Task: Find a one-way flight from Wilmington ILG to Tinian International on May 10 for 9 passengers in premium economy, departing between 4:00 PM and 5:00 PM.
Action: Mouse moved to (372, 327)
Screenshot: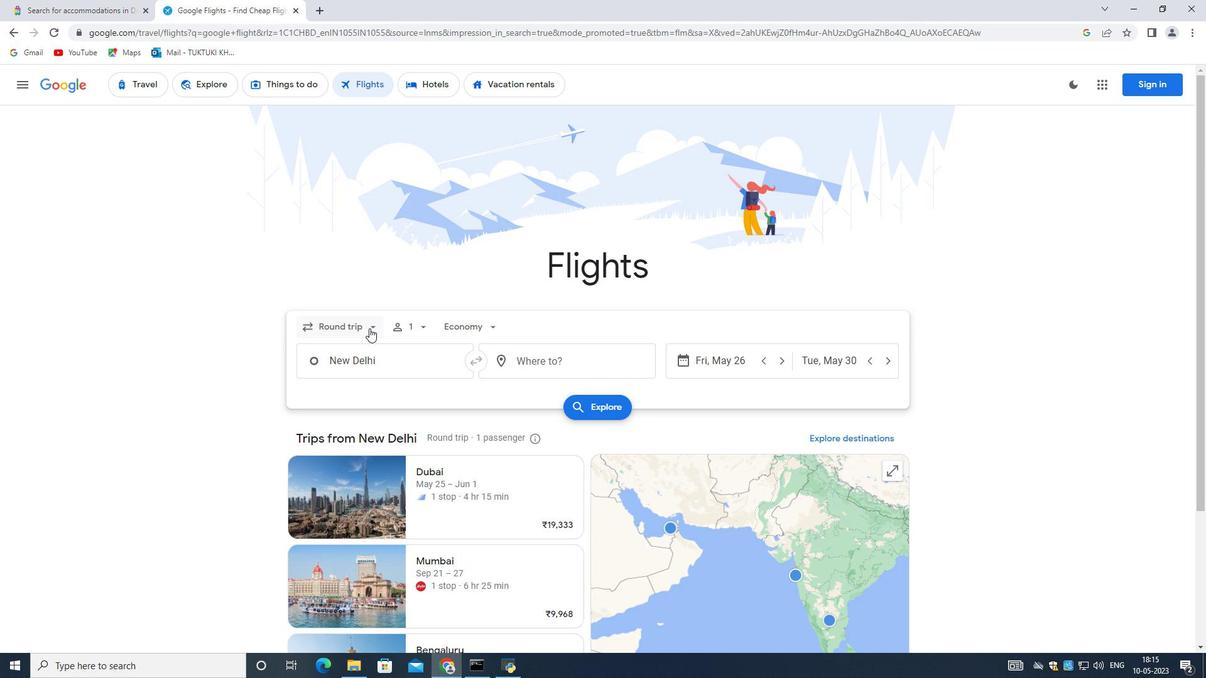 
Action: Mouse pressed left at (372, 327)
Screenshot: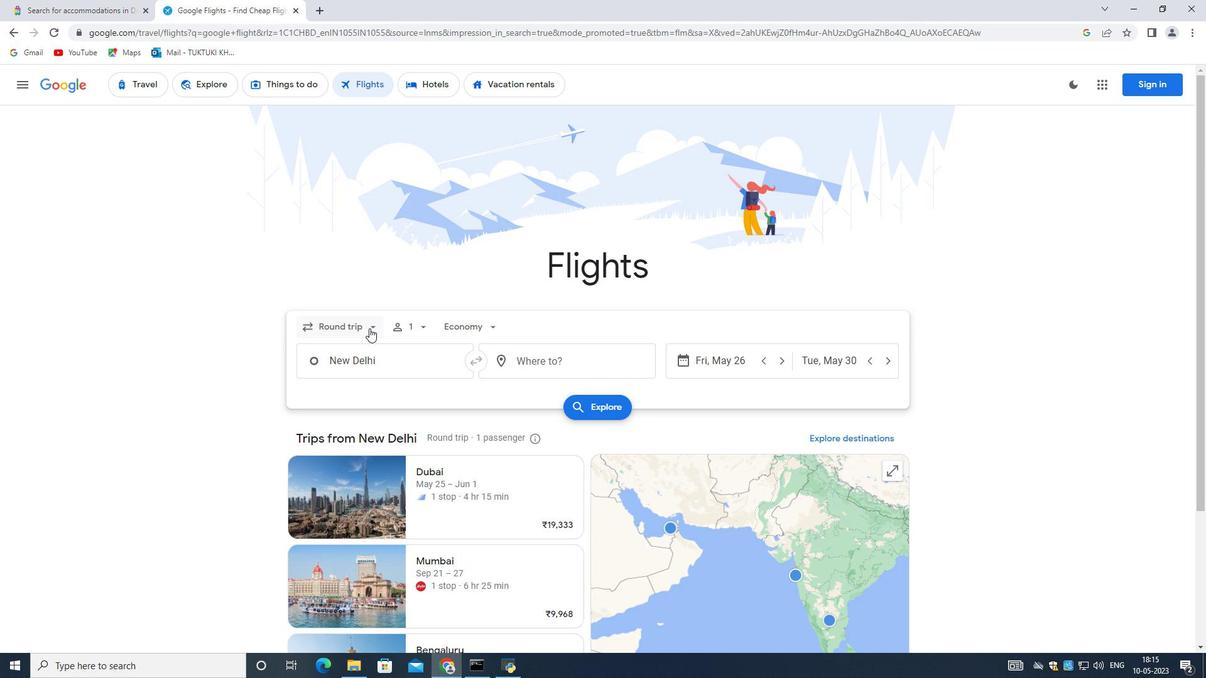 
Action: Mouse moved to (353, 385)
Screenshot: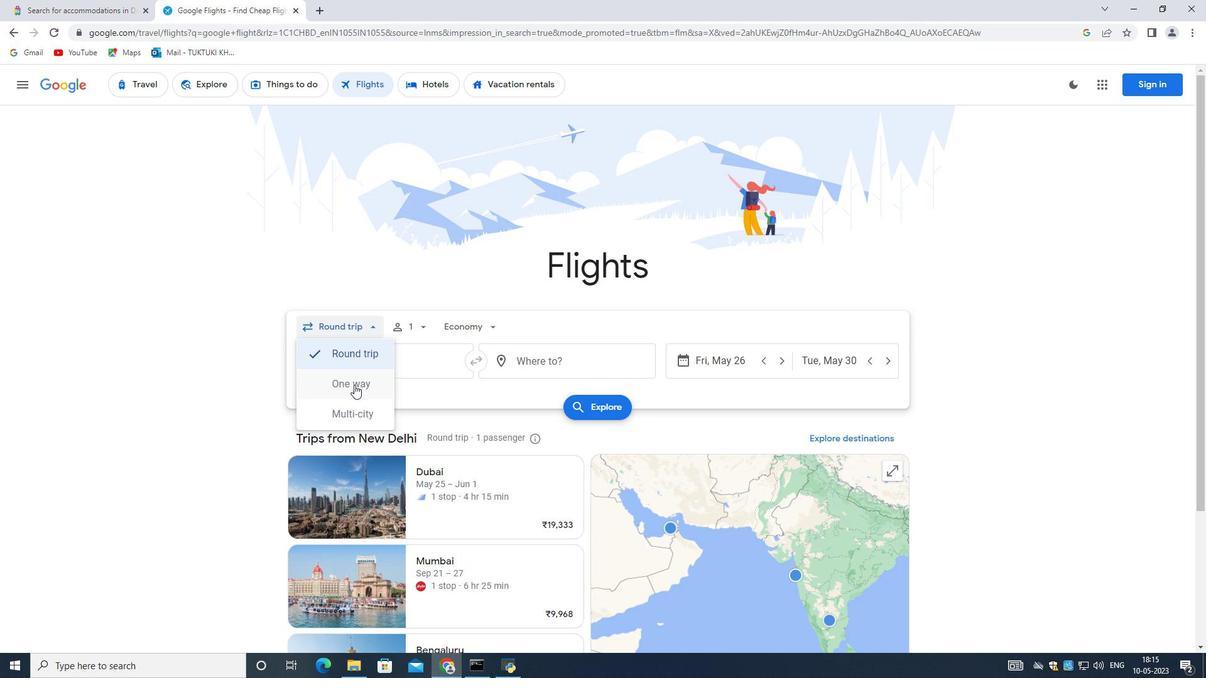 
Action: Mouse pressed left at (353, 385)
Screenshot: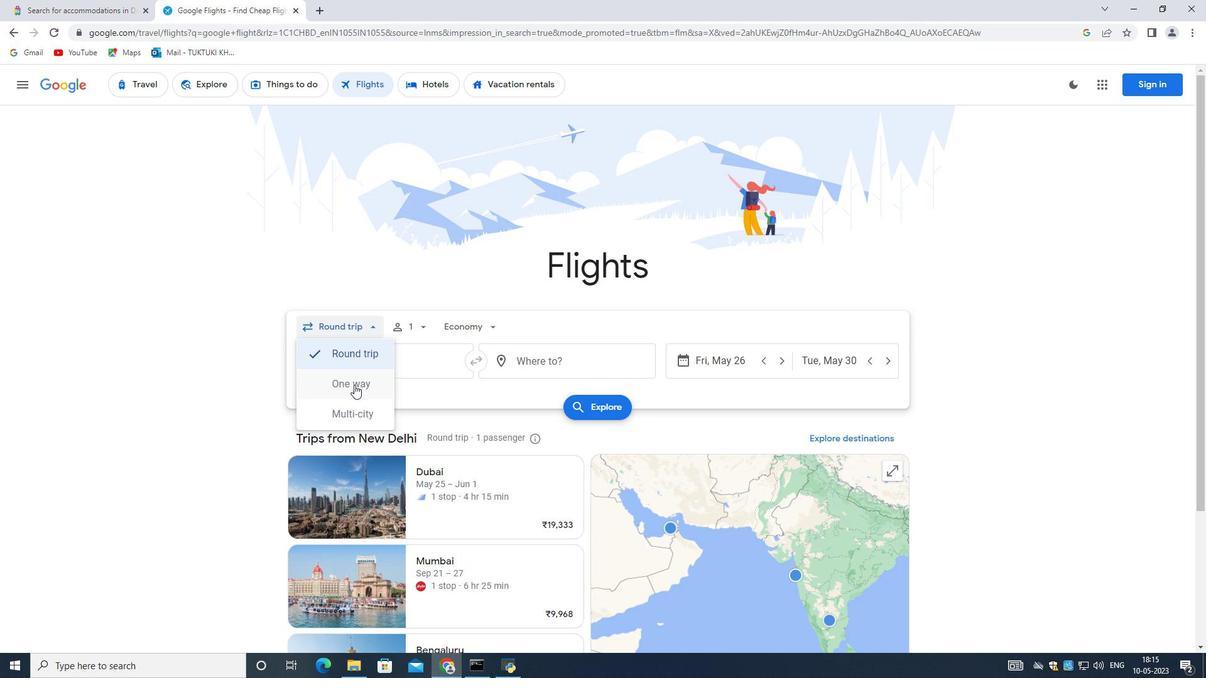 
Action: Mouse moved to (403, 330)
Screenshot: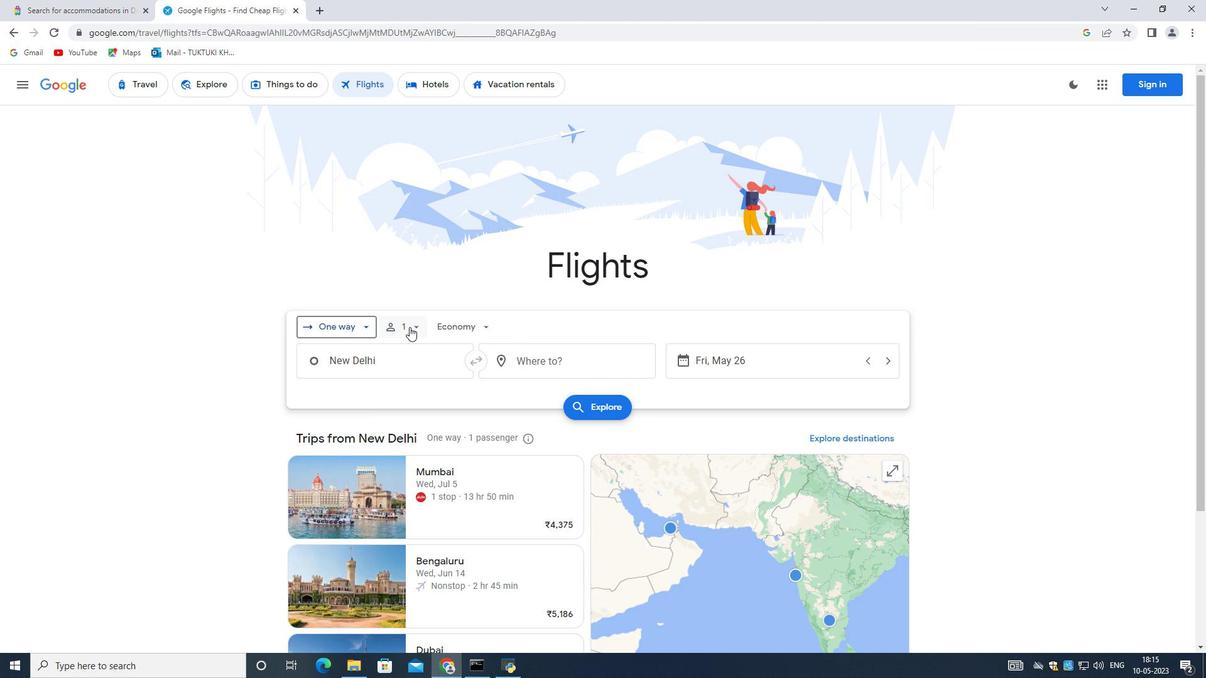 
Action: Mouse pressed left at (403, 330)
Screenshot: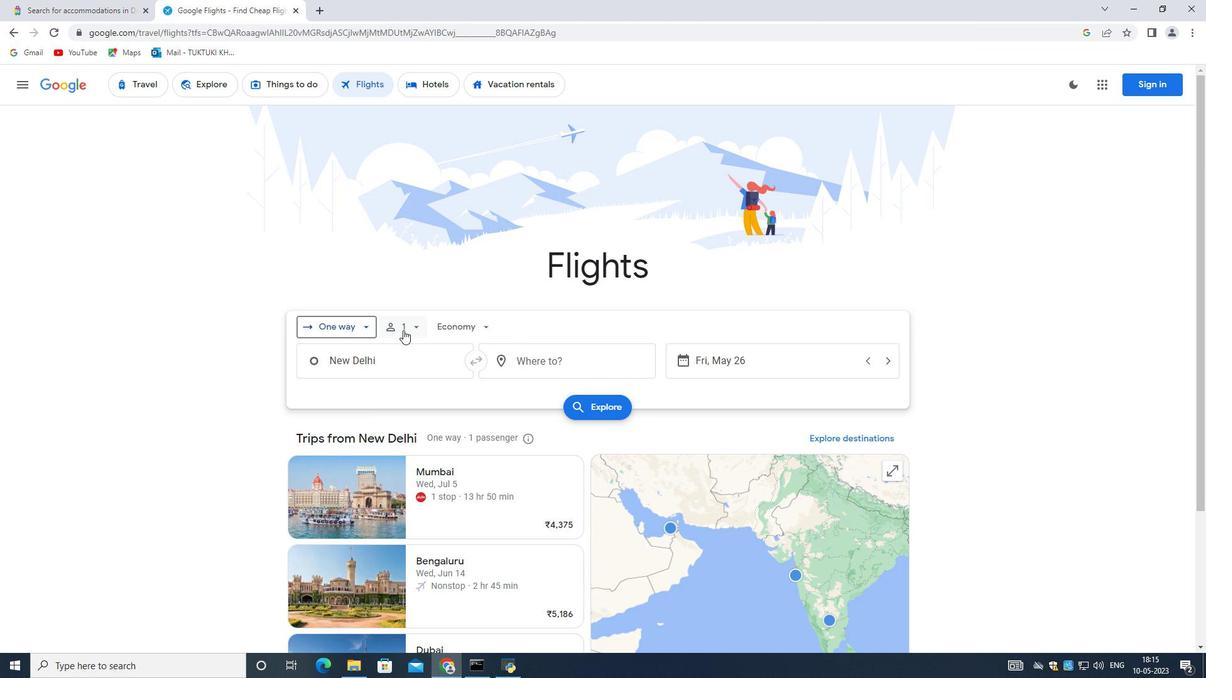 
Action: Mouse moved to (521, 361)
Screenshot: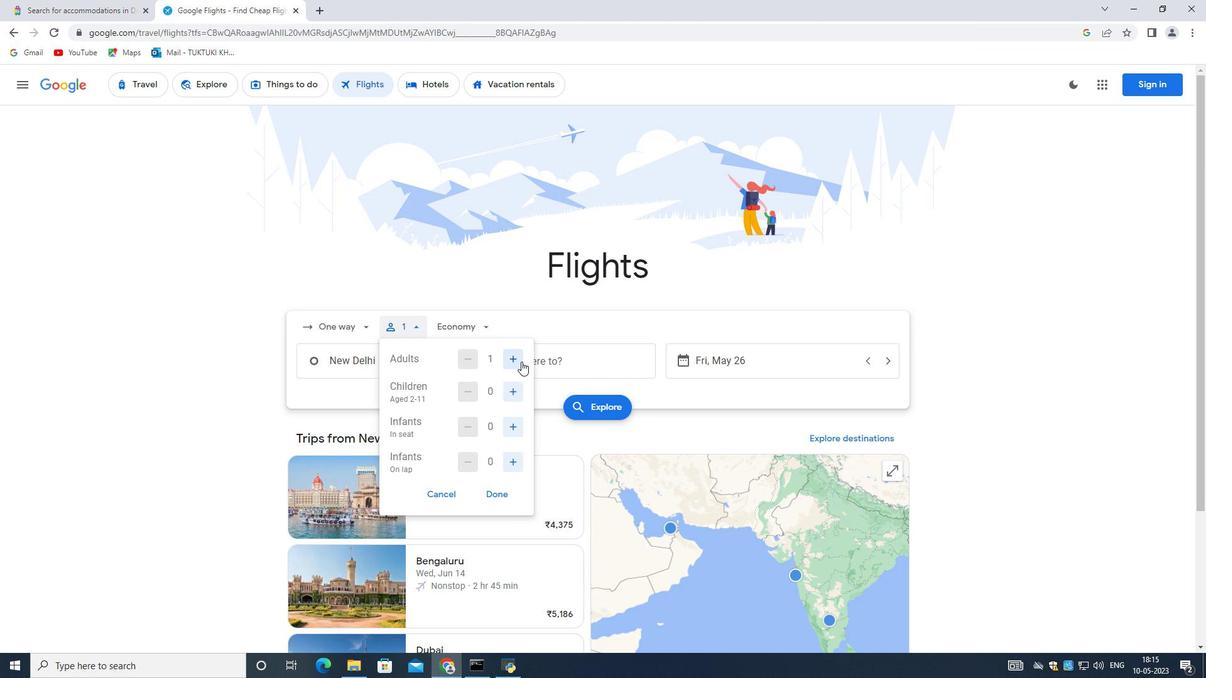 
Action: Mouse pressed left at (521, 361)
Screenshot: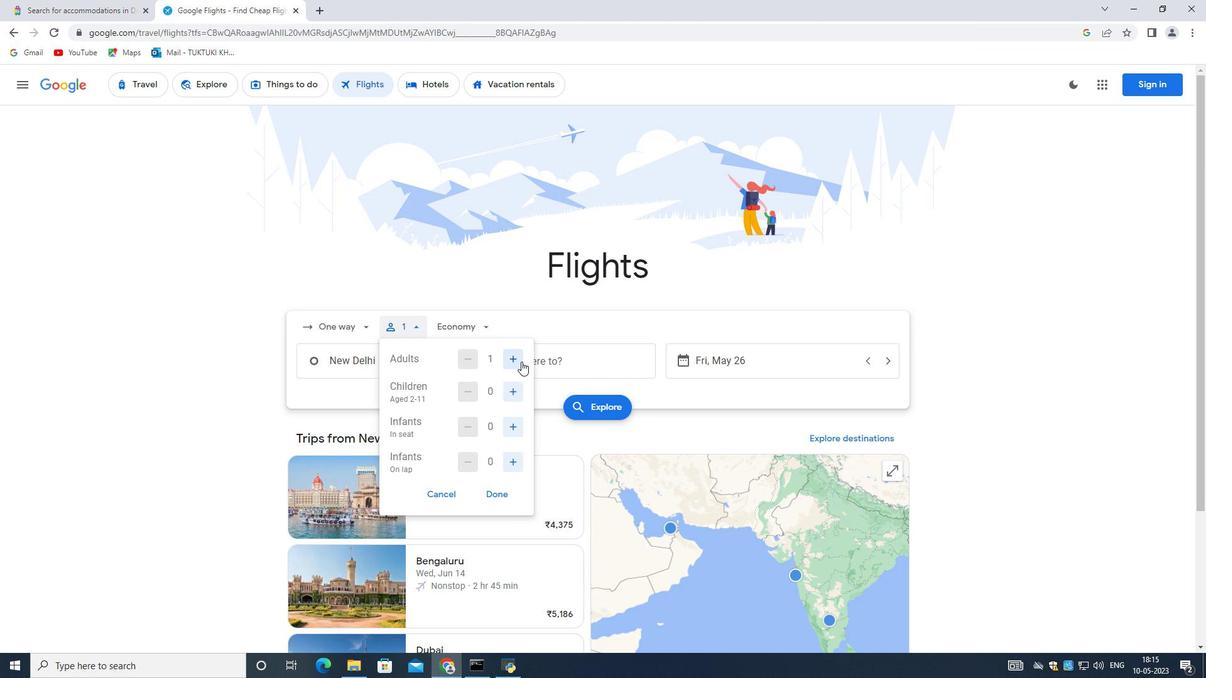 
Action: Mouse pressed left at (521, 361)
Screenshot: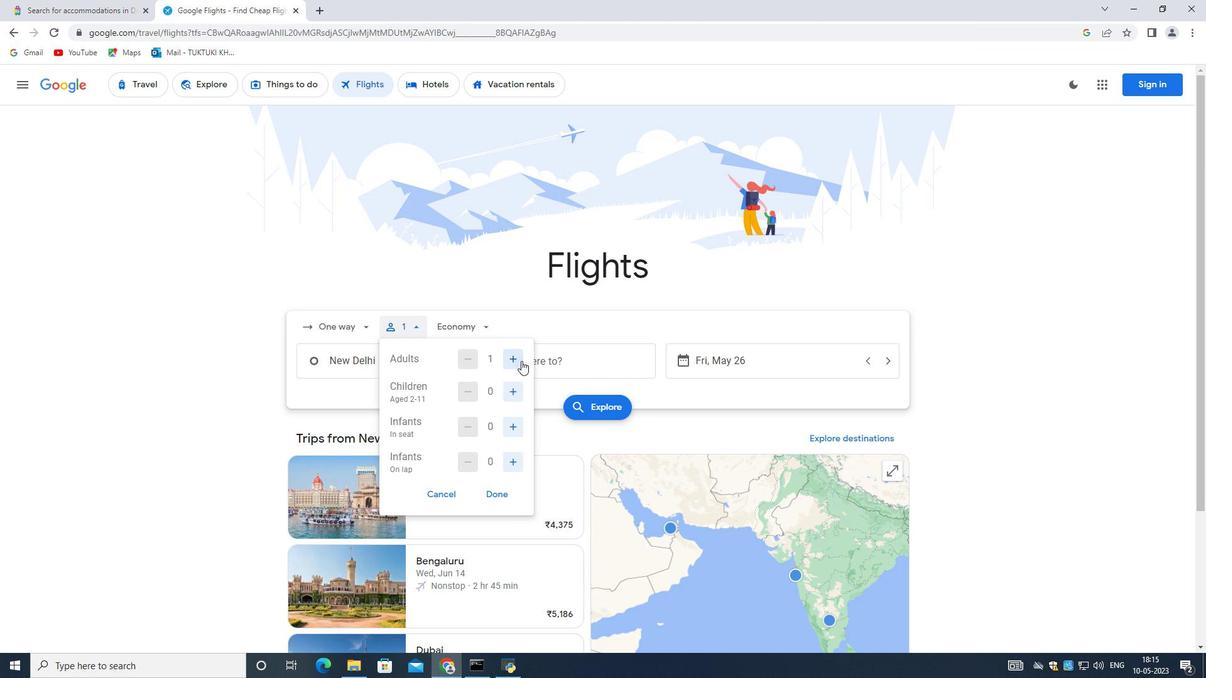 
Action: Mouse pressed left at (521, 361)
Screenshot: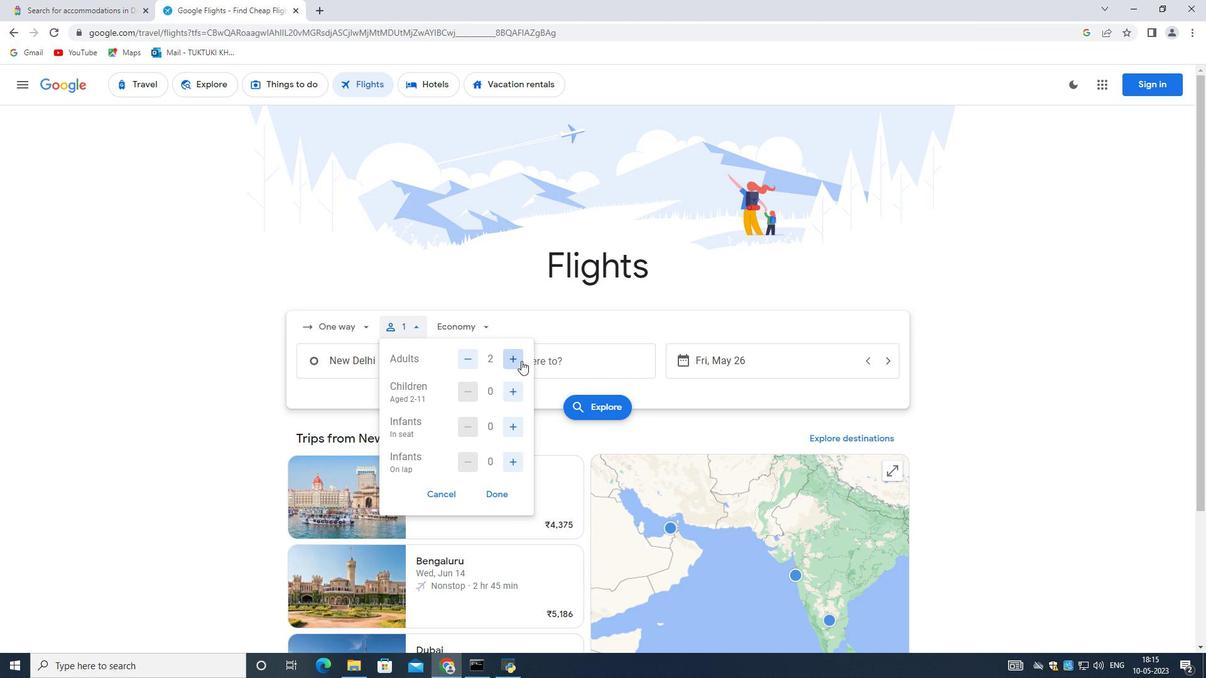 
Action: Mouse moved to (514, 390)
Screenshot: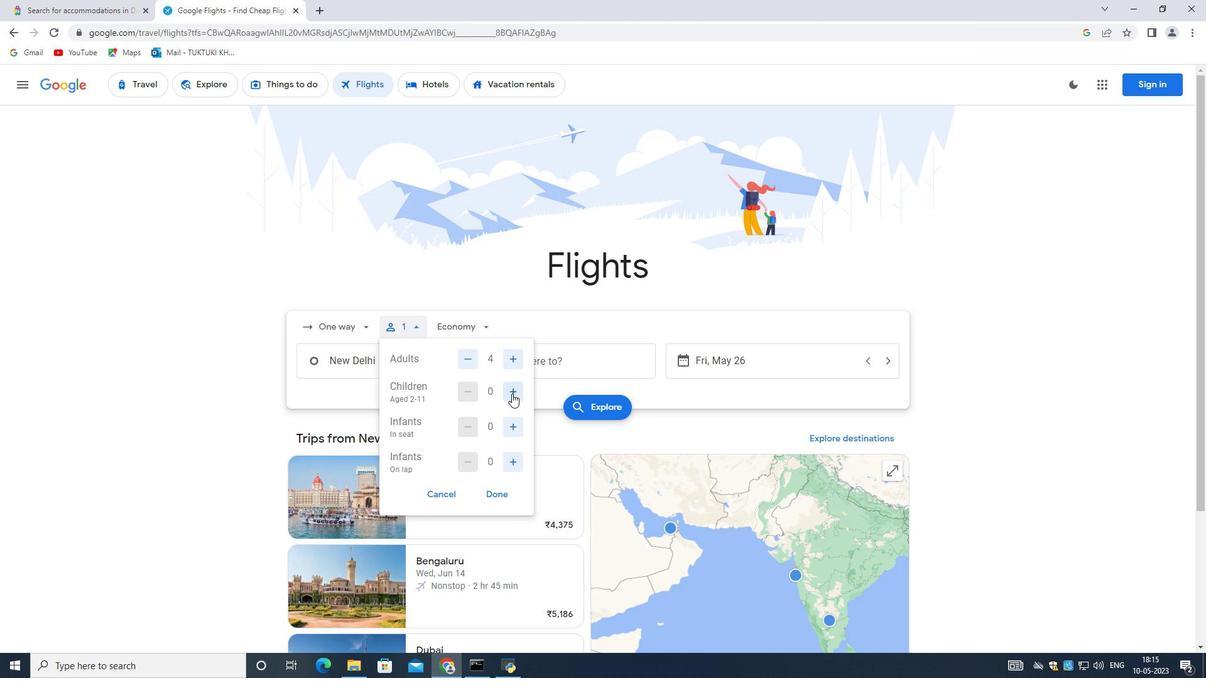 
Action: Mouse pressed left at (514, 390)
Screenshot: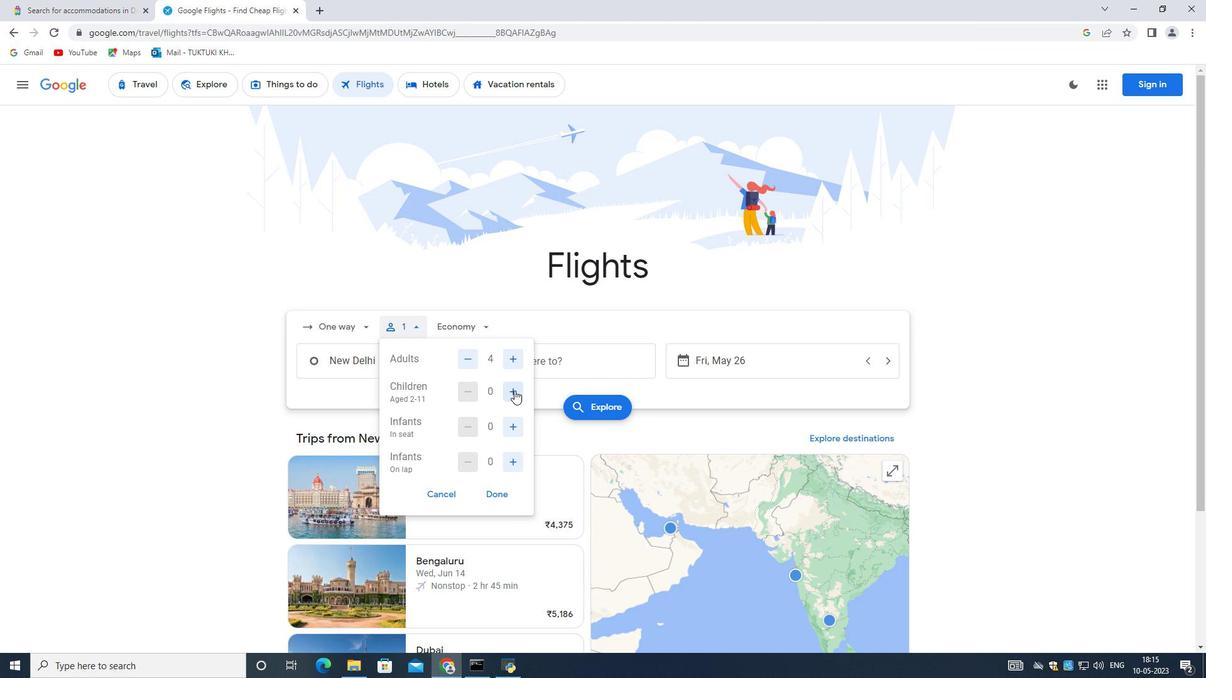 
Action: Mouse pressed left at (514, 390)
Screenshot: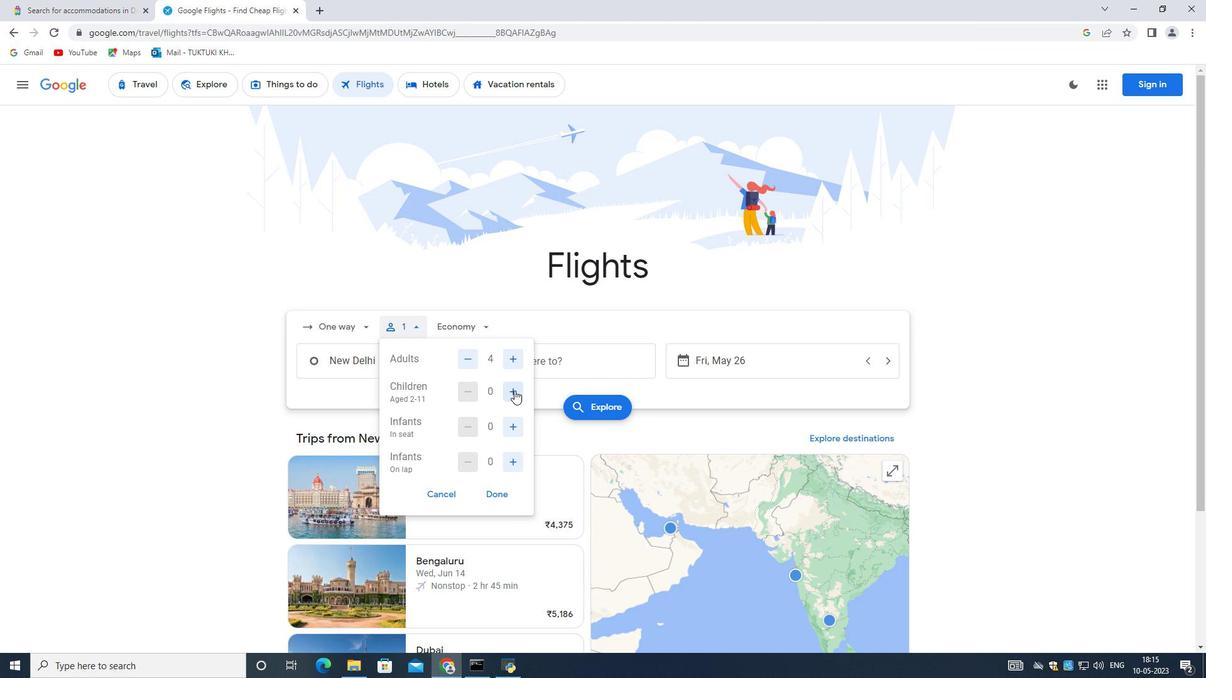 
Action: Mouse moved to (517, 424)
Screenshot: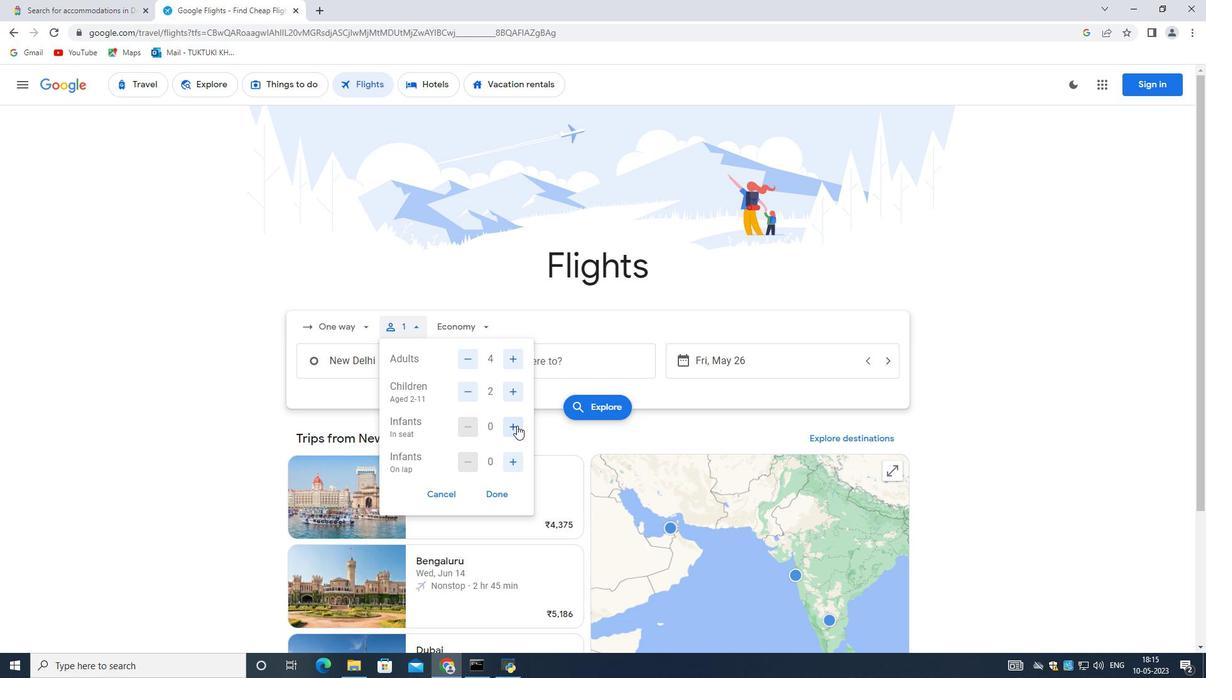 
Action: Mouse pressed left at (517, 424)
Screenshot: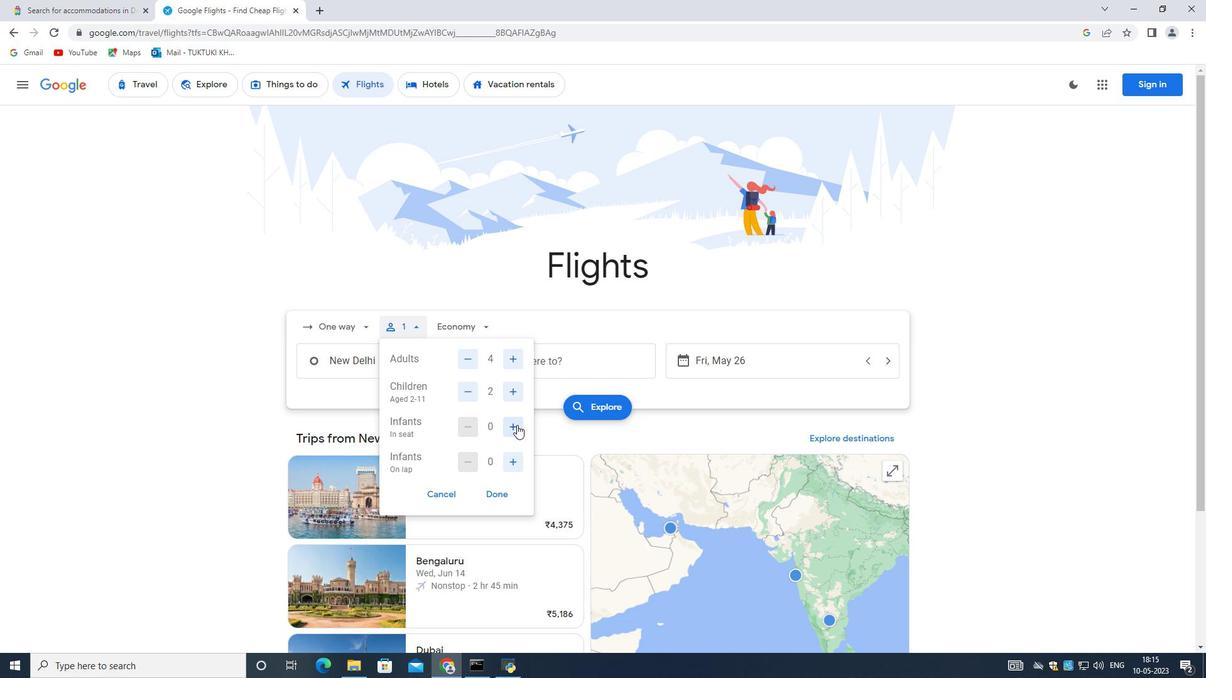 
Action: Mouse pressed left at (517, 424)
Screenshot: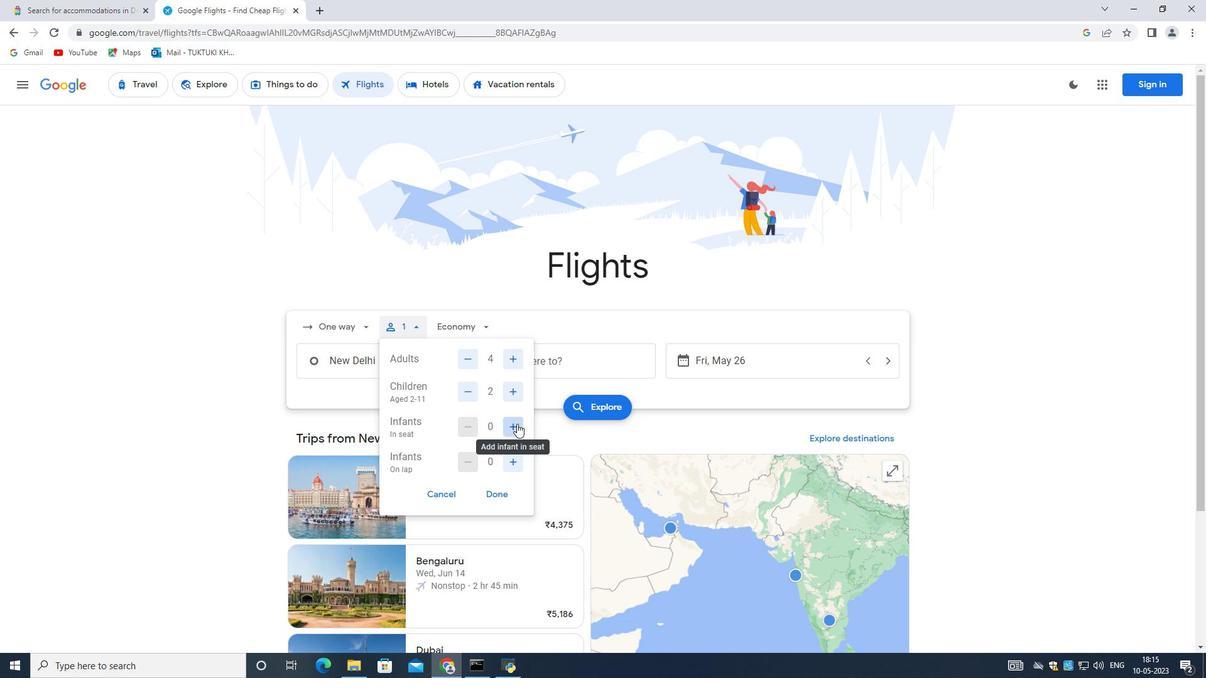 
Action: Mouse moved to (517, 460)
Screenshot: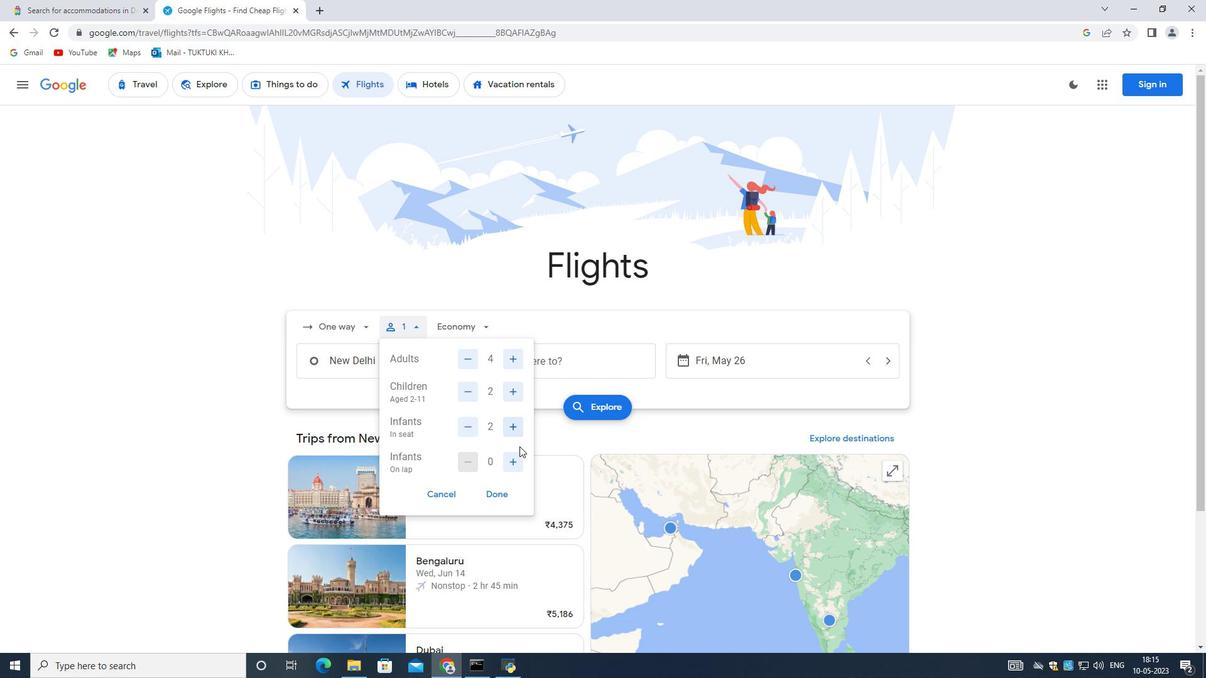 
Action: Mouse pressed left at (517, 460)
Screenshot: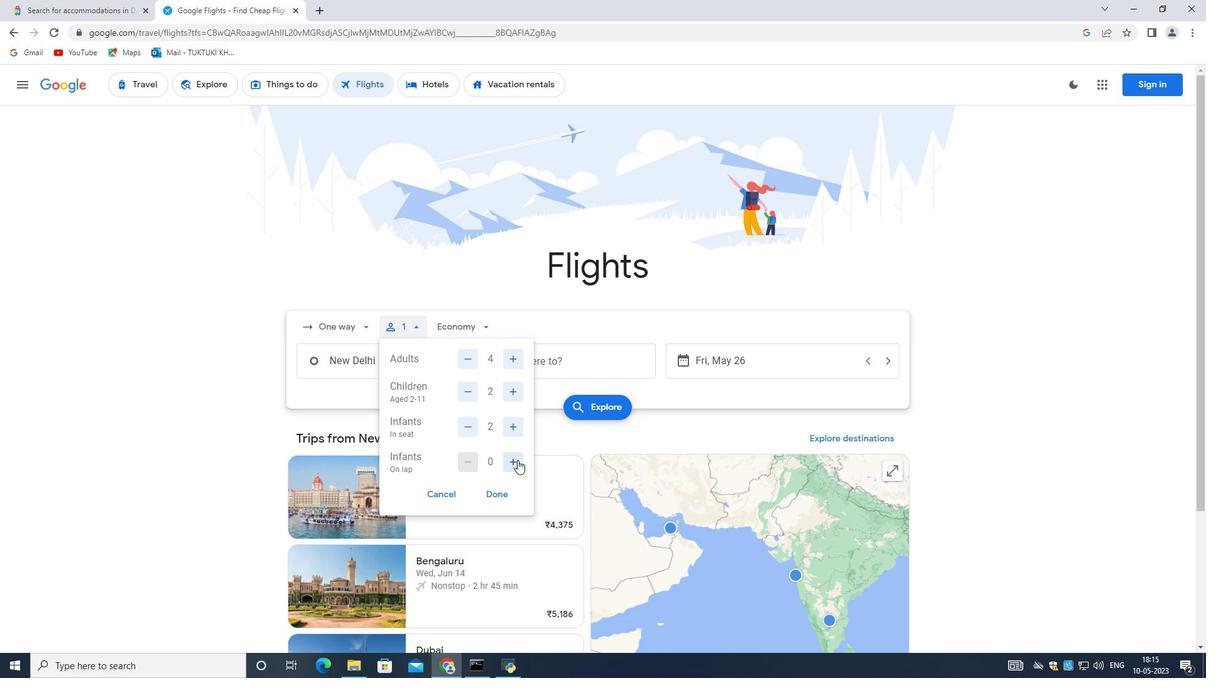 
Action: Mouse moved to (491, 494)
Screenshot: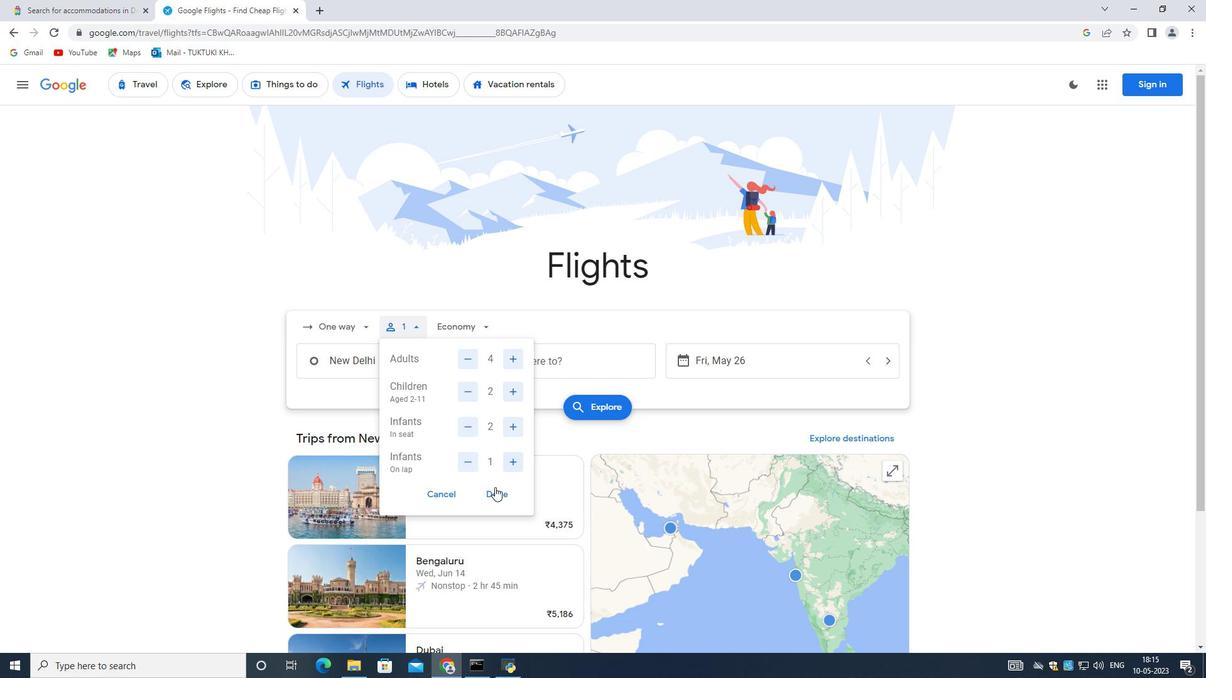 
Action: Mouse pressed left at (491, 494)
Screenshot: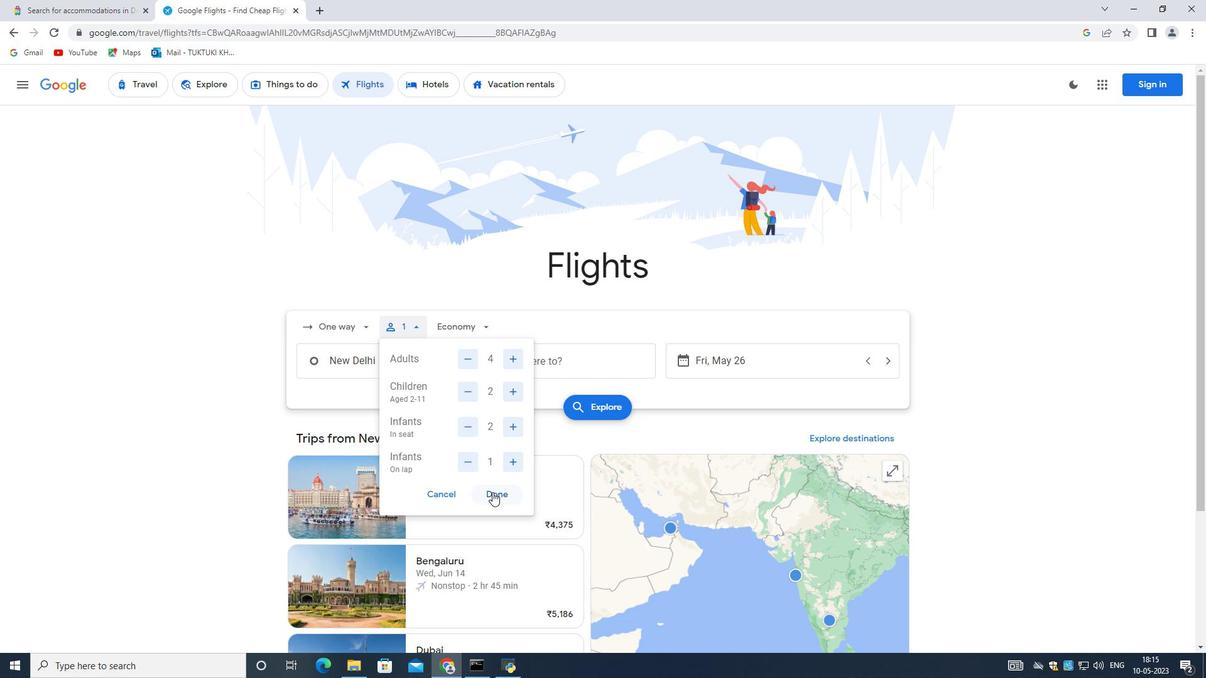 
Action: Mouse moved to (468, 324)
Screenshot: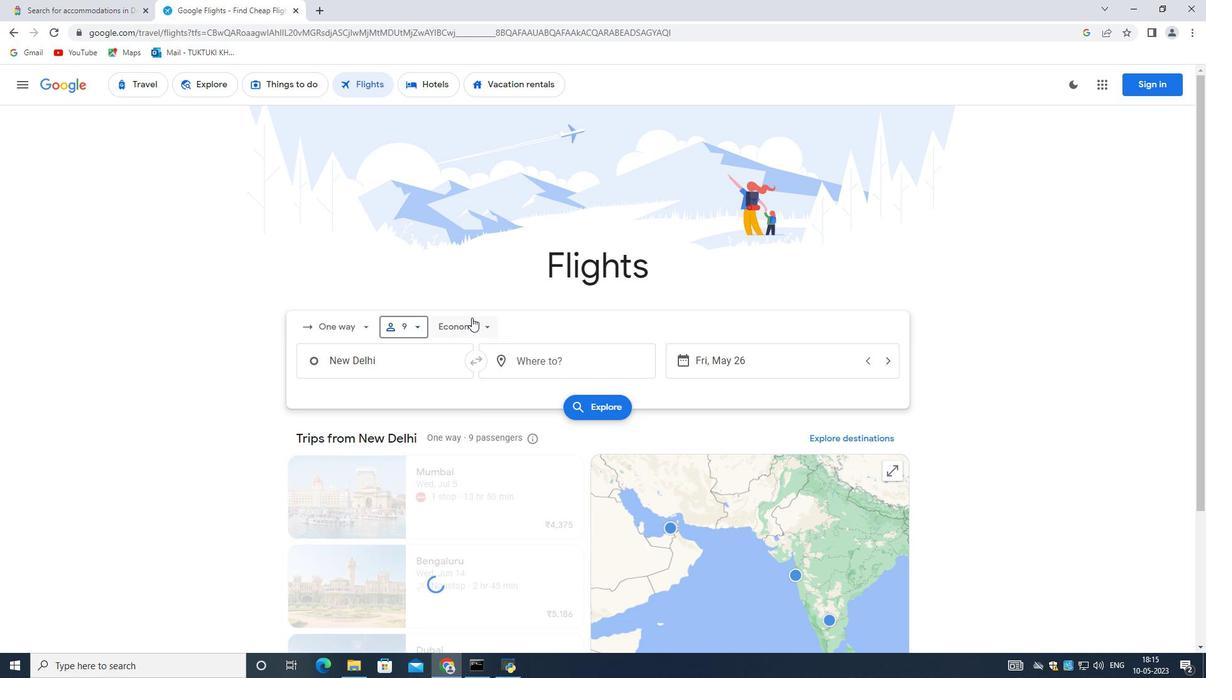 
Action: Mouse pressed left at (468, 324)
Screenshot: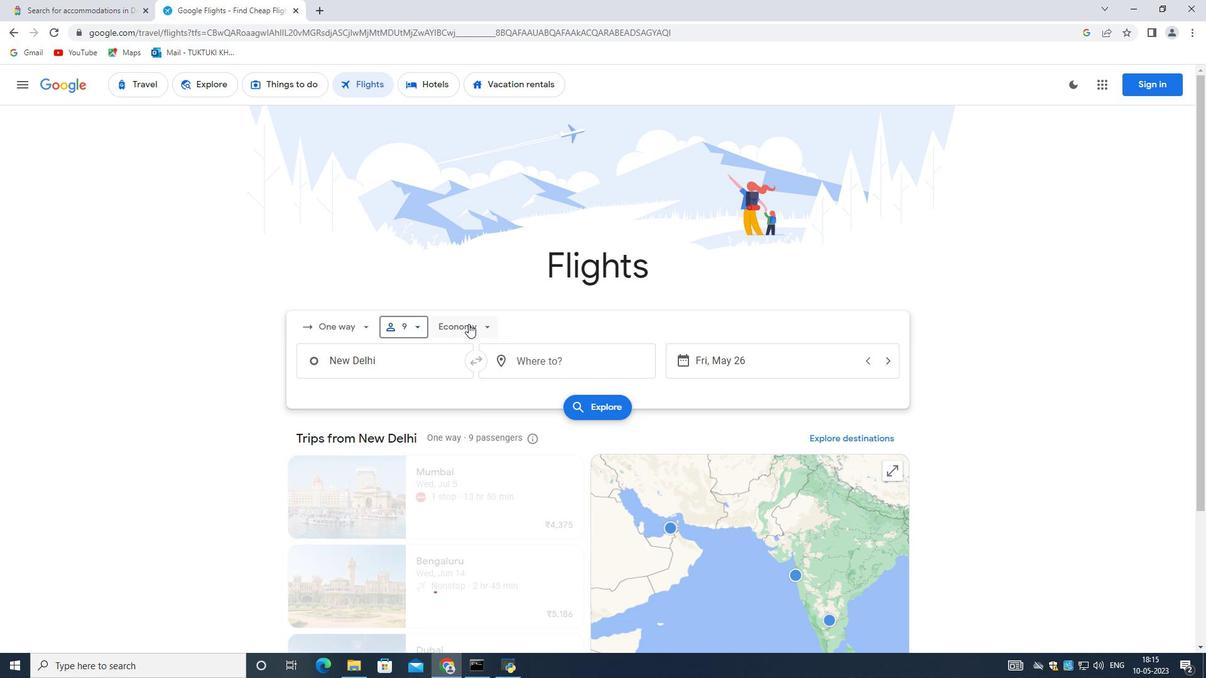 
Action: Mouse moved to (479, 384)
Screenshot: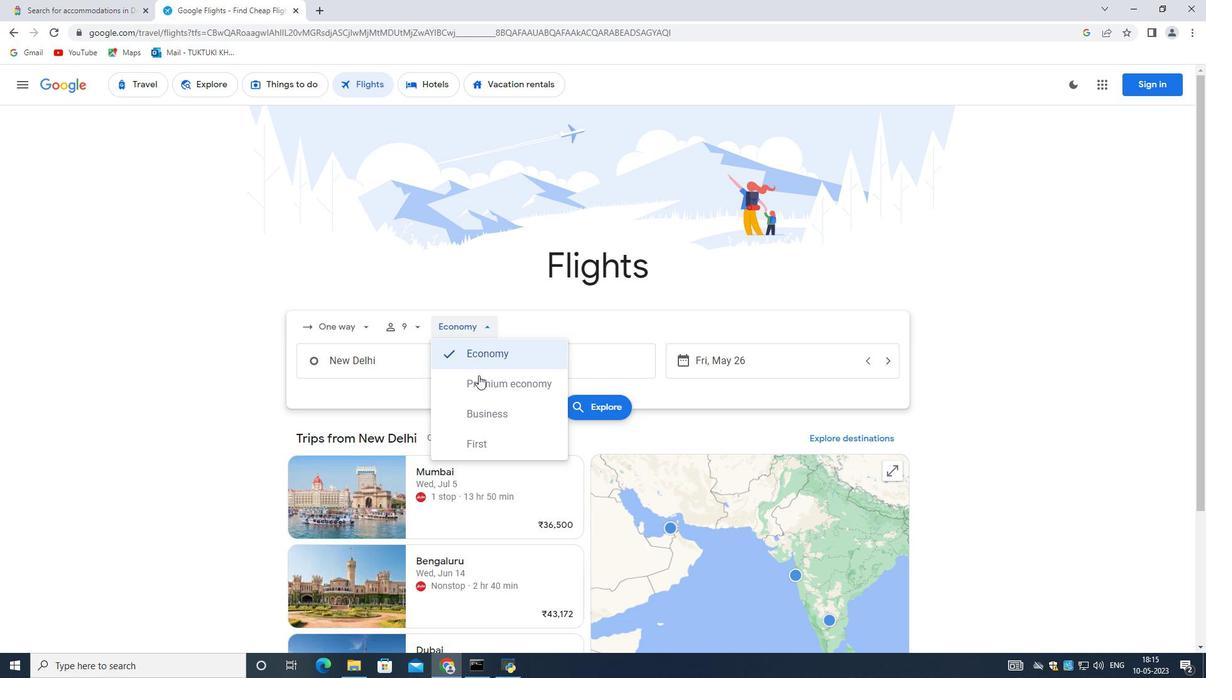 
Action: Mouse pressed left at (479, 384)
Screenshot: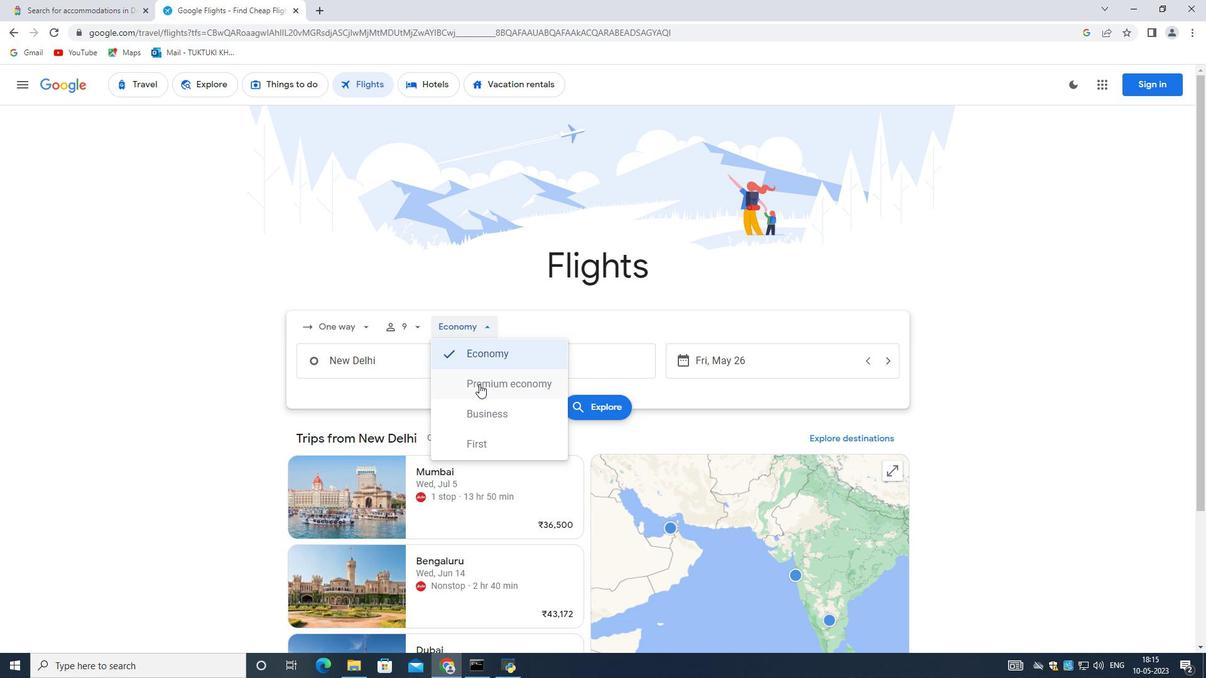 
Action: Mouse moved to (412, 360)
Screenshot: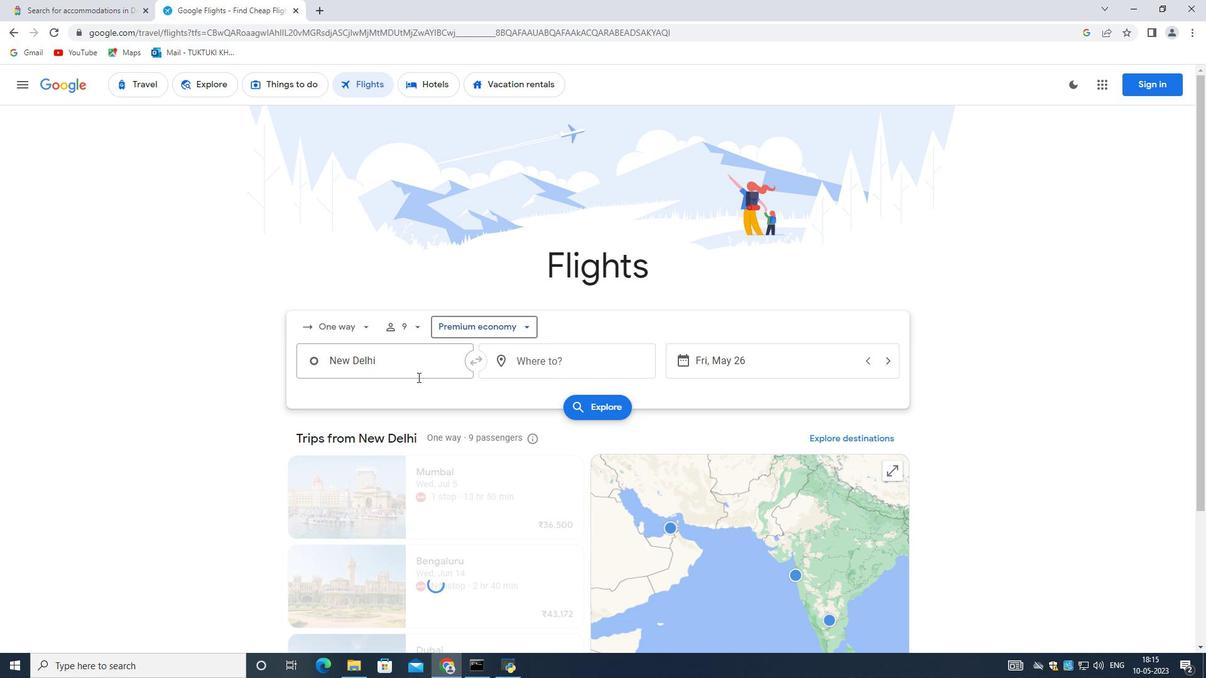 
Action: Mouse pressed left at (412, 360)
Screenshot: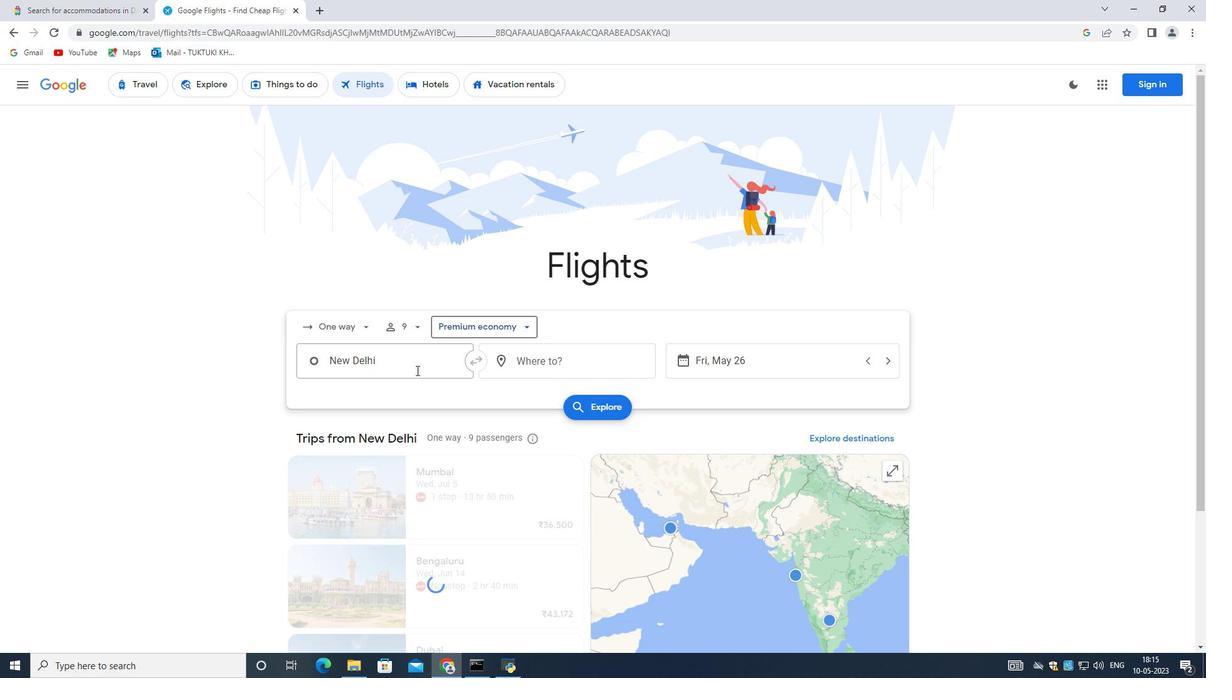 
Action: Key pressed <Key.backspace><Key.shift>Will<Key.backspace>mington
Screenshot: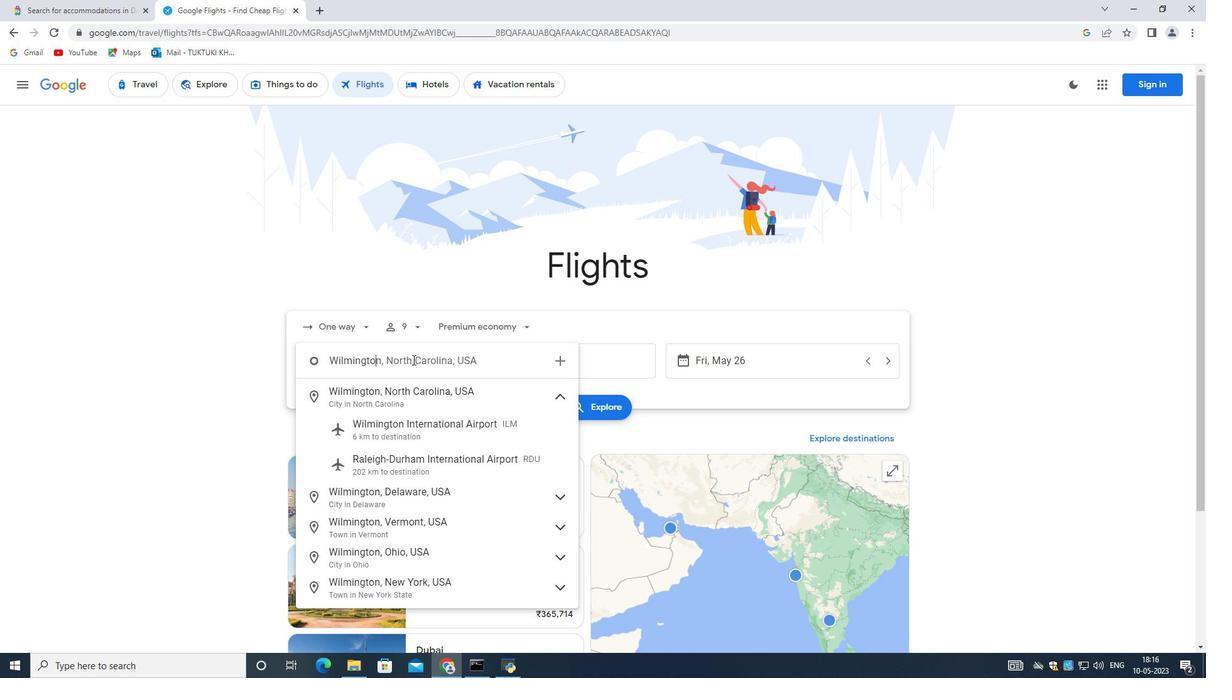
Action: Mouse moved to (418, 353)
Screenshot: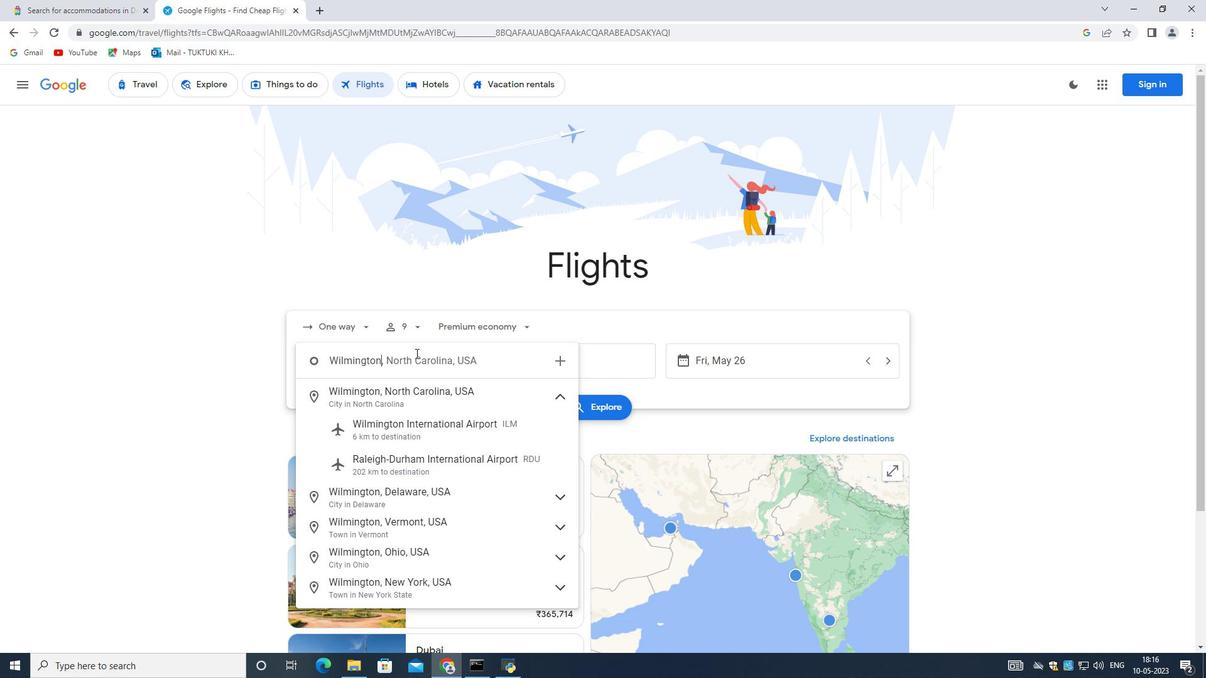 
Action: Key pressed <Key.space><Key.shift>Air
Screenshot: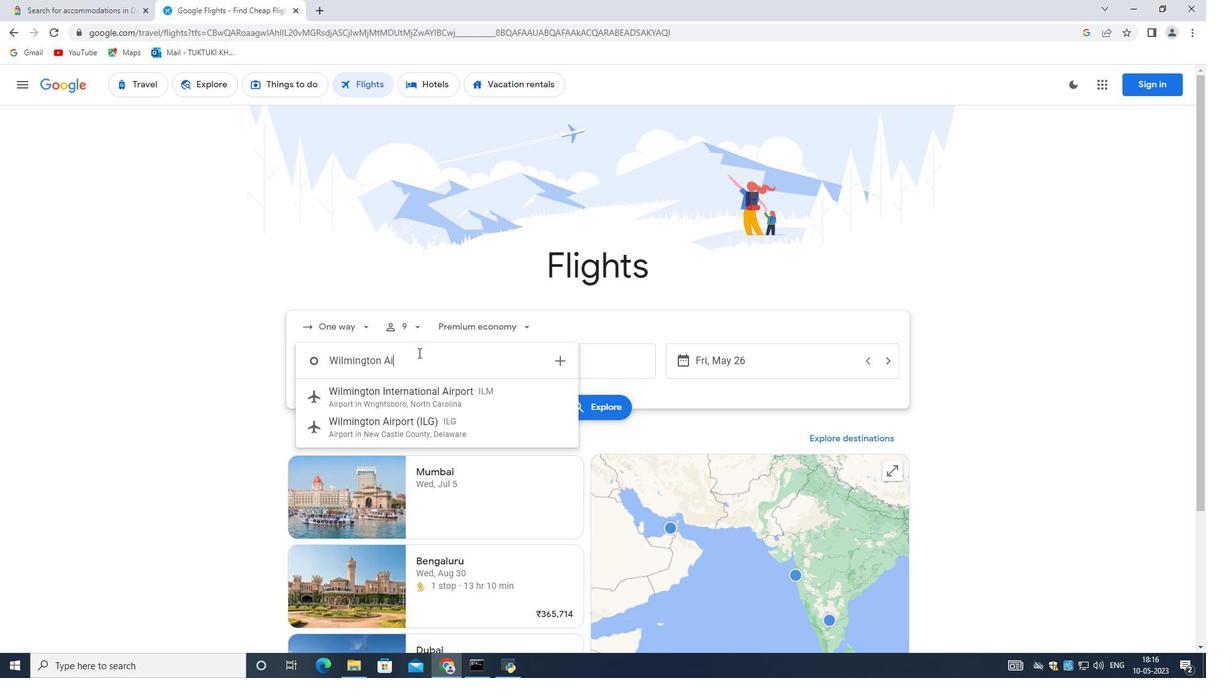
Action: Mouse moved to (367, 414)
Screenshot: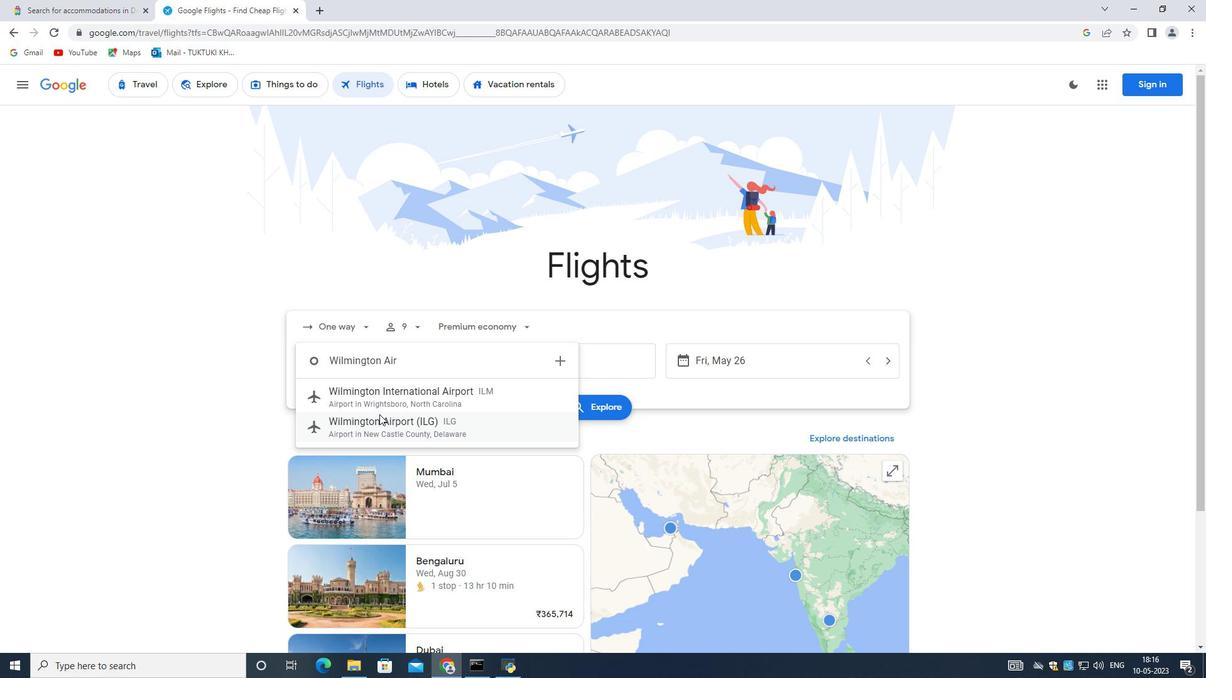 
Action: Mouse pressed left at (367, 414)
Screenshot: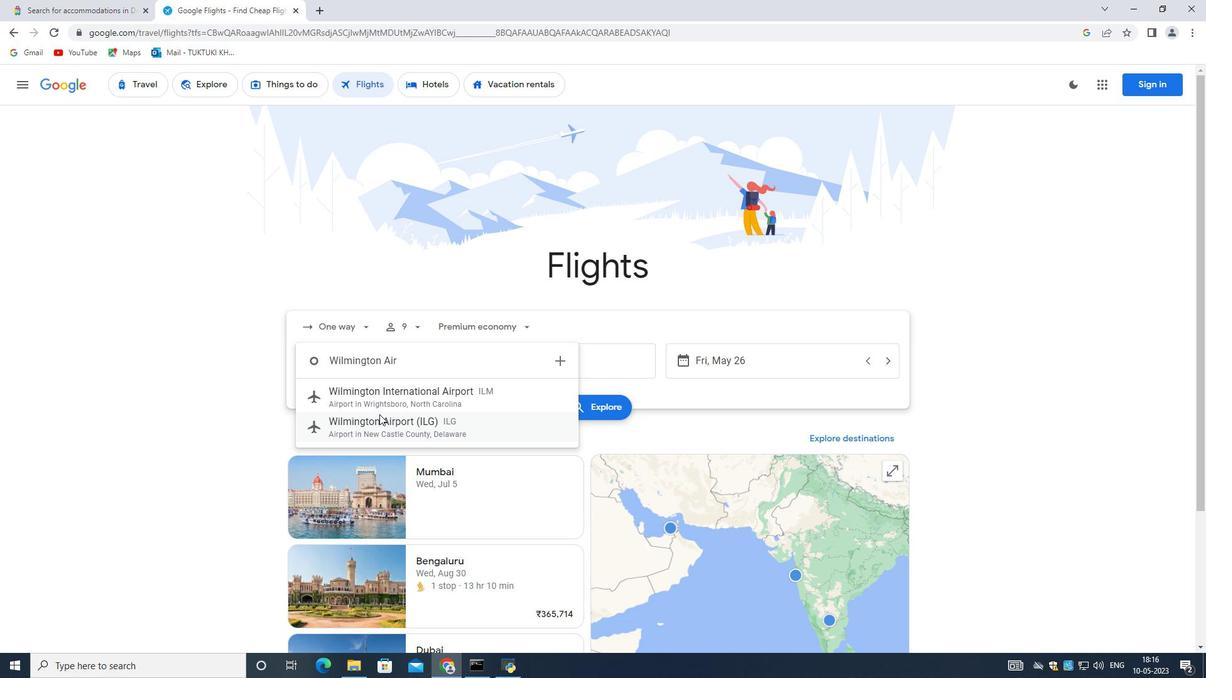 
Action: Mouse moved to (575, 363)
Screenshot: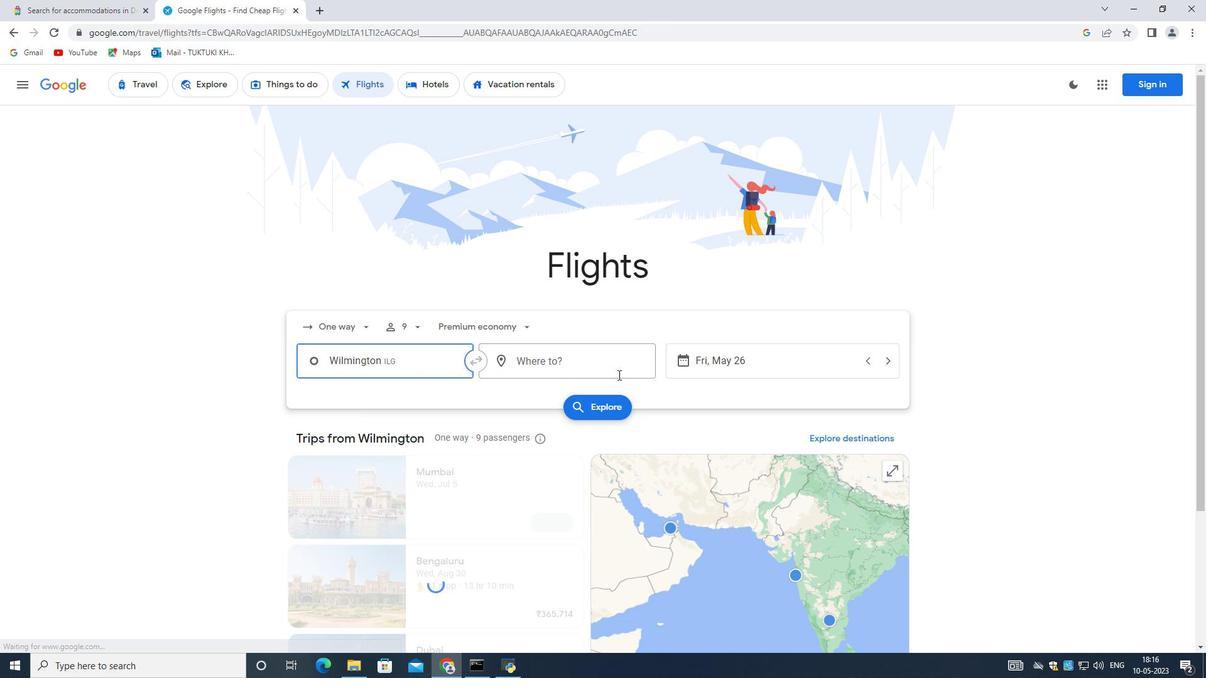 
Action: Mouse pressed left at (575, 363)
Screenshot: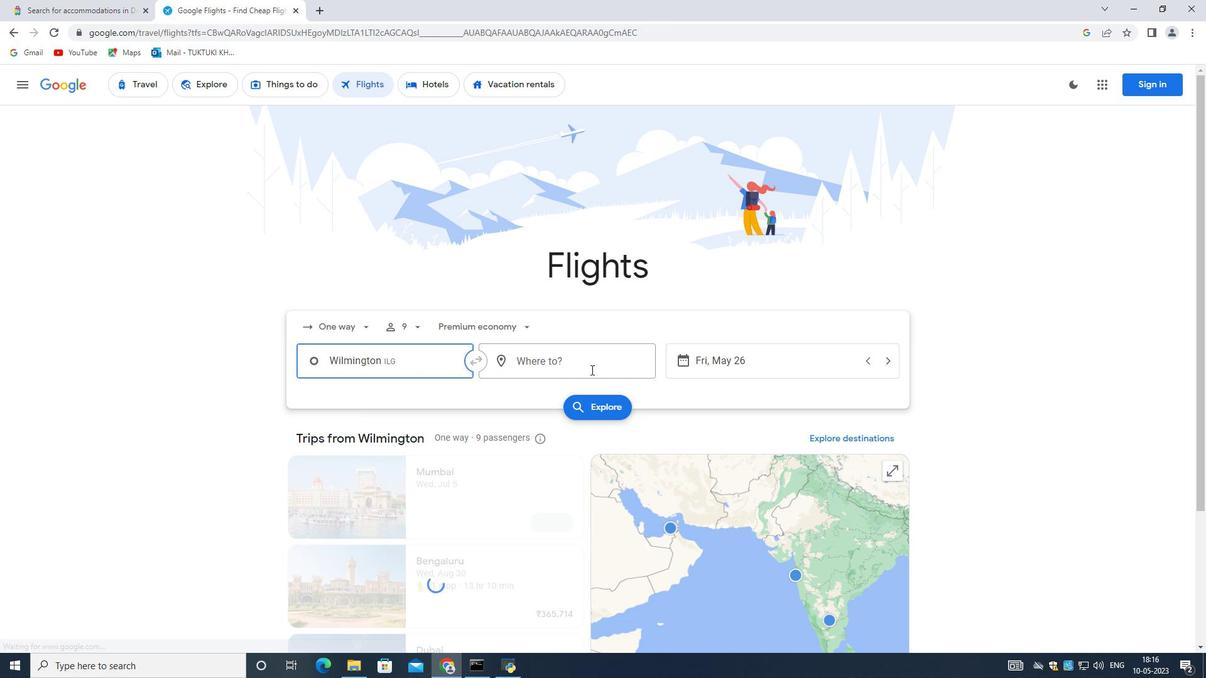 
Action: Mouse moved to (575, 363)
Screenshot: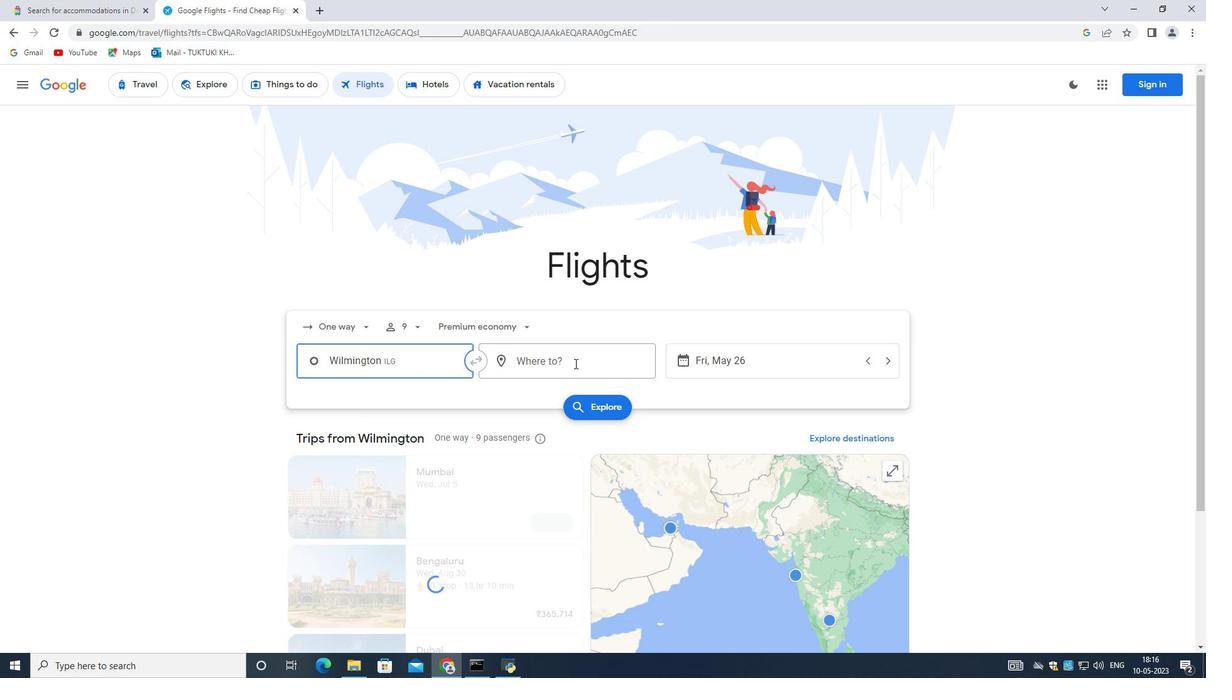 
Action: Key pressed <Key.shift>Tinian
Screenshot: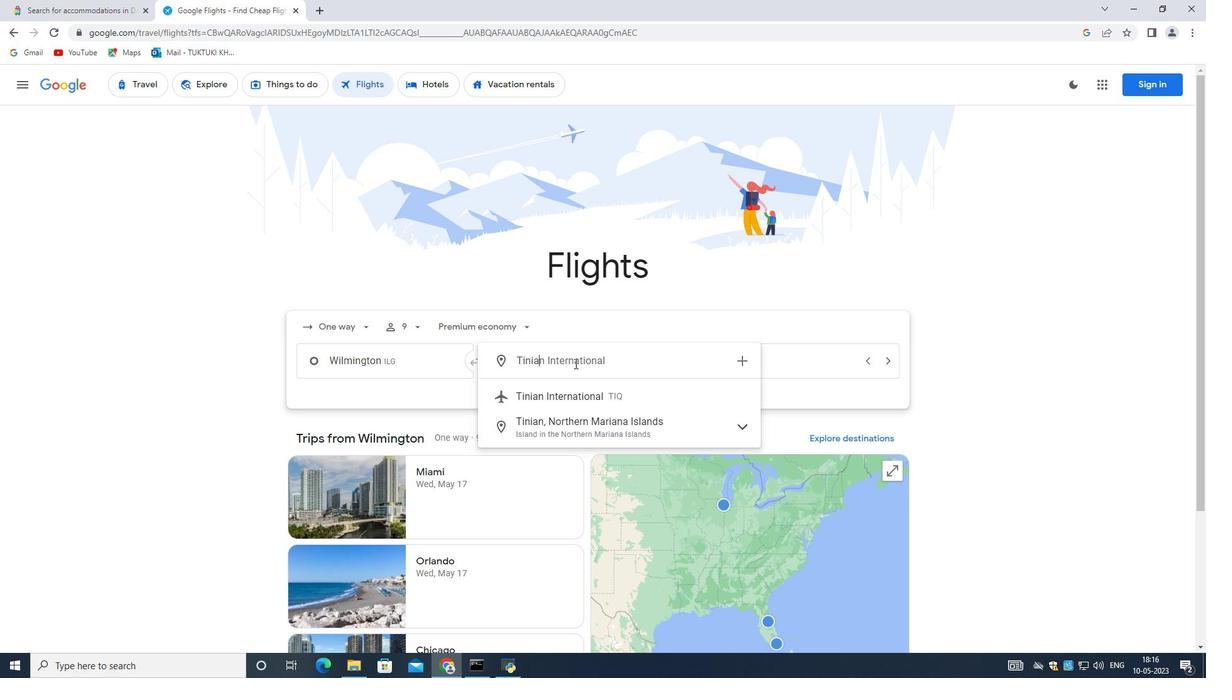 
Action: Mouse moved to (575, 399)
Screenshot: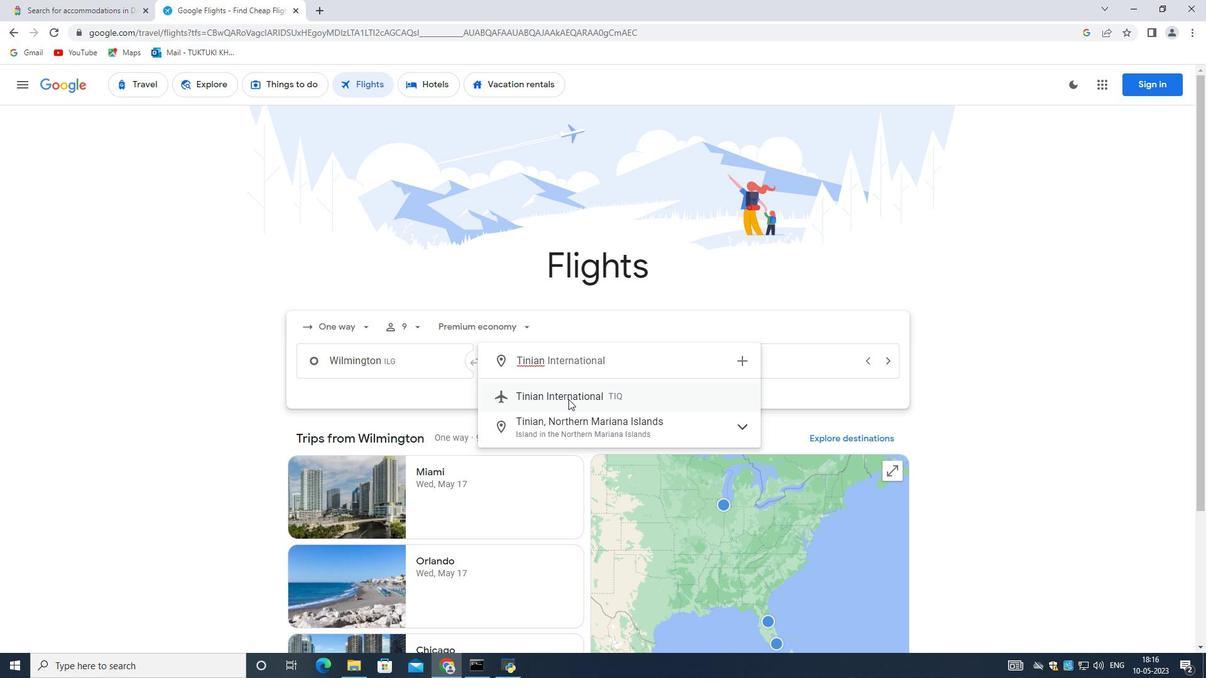 
Action: Mouse pressed left at (575, 399)
Screenshot: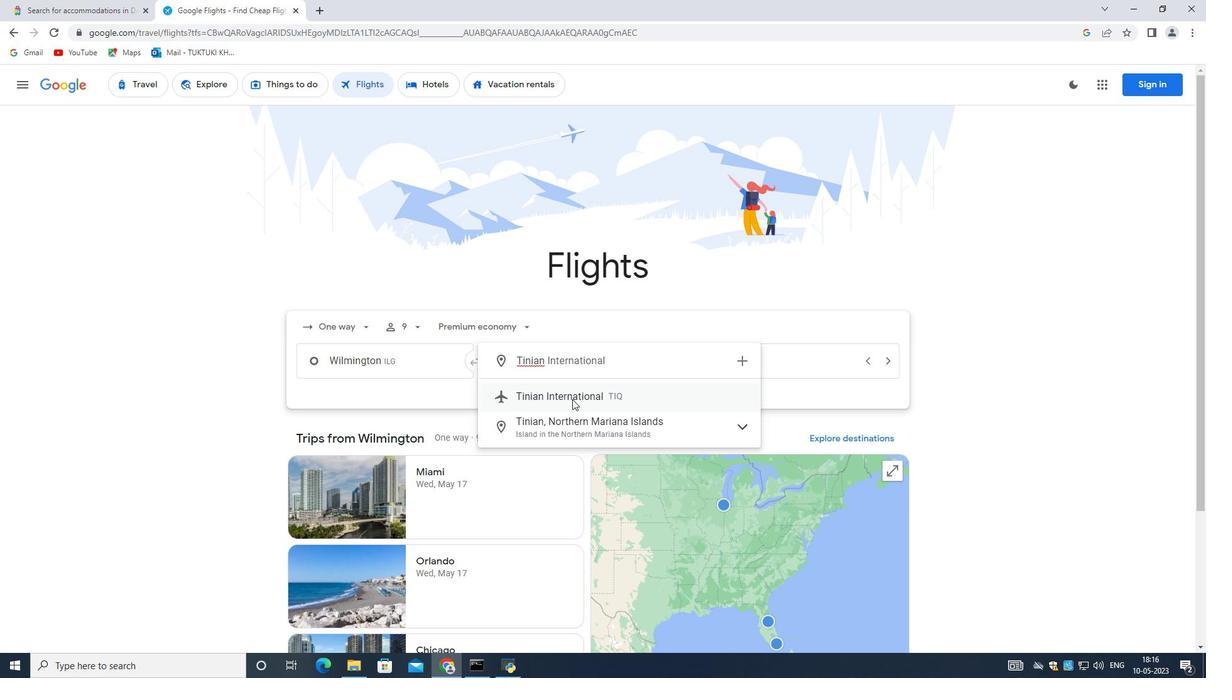
Action: Mouse moved to (714, 357)
Screenshot: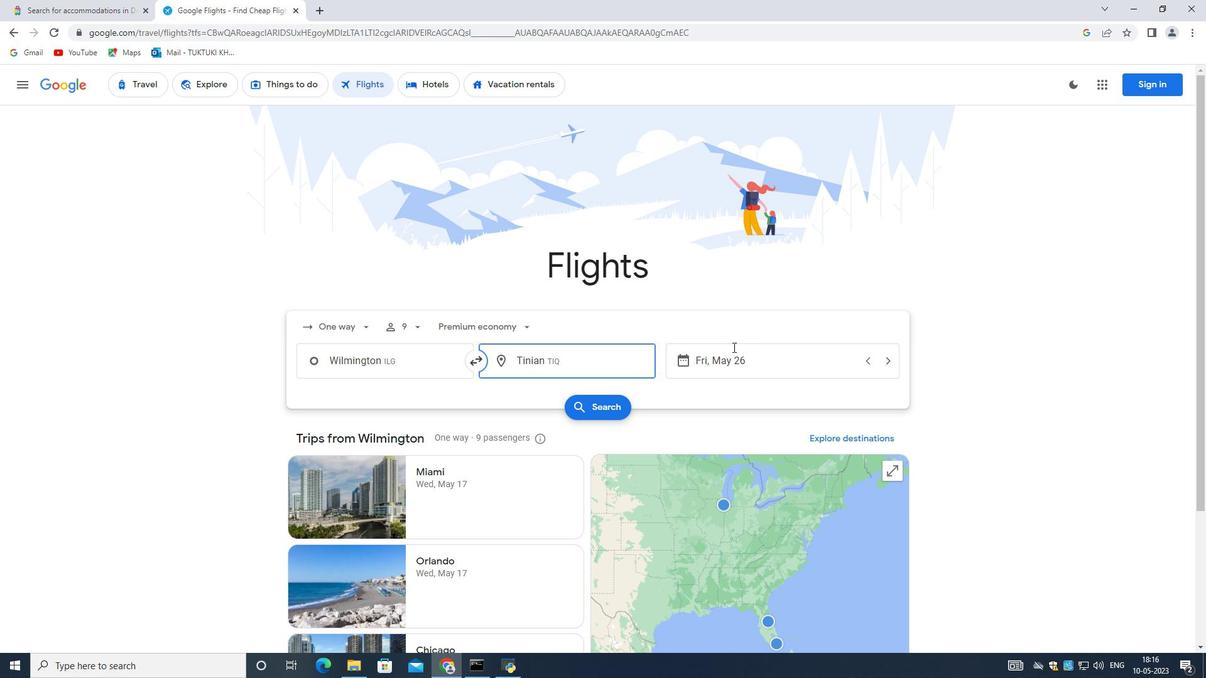 
Action: Mouse pressed left at (714, 357)
Screenshot: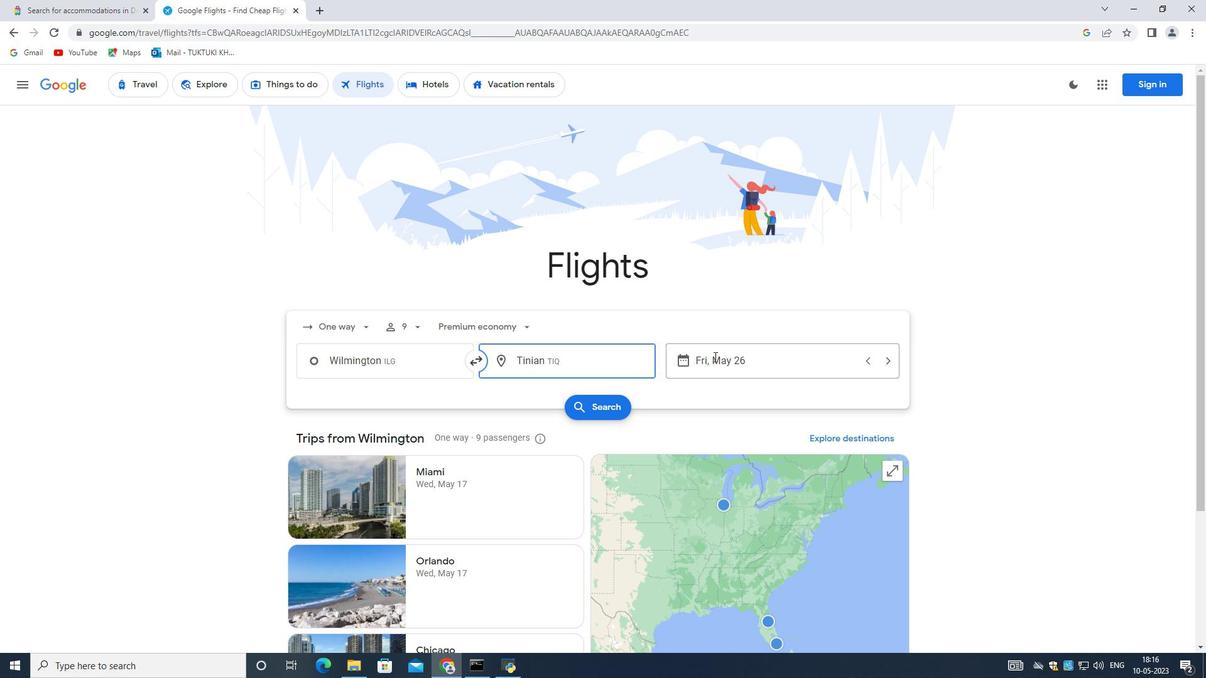 
Action: Mouse moved to (544, 453)
Screenshot: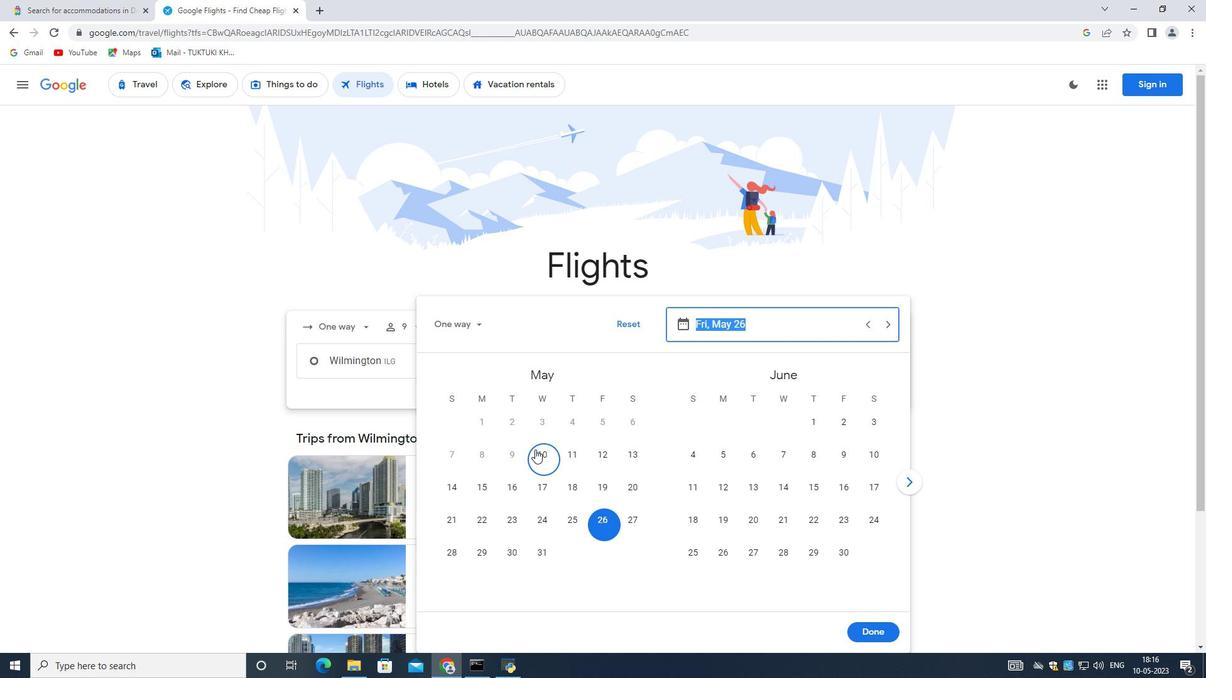 
Action: Mouse pressed left at (544, 453)
Screenshot: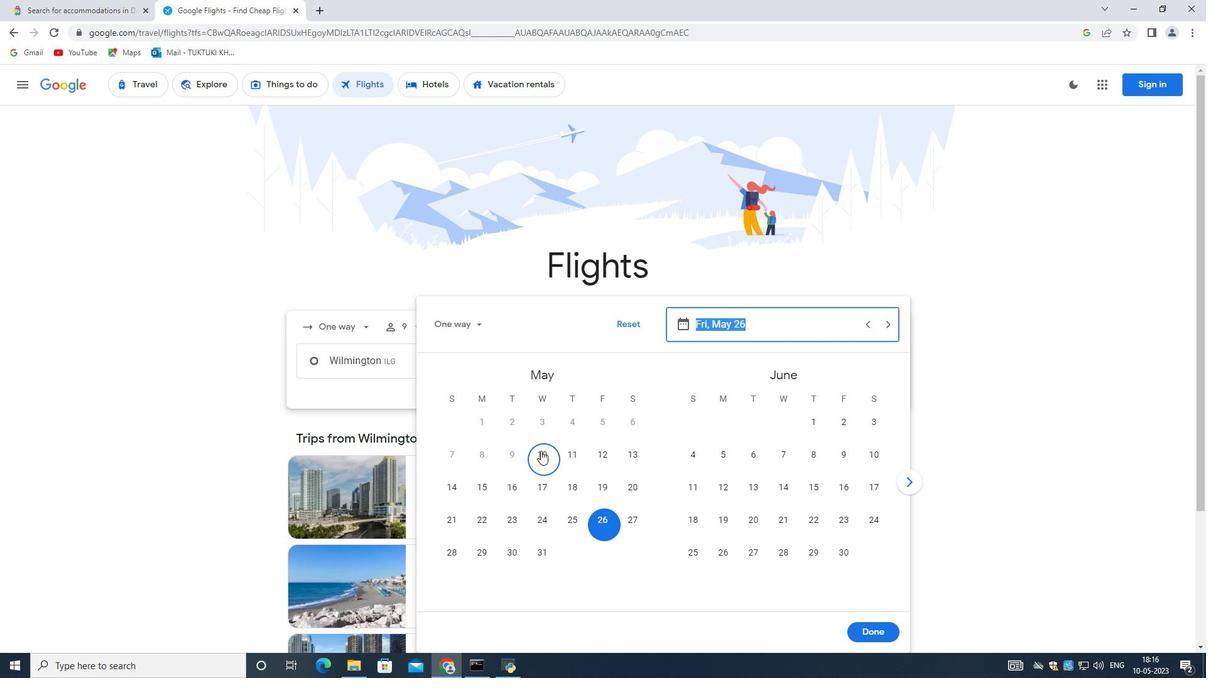 
Action: Mouse moved to (874, 632)
Screenshot: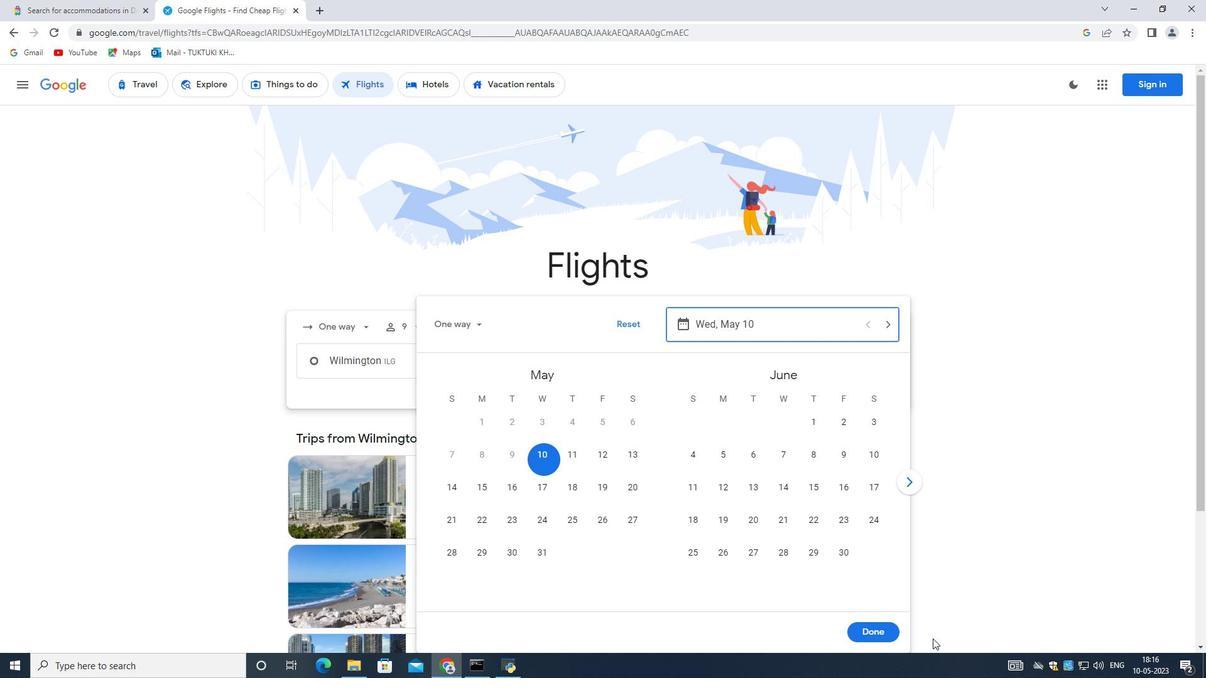 
Action: Mouse pressed left at (874, 632)
Screenshot: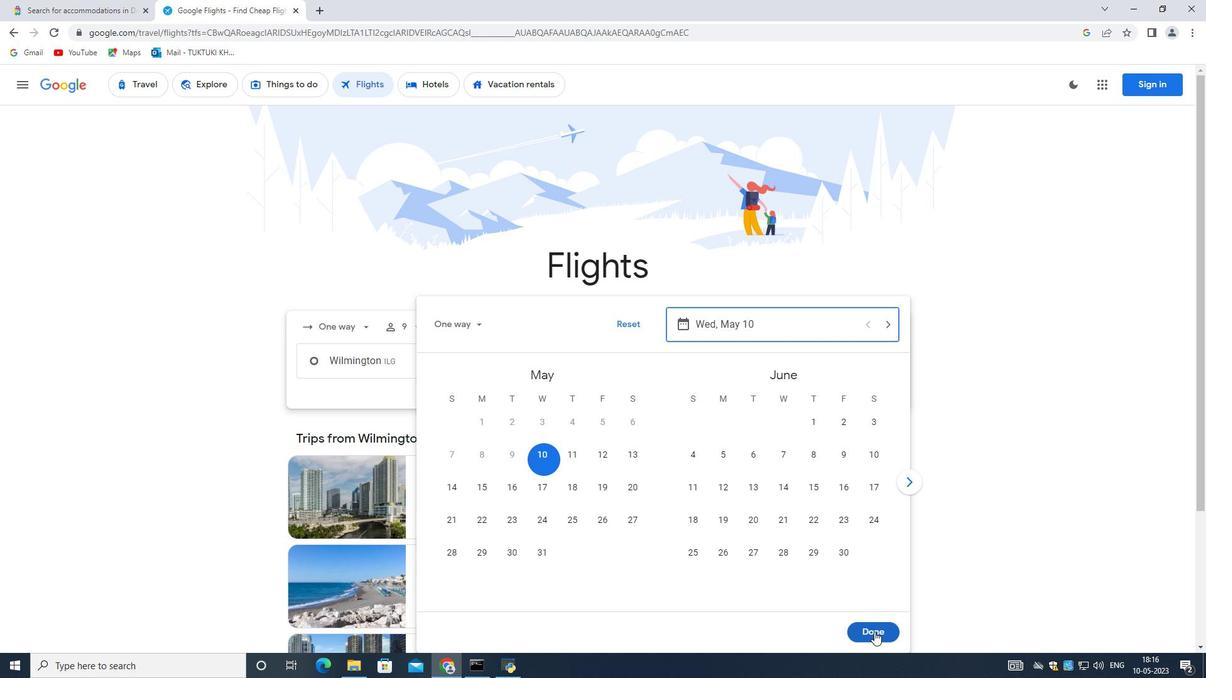 
Action: Mouse moved to (405, 357)
Screenshot: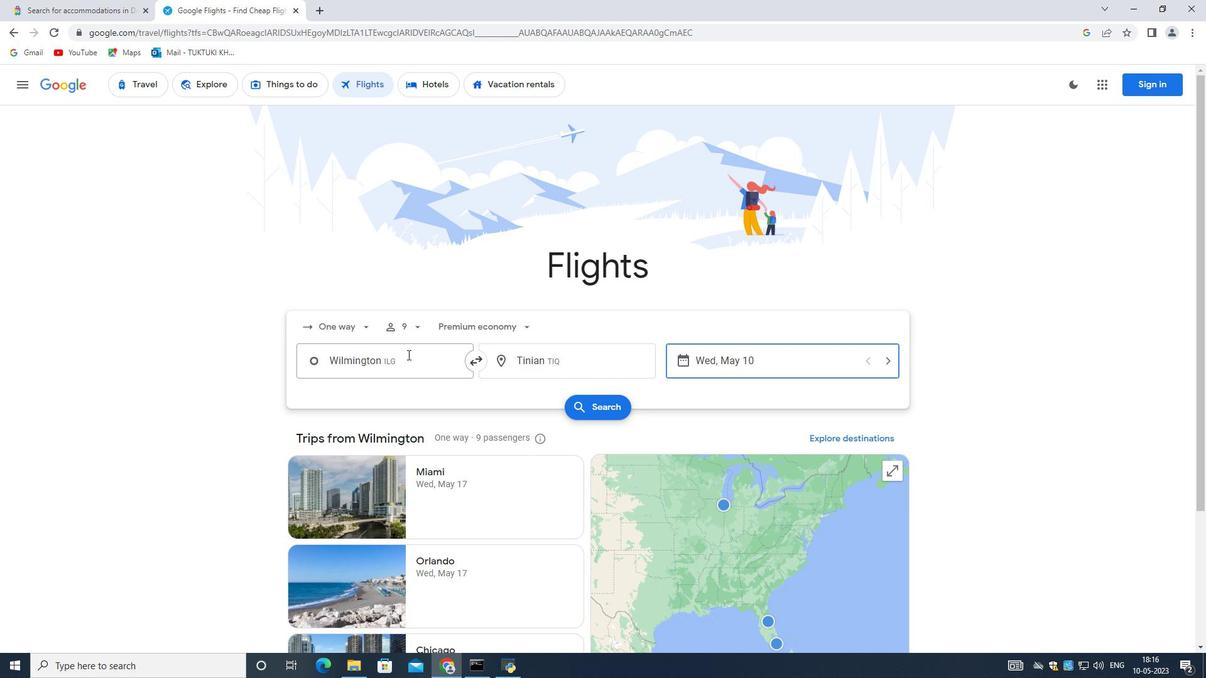 
Action: Mouse pressed left at (405, 357)
Screenshot: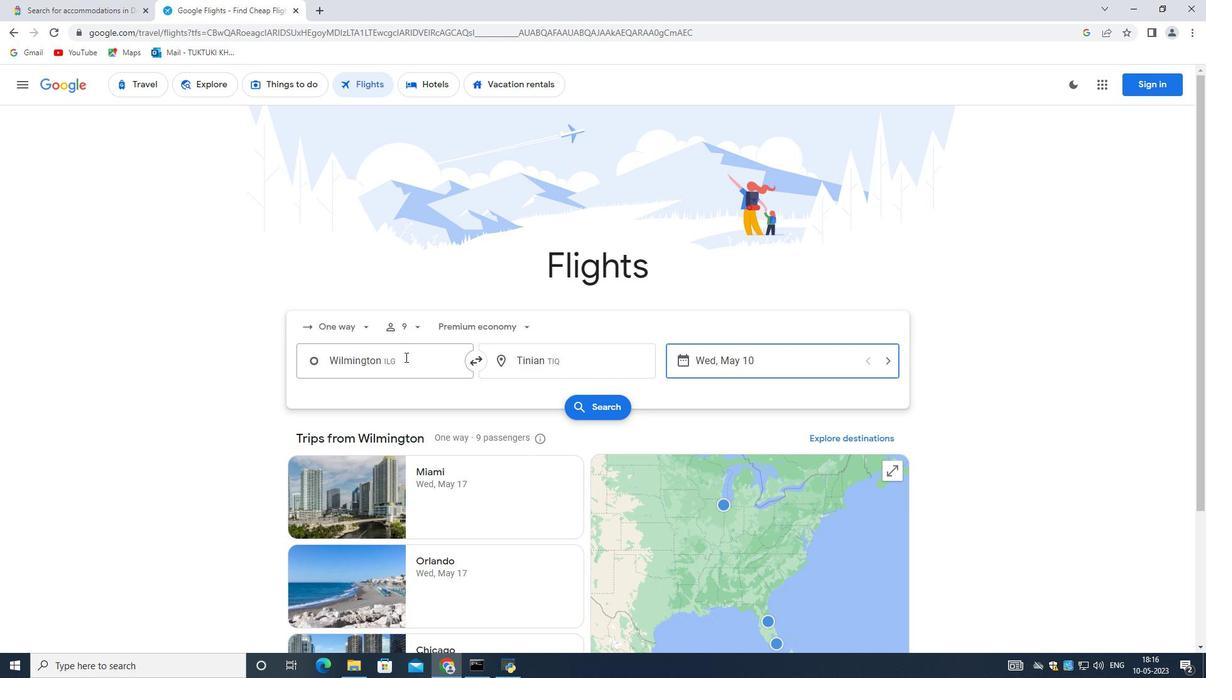 
Action: Mouse moved to (482, 523)
Screenshot: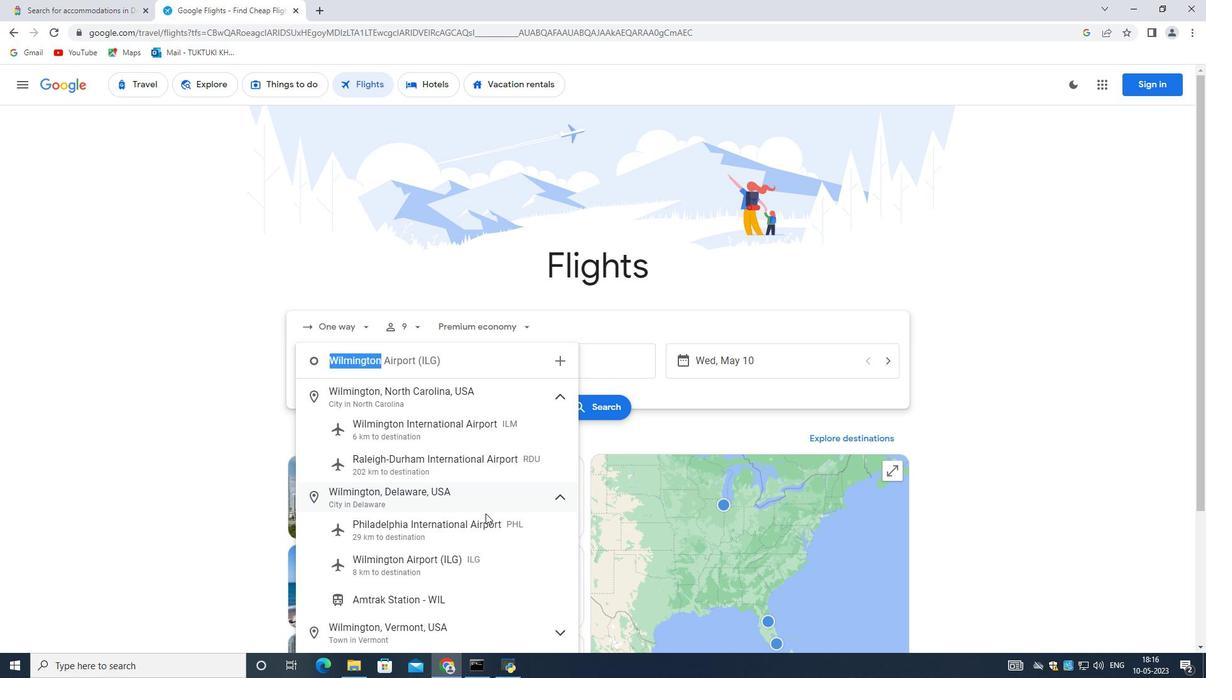
Action: Mouse scrolled (482, 522) with delta (0, 0)
Screenshot: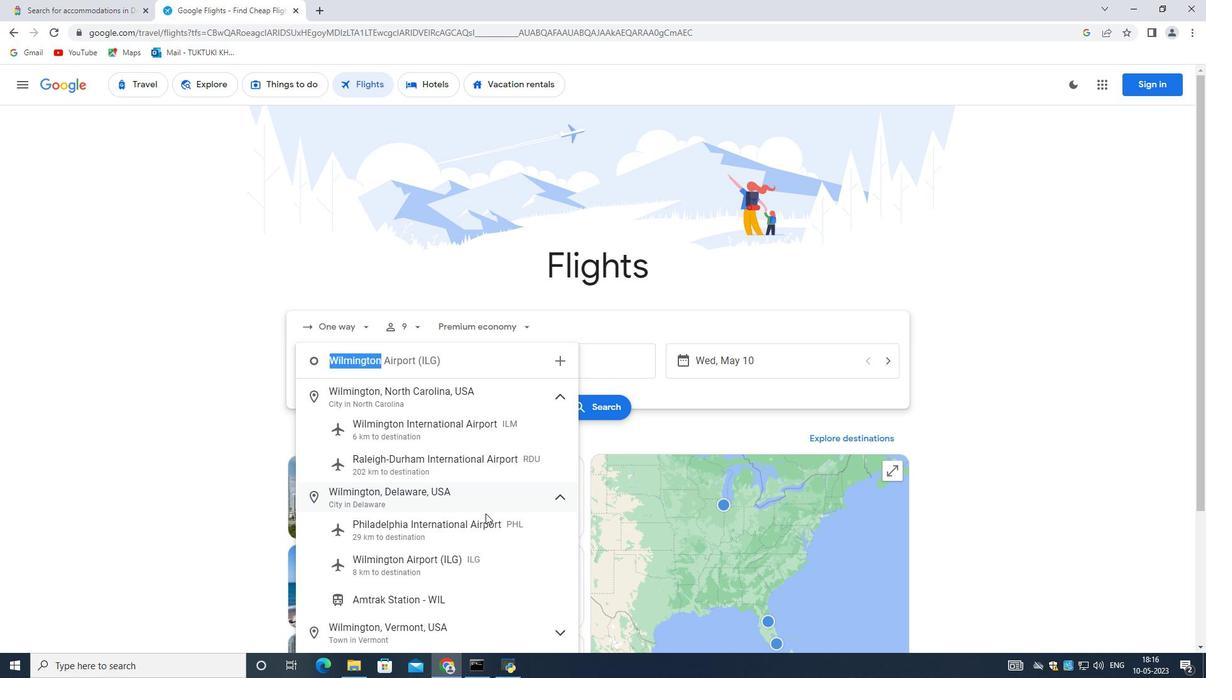
Action: Mouse moved to (482, 524)
Screenshot: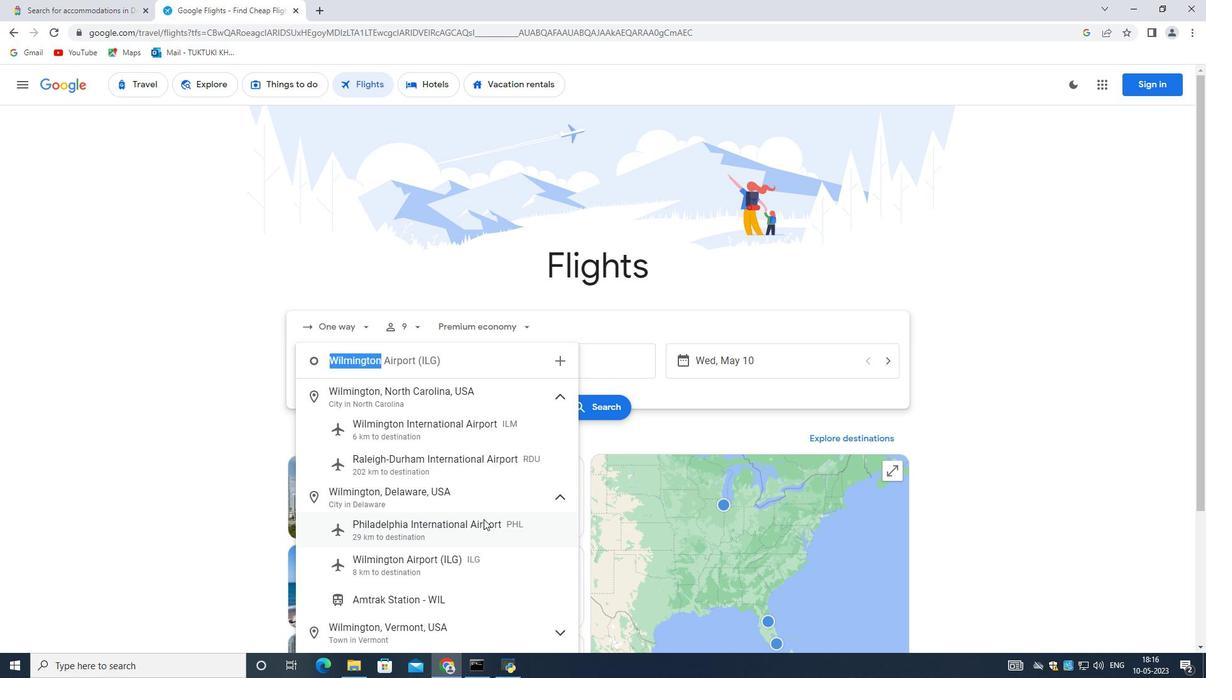 
Action: Mouse scrolled (482, 524) with delta (0, 0)
Screenshot: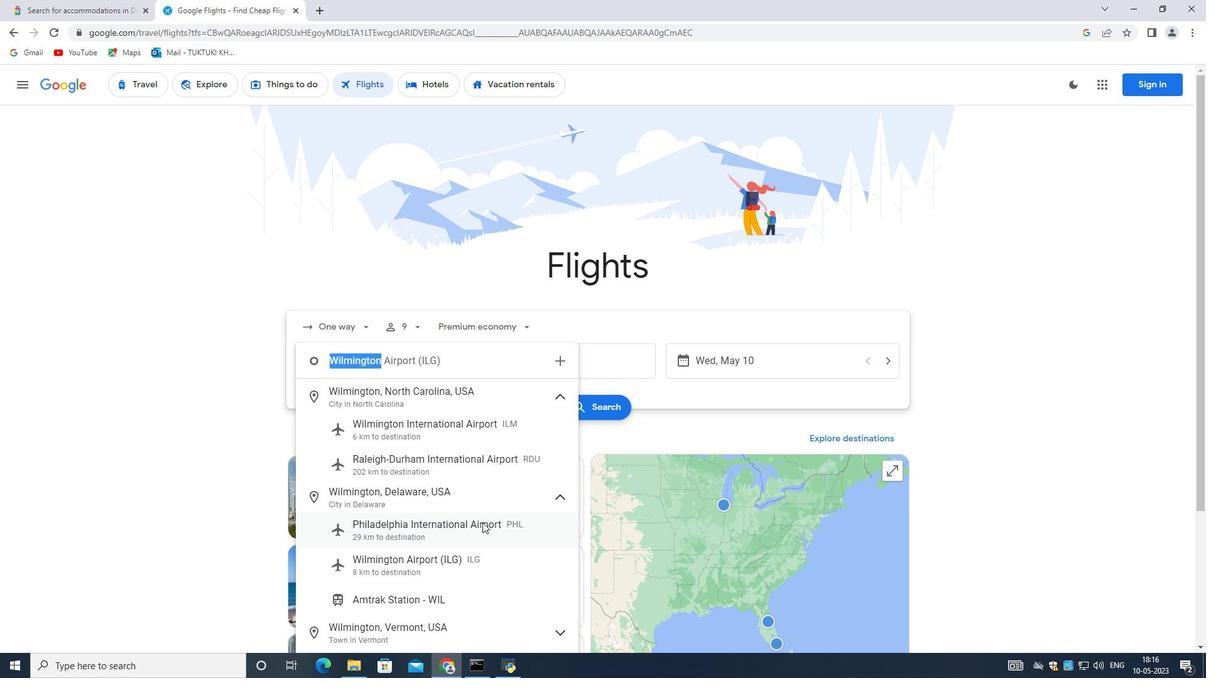 
Action: Mouse moved to (121, 356)
Screenshot: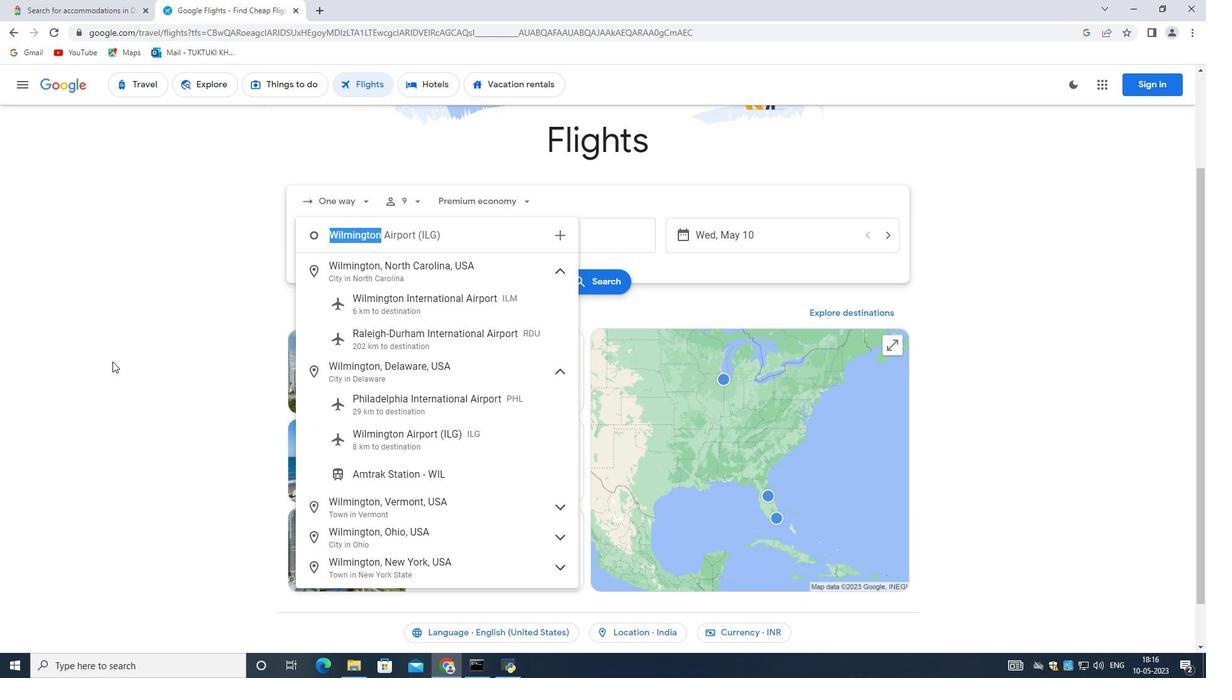 
Action: Mouse pressed left at (121, 357)
Screenshot: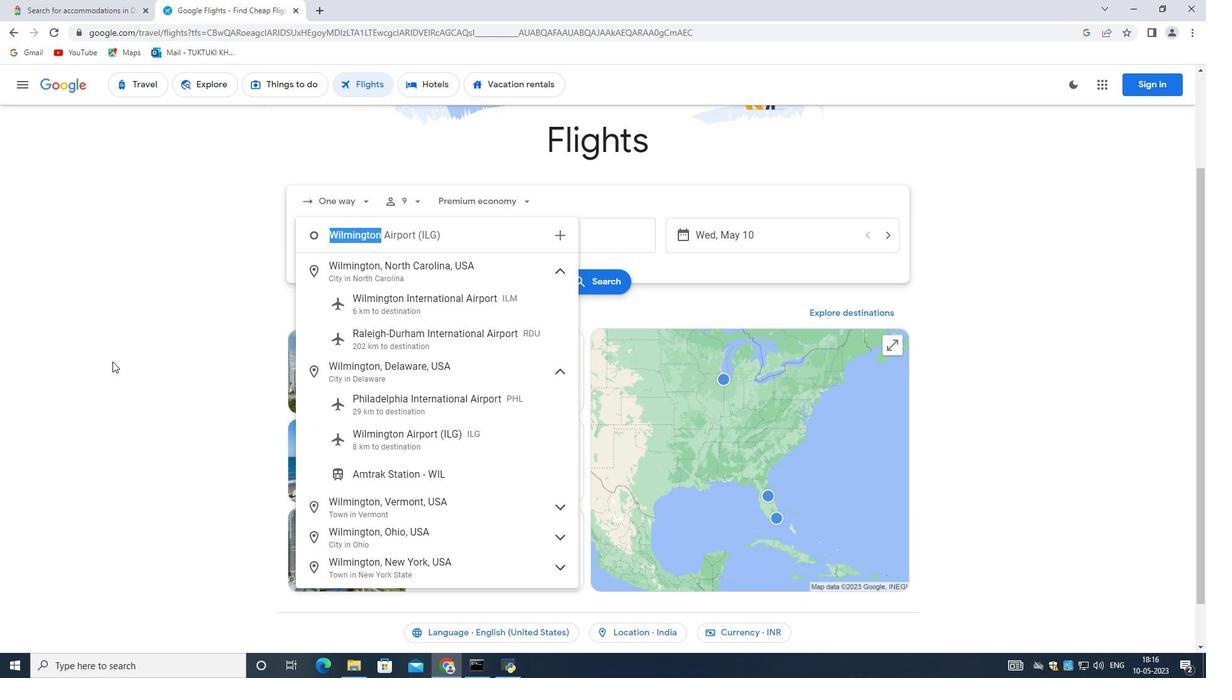 
Action: Mouse moved to (578, 289)
Screenshot: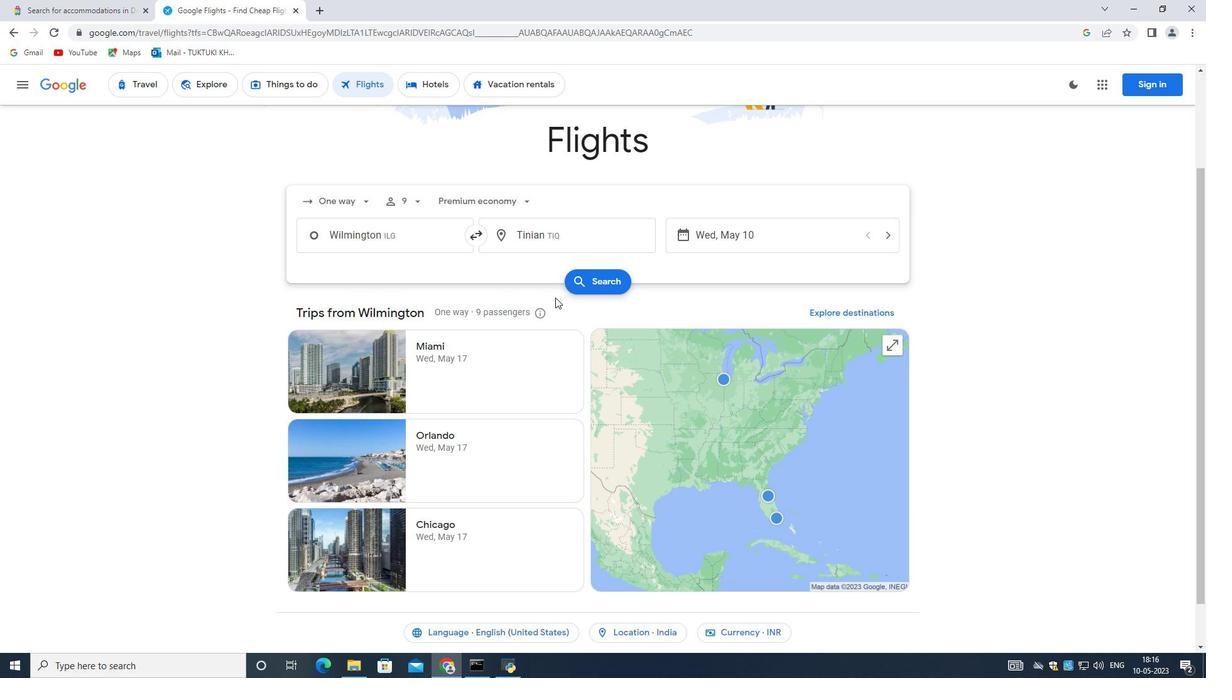
Action: Mouse pressed left at (578, 289)
Screenshot: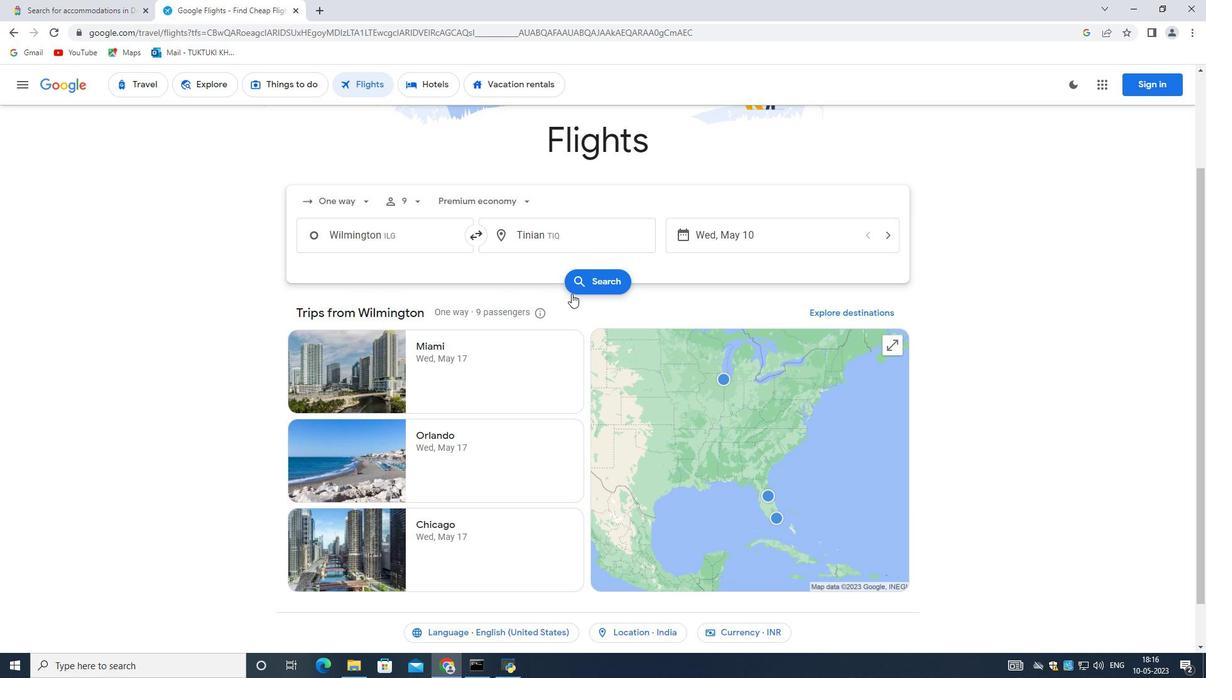 
Action: Mouse moved to (434, 208)
Screenshot: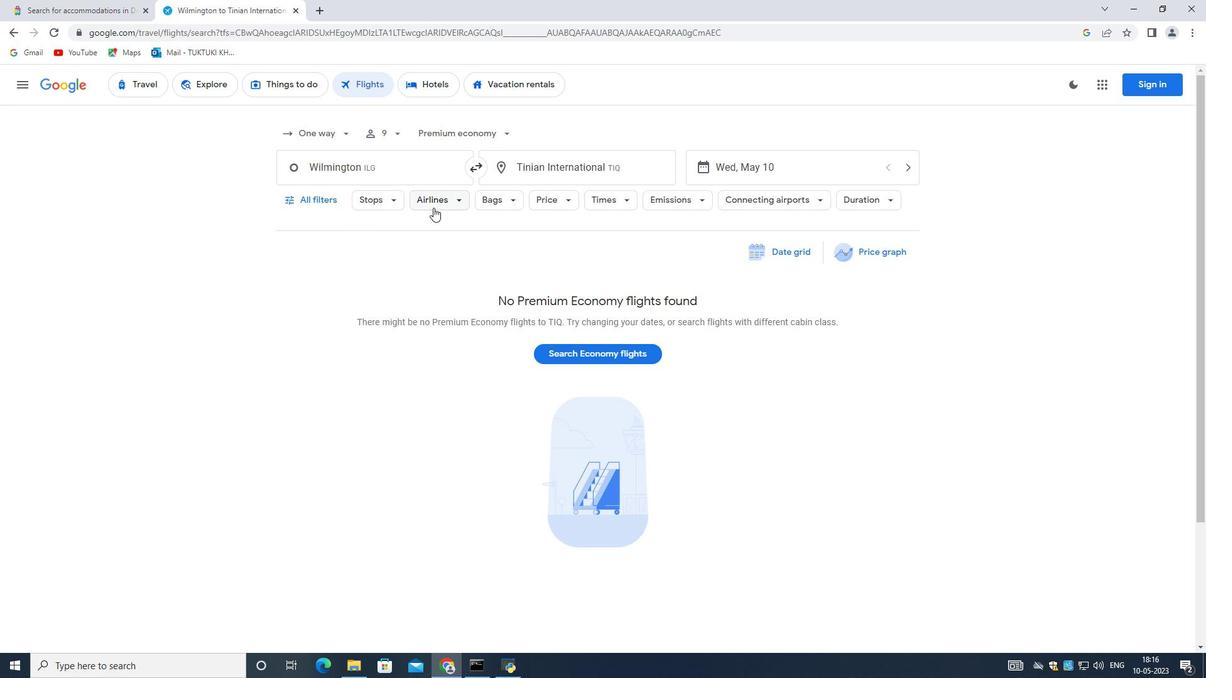 
Action: Mouse pressed left at (434, 208)
Screenshot: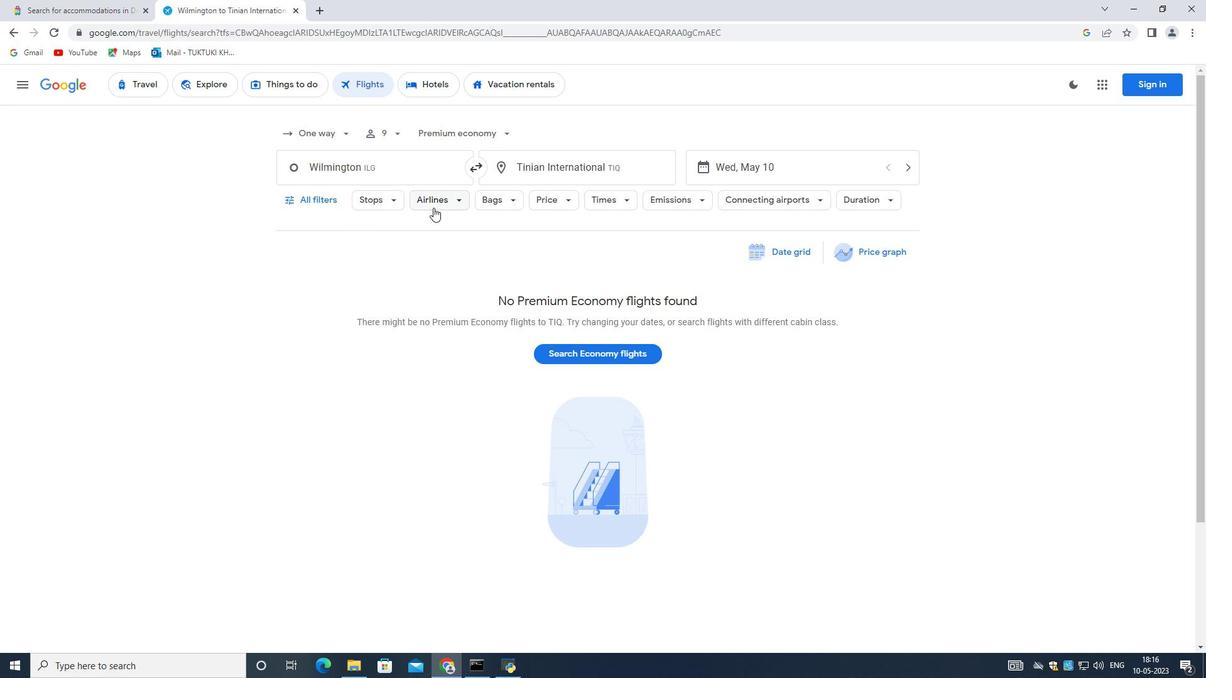 
Action: Mouse moved to (336, 298)
Screenshot: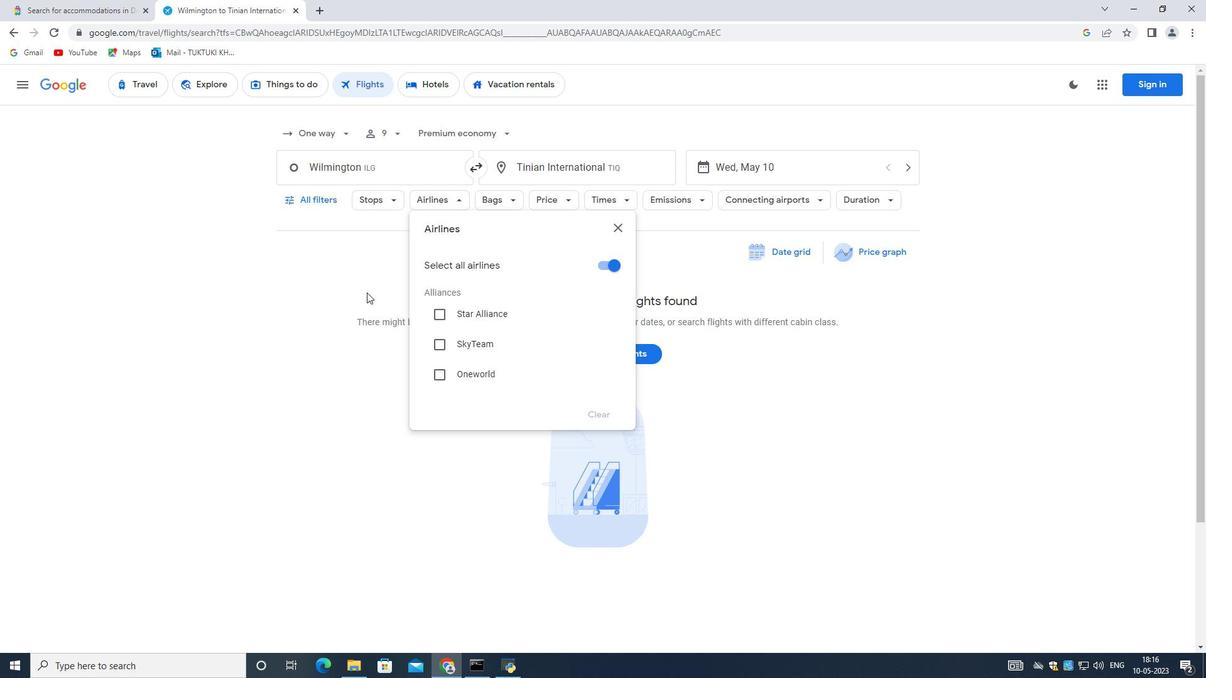 
Action: Mouse pressed left at (336, 298)
Screenshot: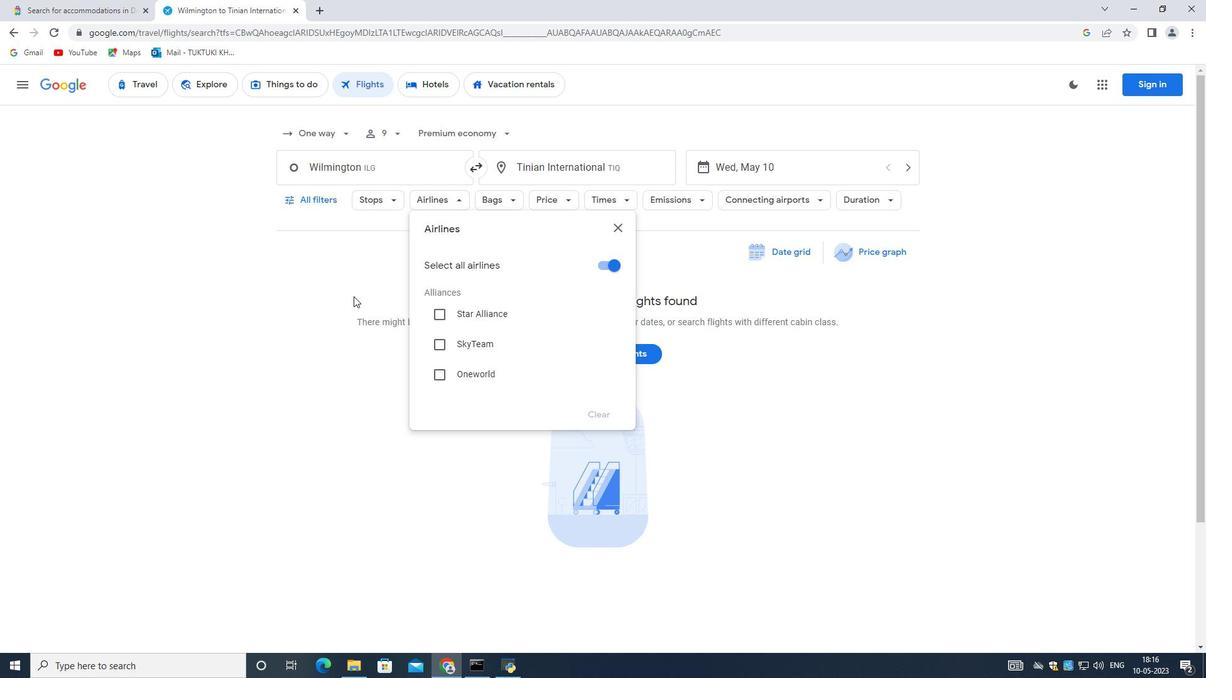 
Action: Mouse moved to (517, 206)
Screenshot: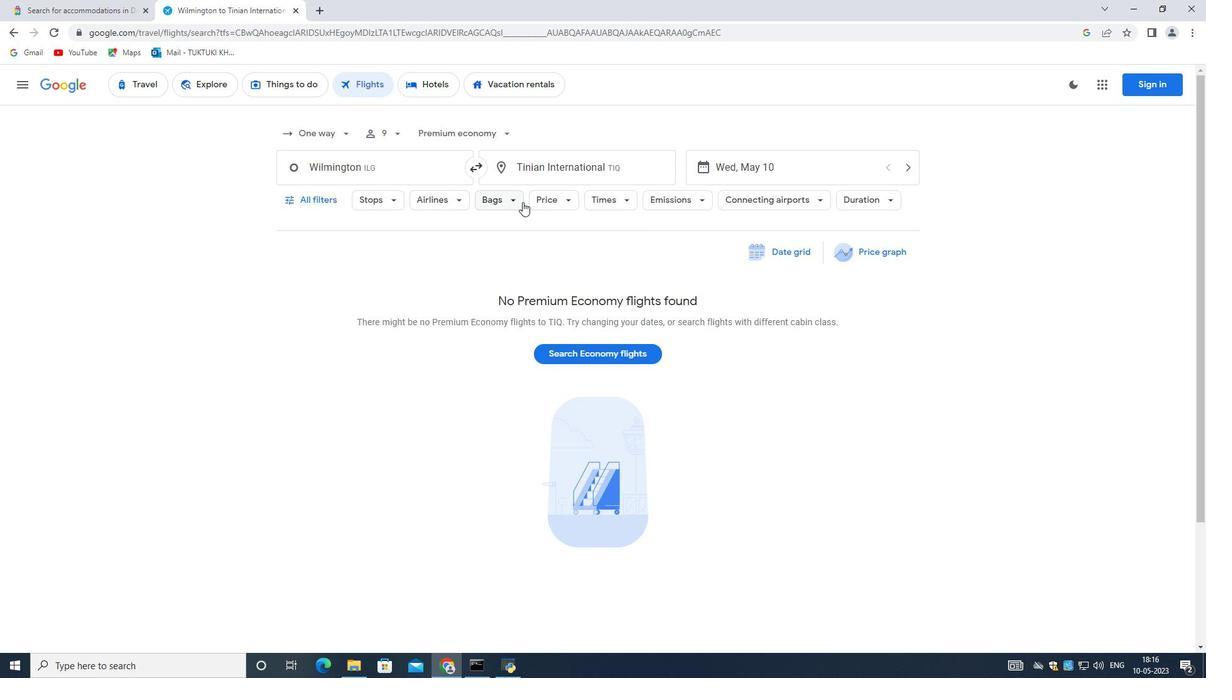 
Action: Mouse pressed left at (517, 206)
Screenshot: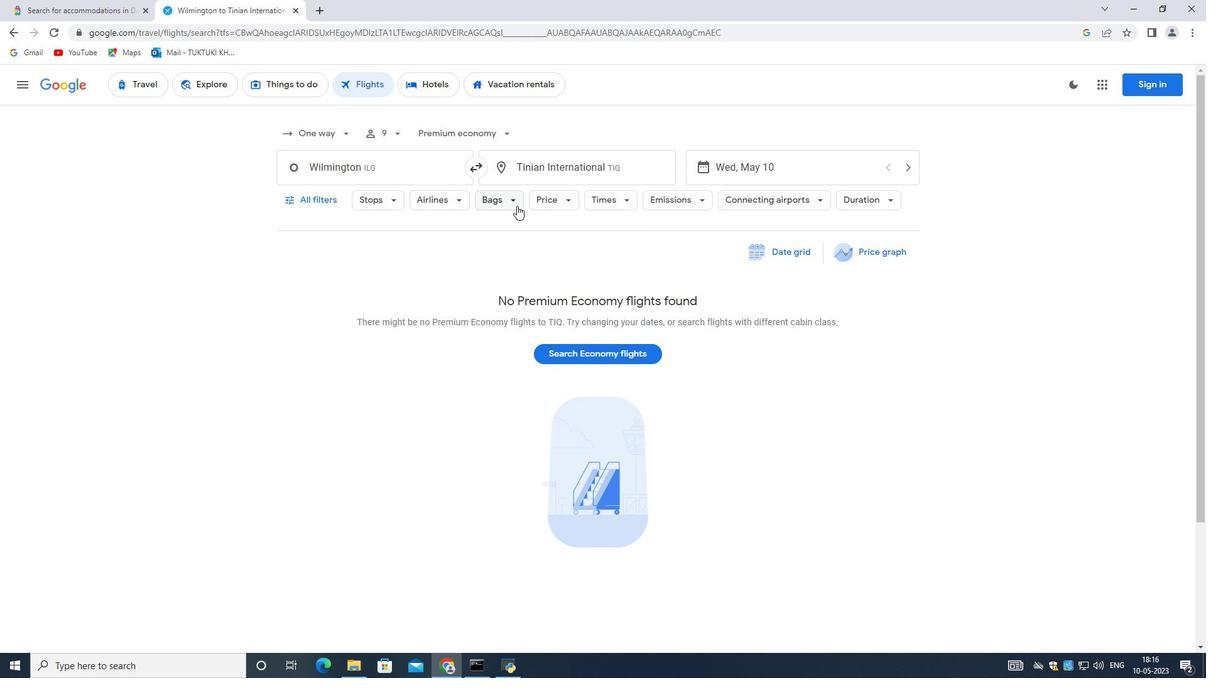 
Action: Mouse moved to (434, 244)
Screenshot: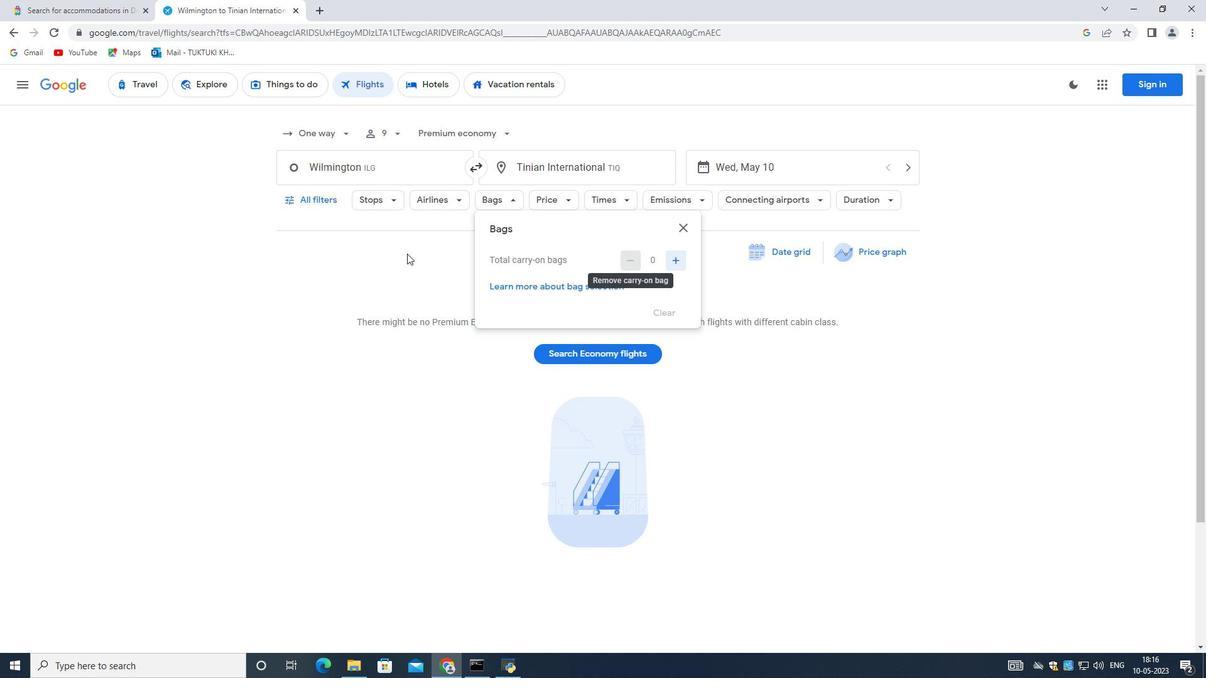 
Action: Mouse pressed left at (434, 244)
Screenshot: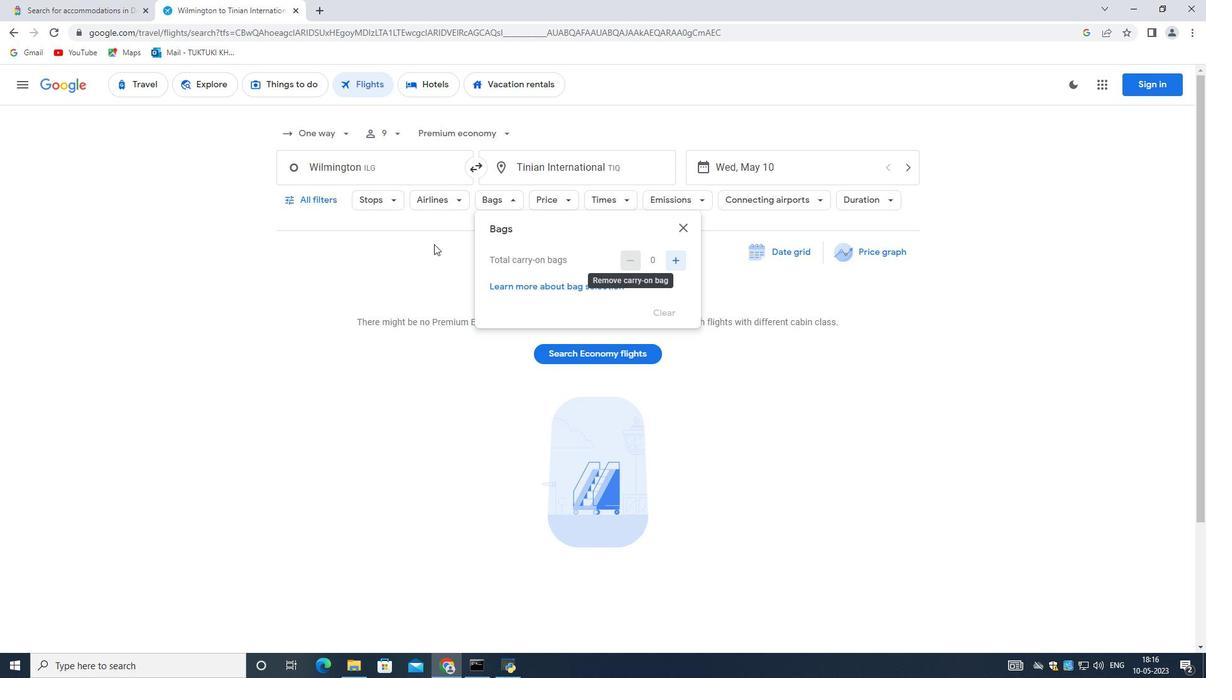 
Action: Mouse moved to (625, 197)
Screenshot: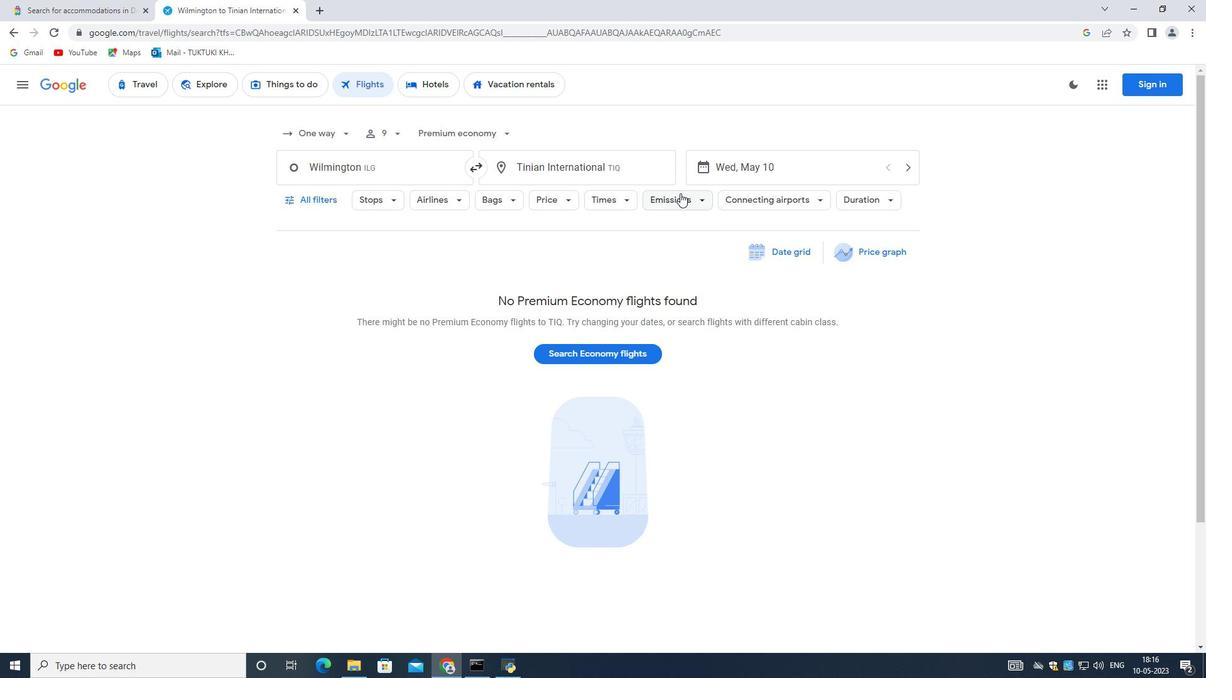 
Action: Mouse pressed left at (625, 197)
Screenshot: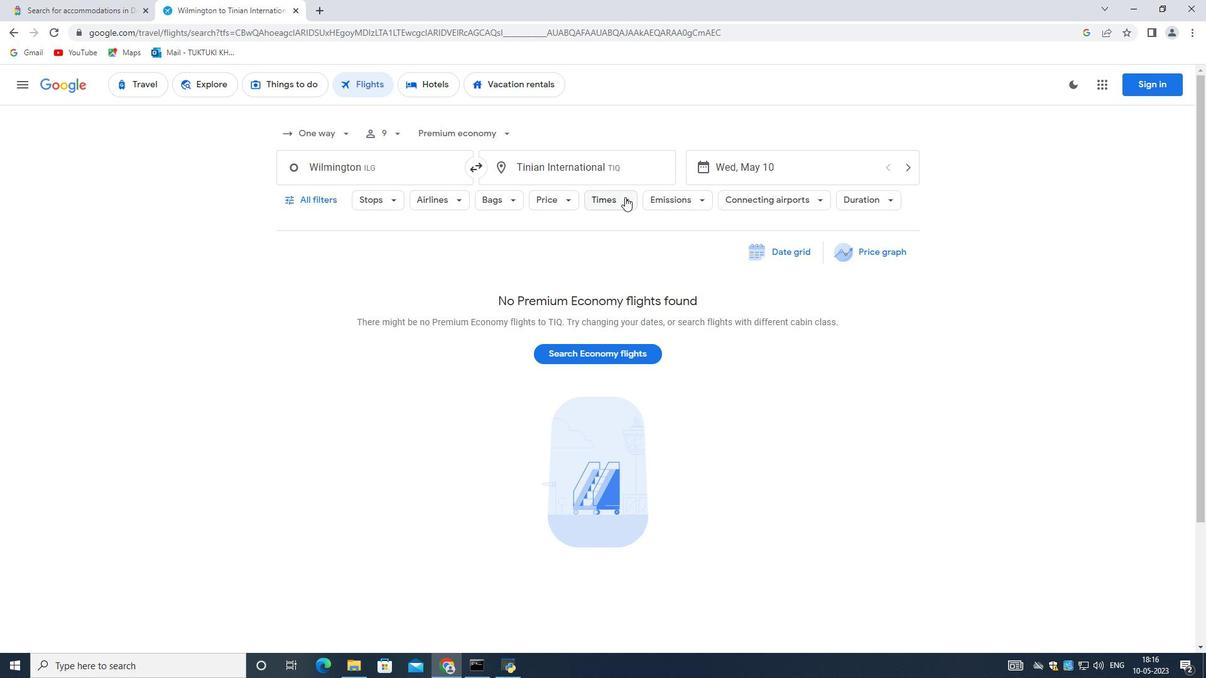 
Action: Mouse moved to (553, 199)
Screenshot: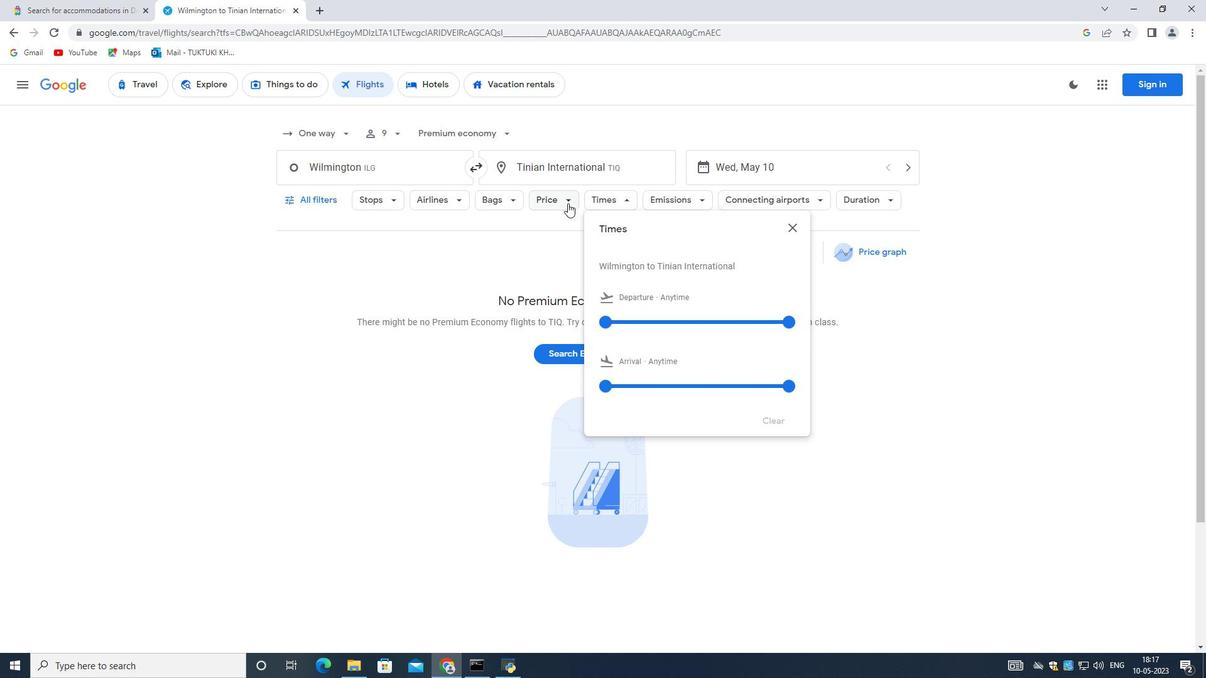 
Action: Mouse pressed left at (553, 199)
Screenshot: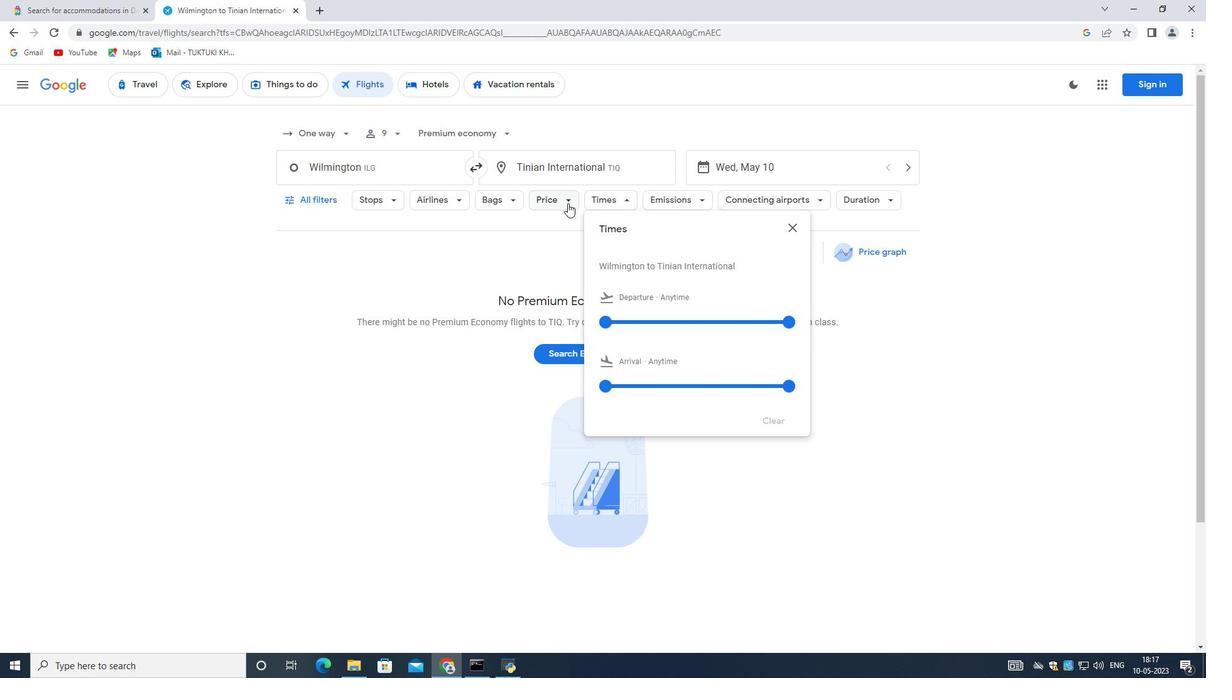 
Action: Mouse moved to (725, 279)
Screenshot: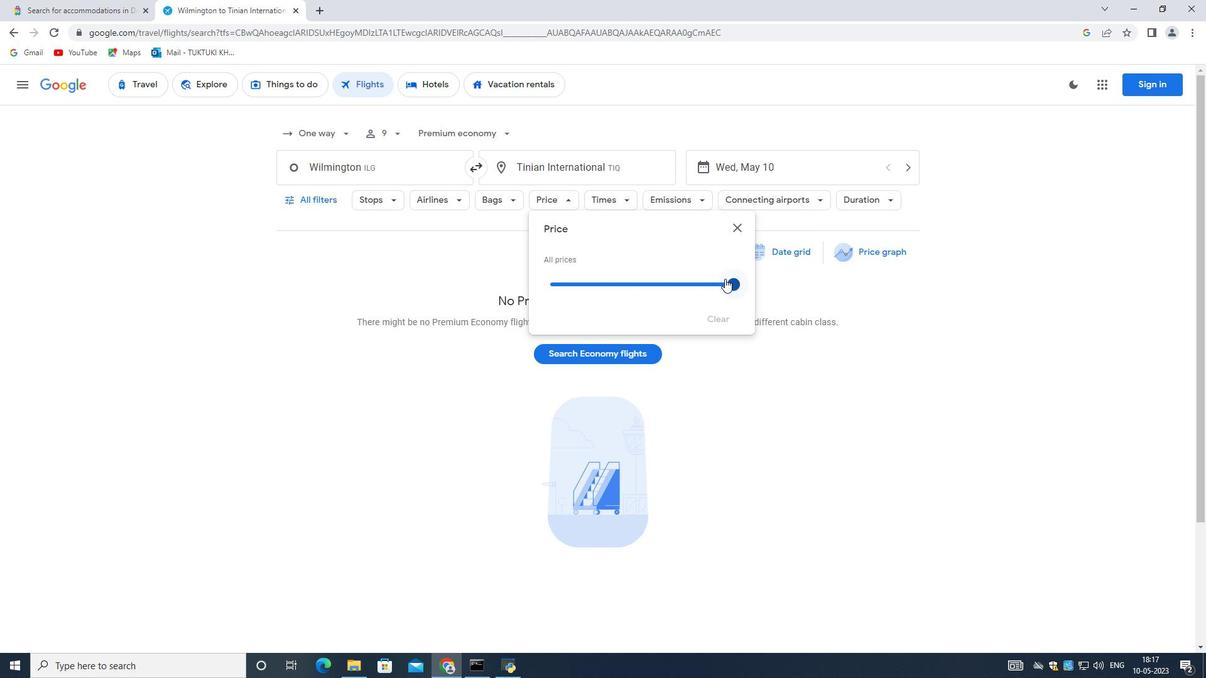 
Action: Mouse pressed left at (725, 279)
Screenshot: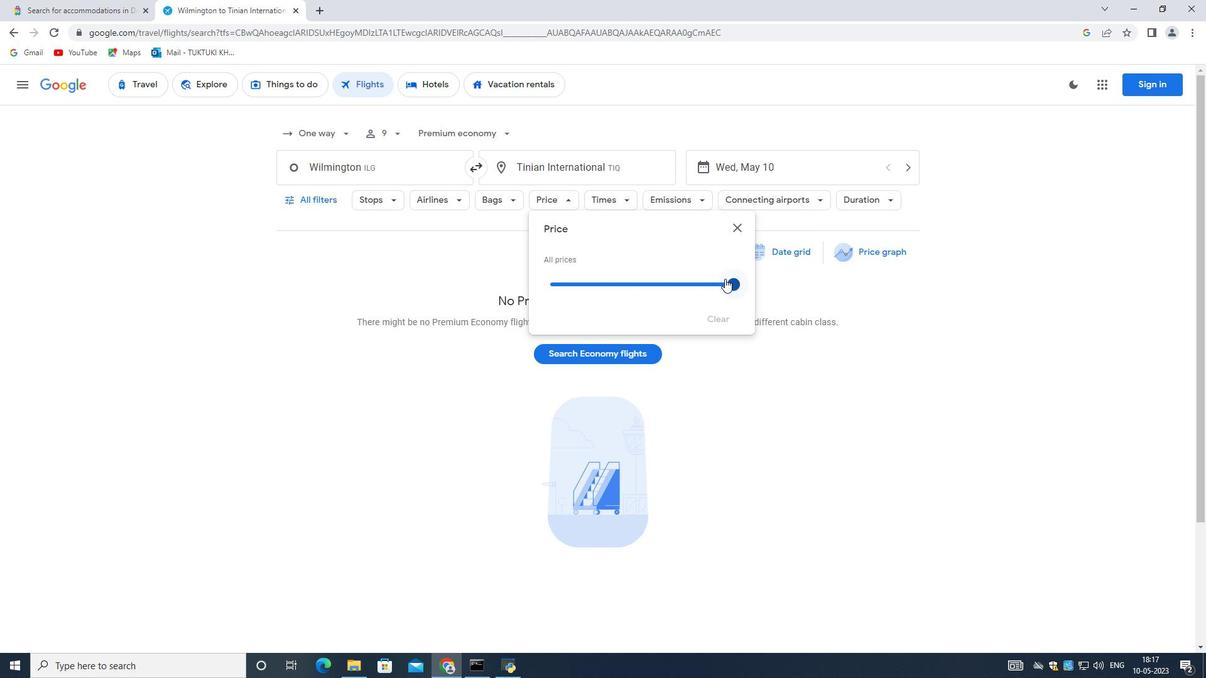 
Action: Mouse moved to (475, 244)
Screenshot: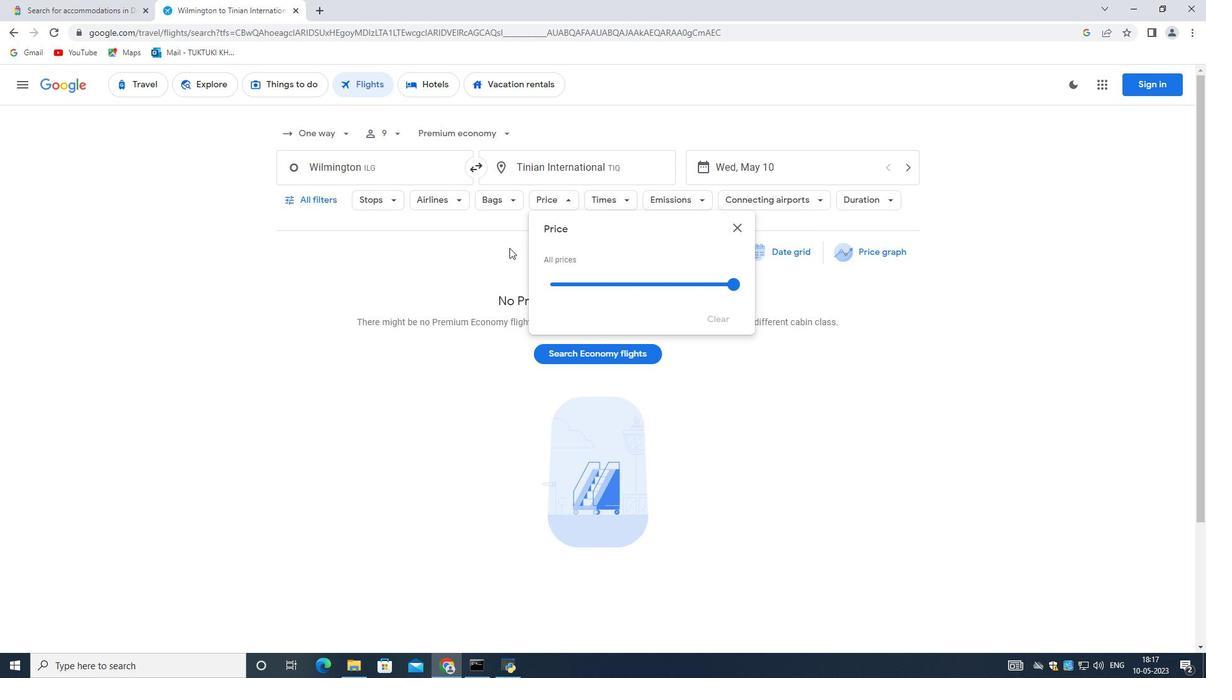 
Action: Mouse pressed left at (475, 244)
Screenshot: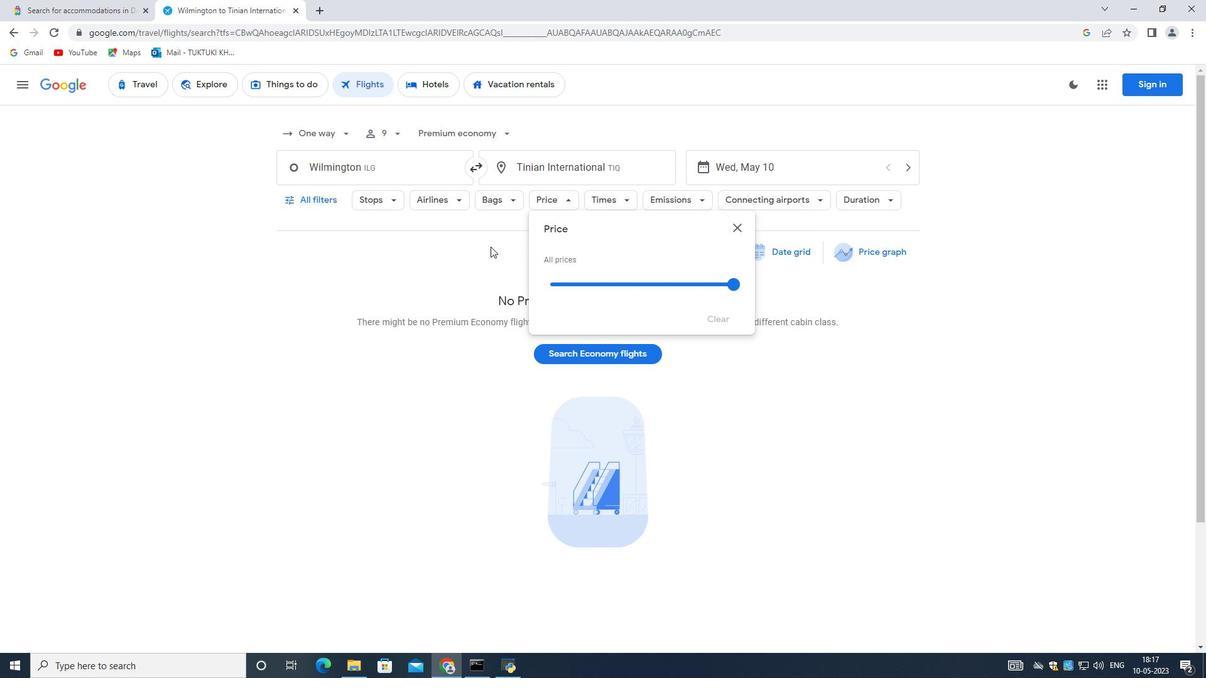 
Action: Mouse moved to (615, 198)
Screenshot: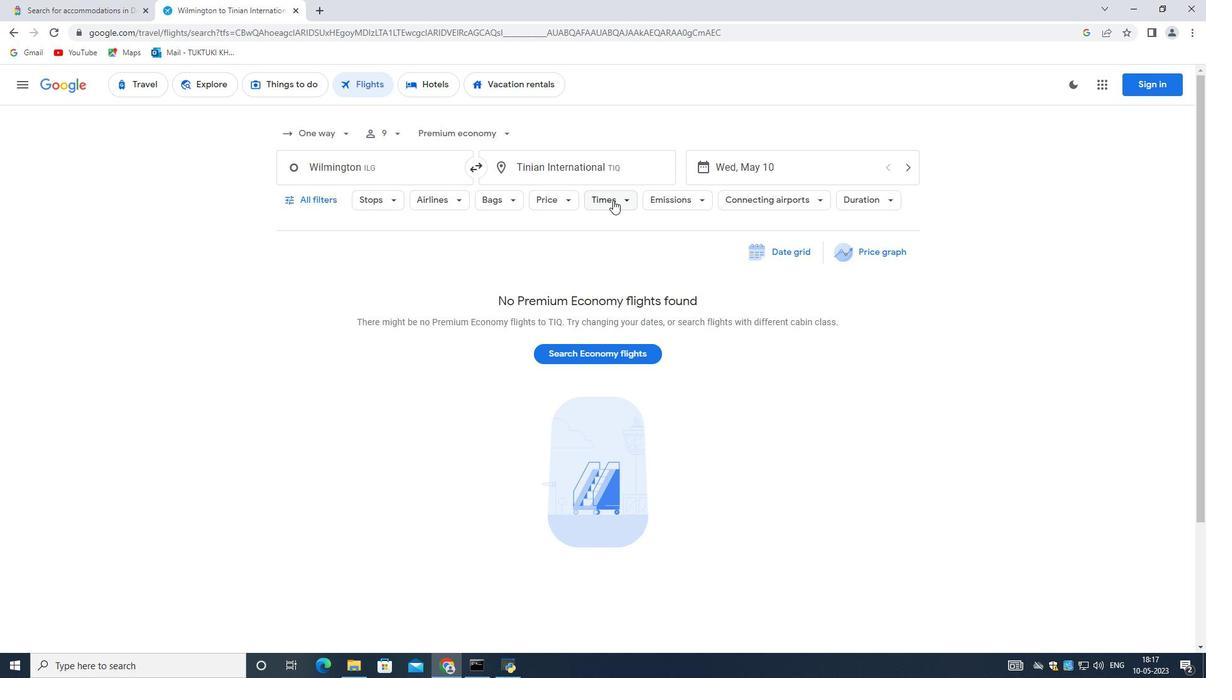 
Action: Mouse pressed left at (615, 198)
Screenshot: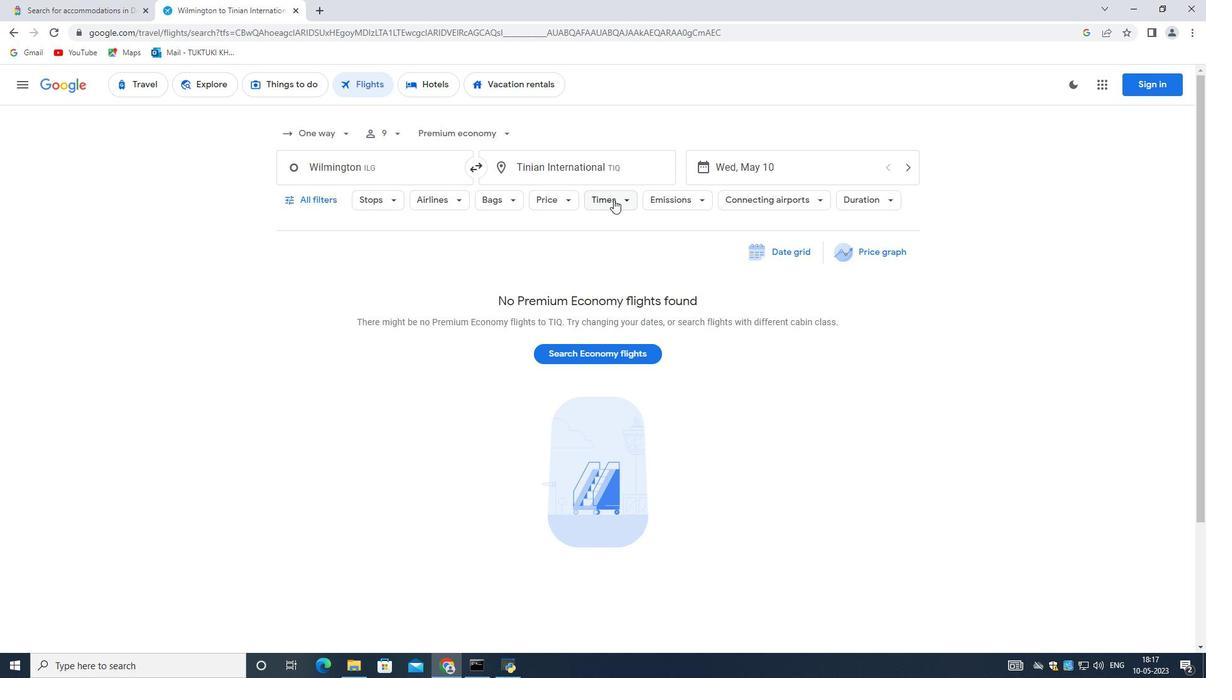 
Action: Mouse moved to (631, 201)
Screenshot: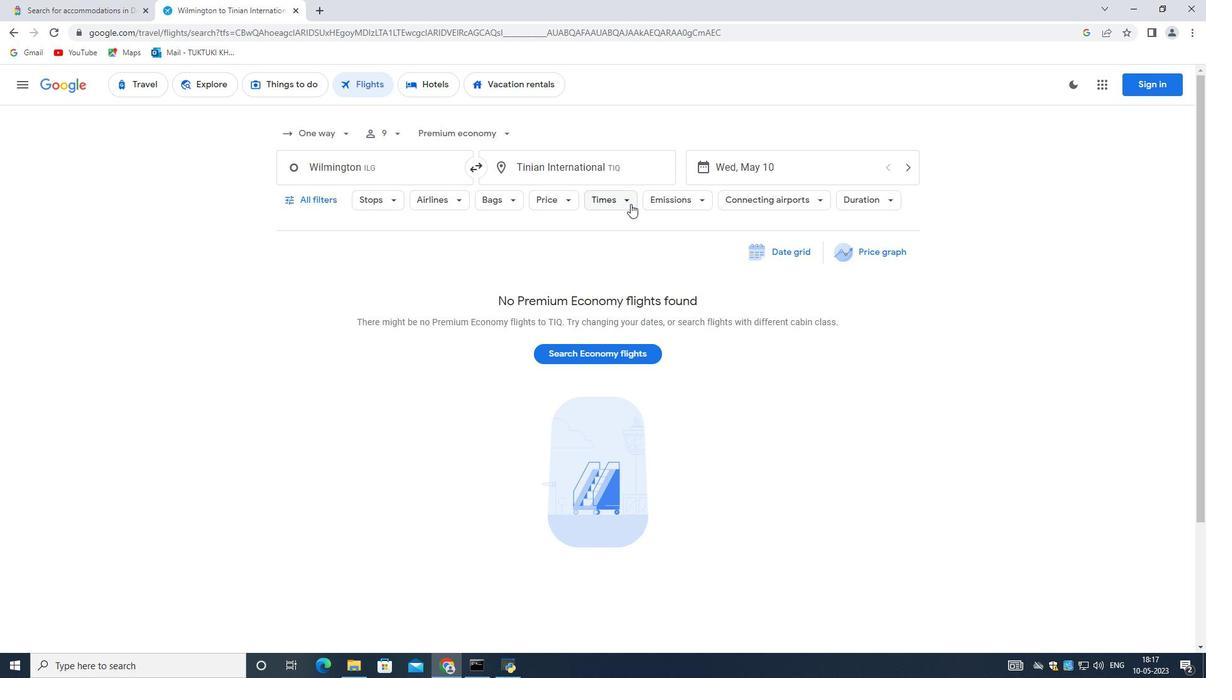 
Action: Mouse pressed left at (631, 201)
Screenshot: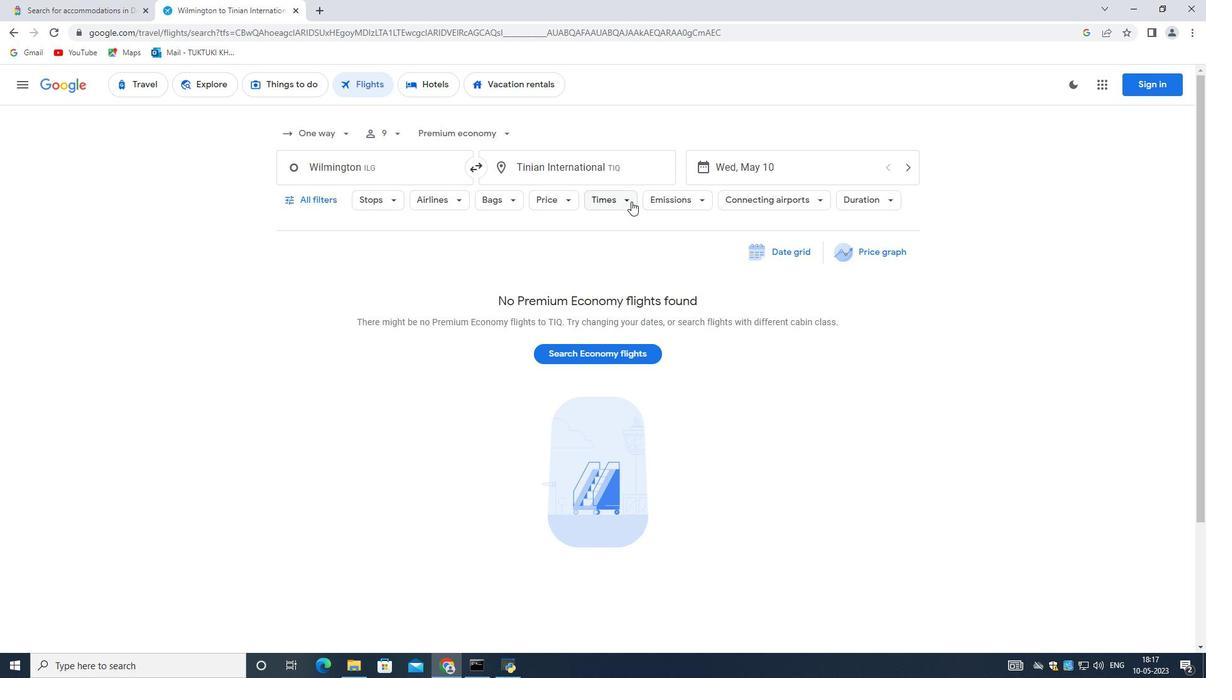 
Action: Mouse moved to (606, 318)
Screenshot: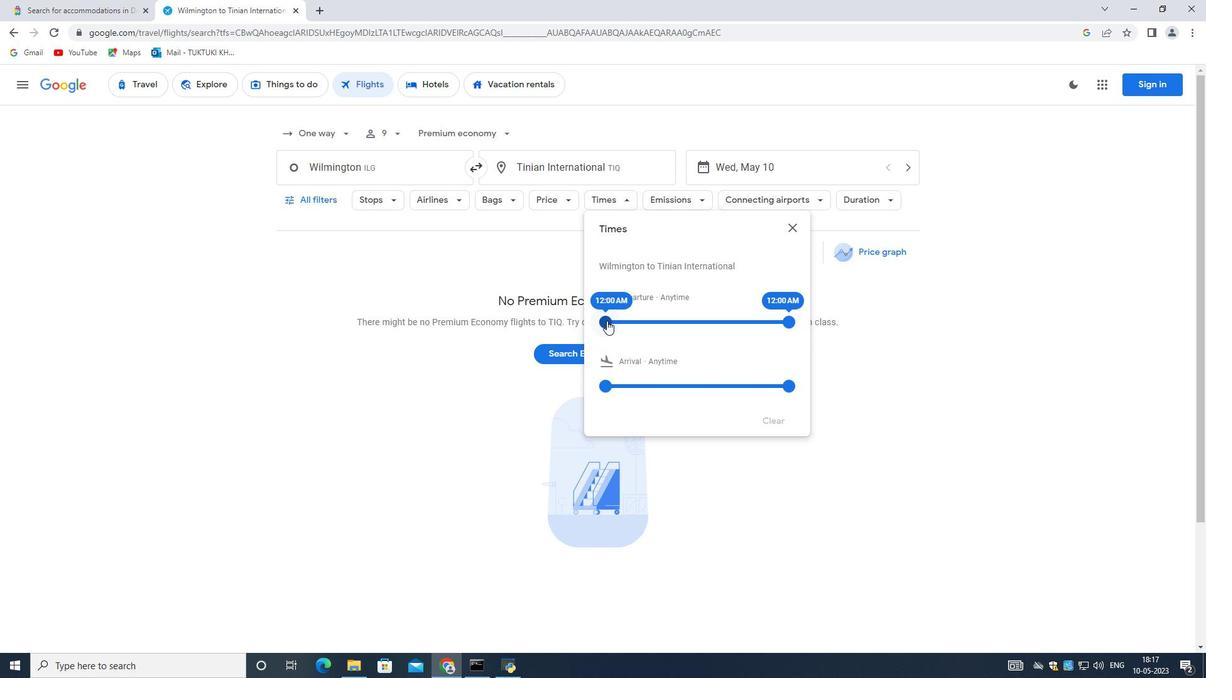 
Action: Mouse pressed left at (606, 318)
Screenshot: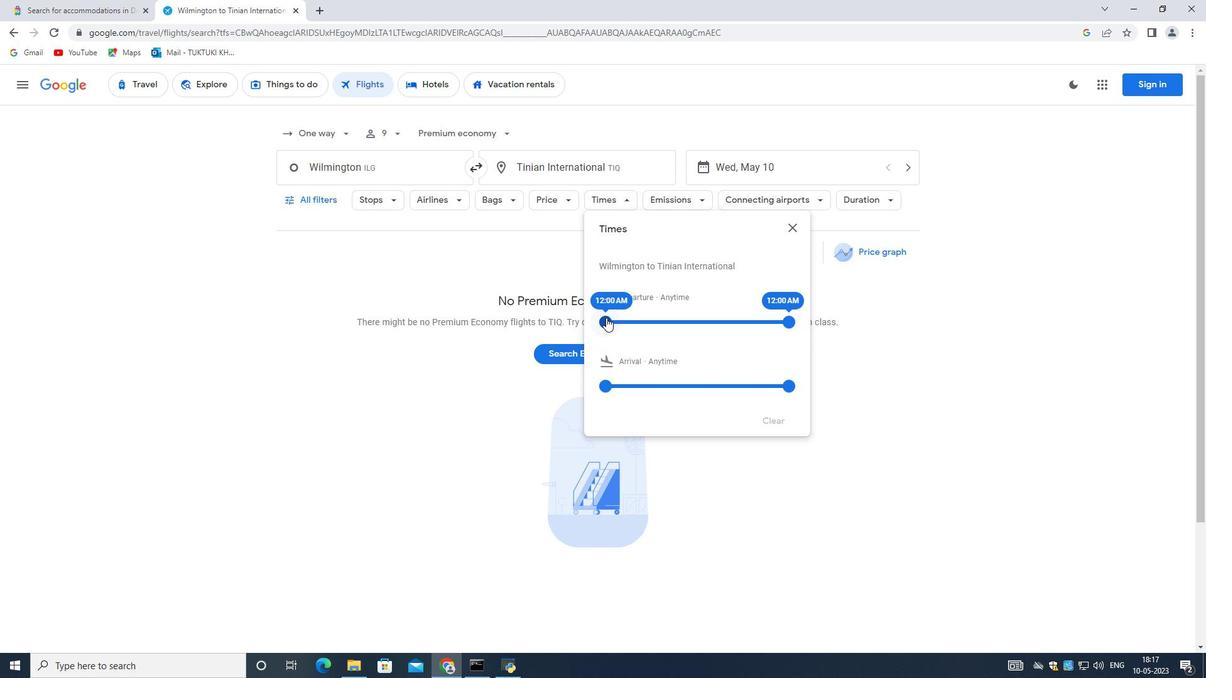 
Action: Mouse moved to (797, 317)
Screenshot: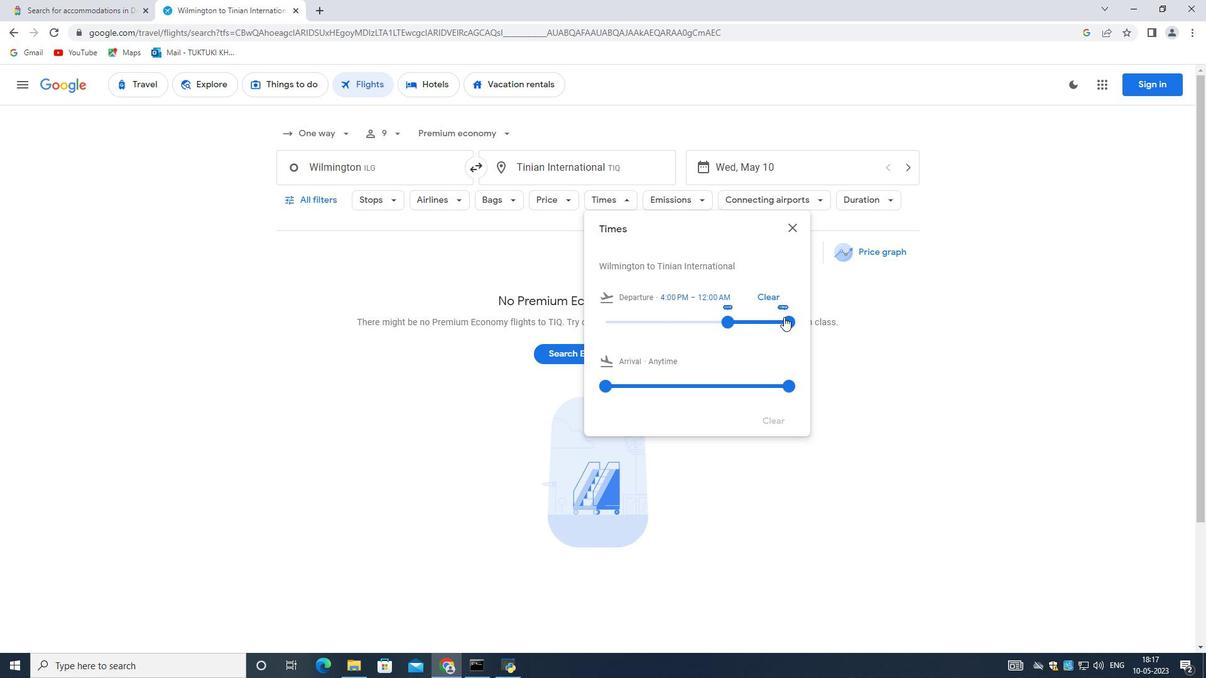 
Action: Mouse pressed left at (797, 317)
Screenshot: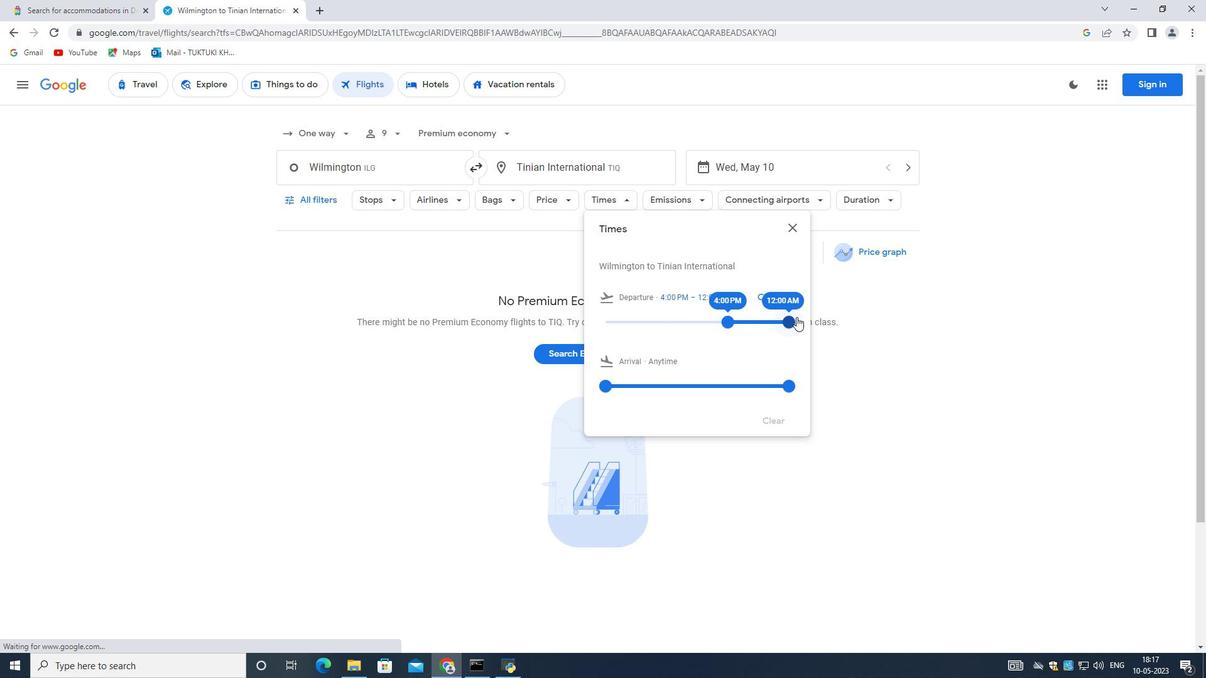 
Action: Mouse moved to (649, 335)
Screenshot: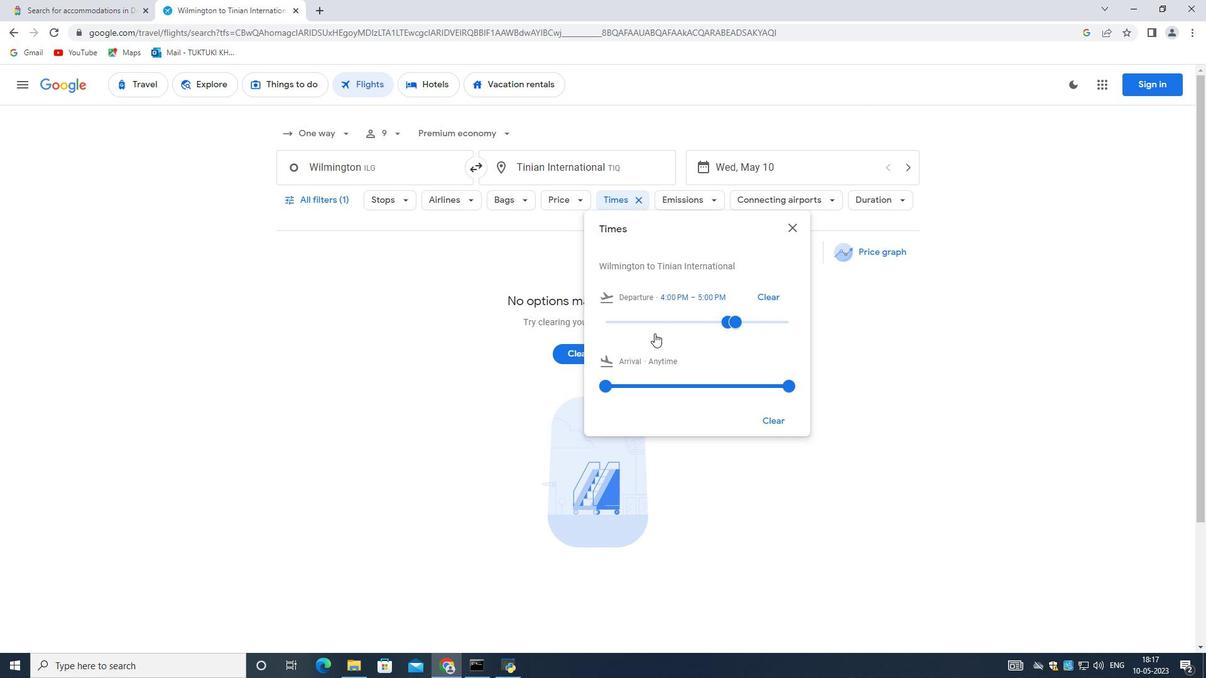 
Action: Mouse scrolled (649, 334) with delta (0, 0)
Screenshot: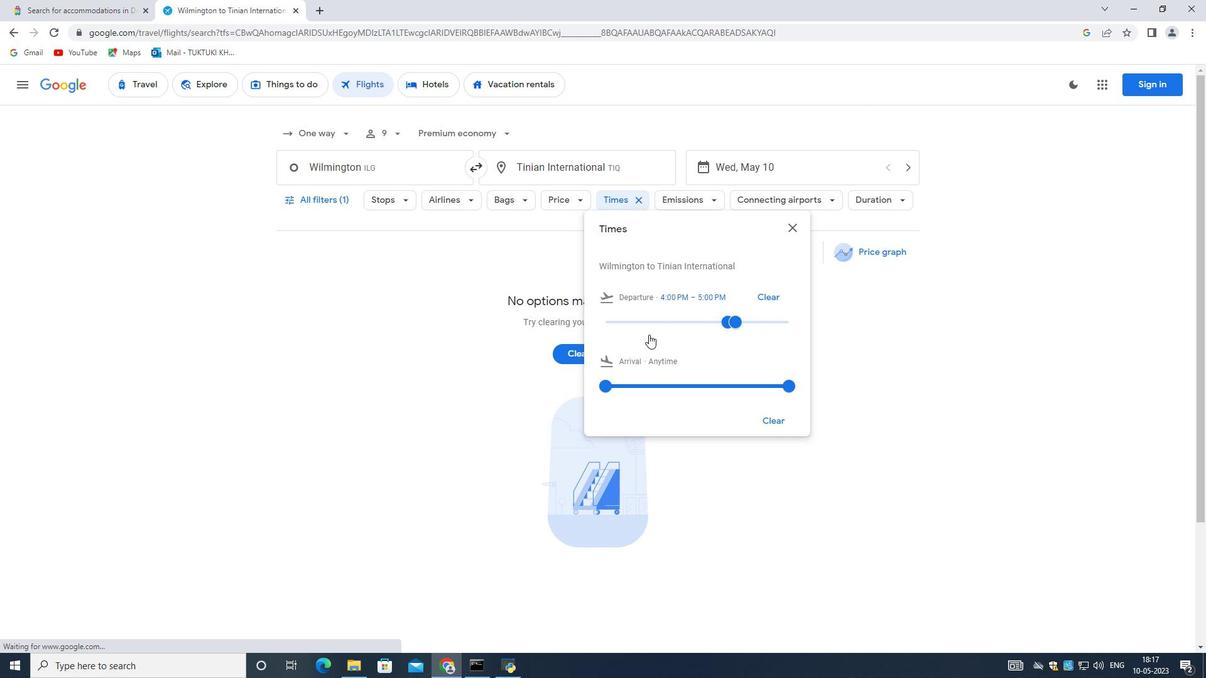 
Action: Mouse scrolled (649, 334) with delta (0, 0)
Screenshot: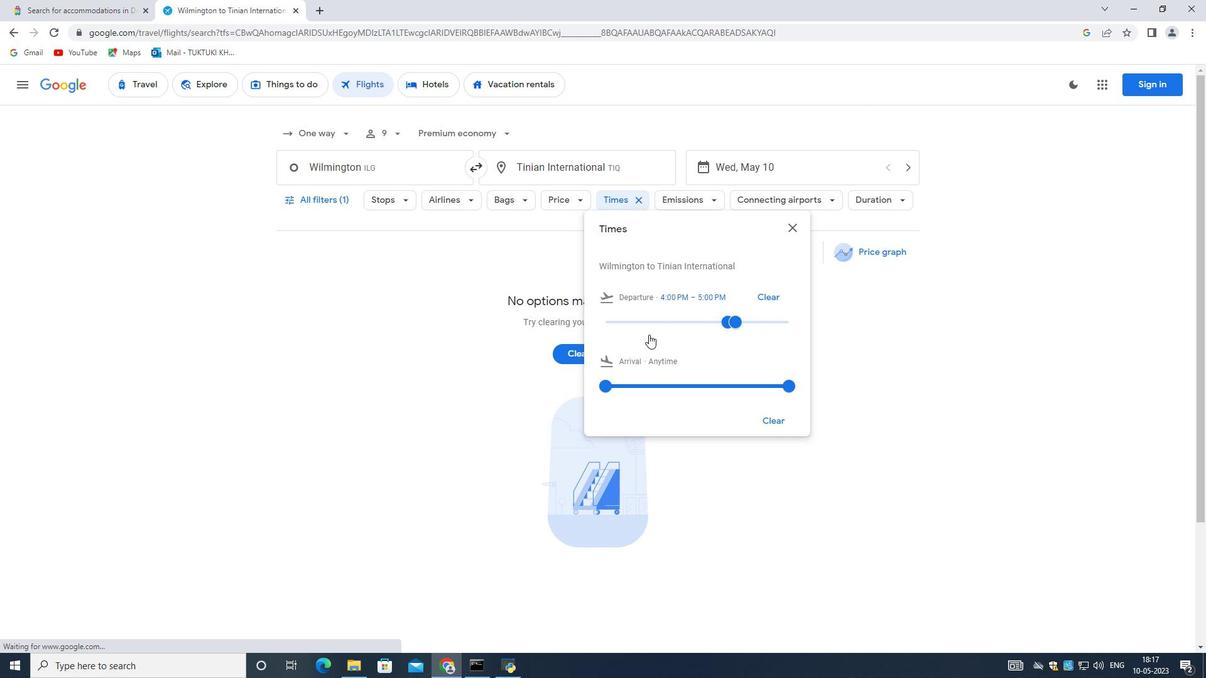
Action: Mouse scrolled (649, 334) with delta (0, 0)
Screenshot: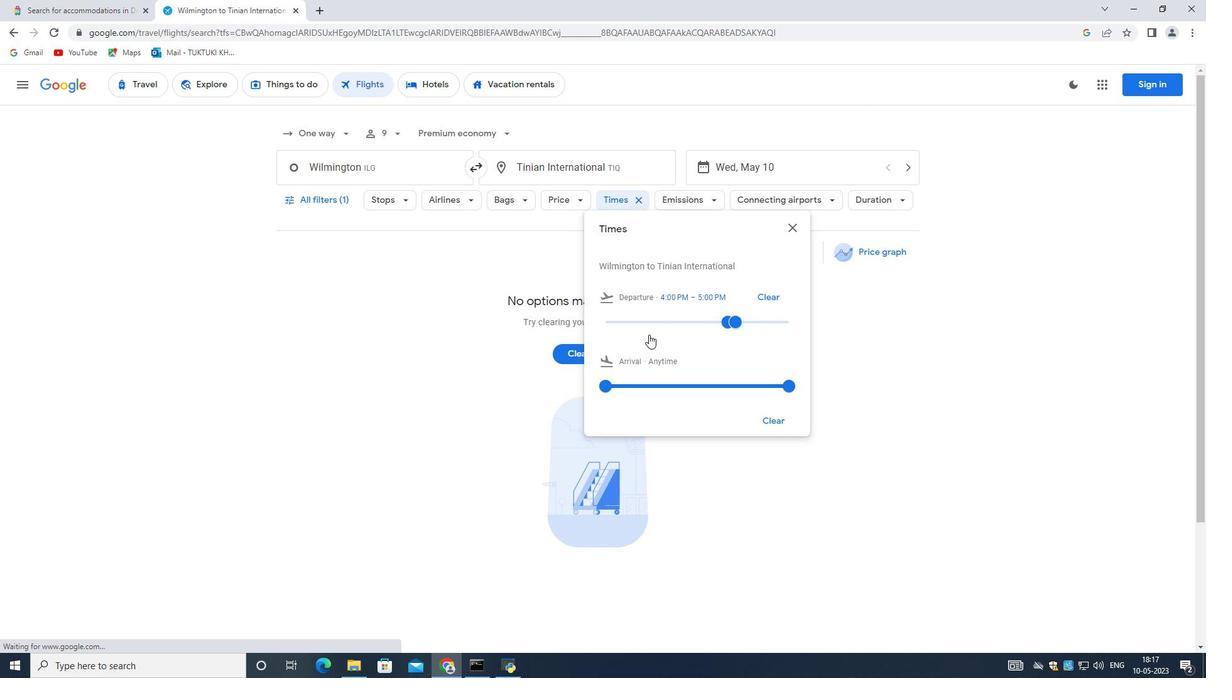 
Action: Mouse scrolled (649, 334) with delta (0, 0)
Screenshot: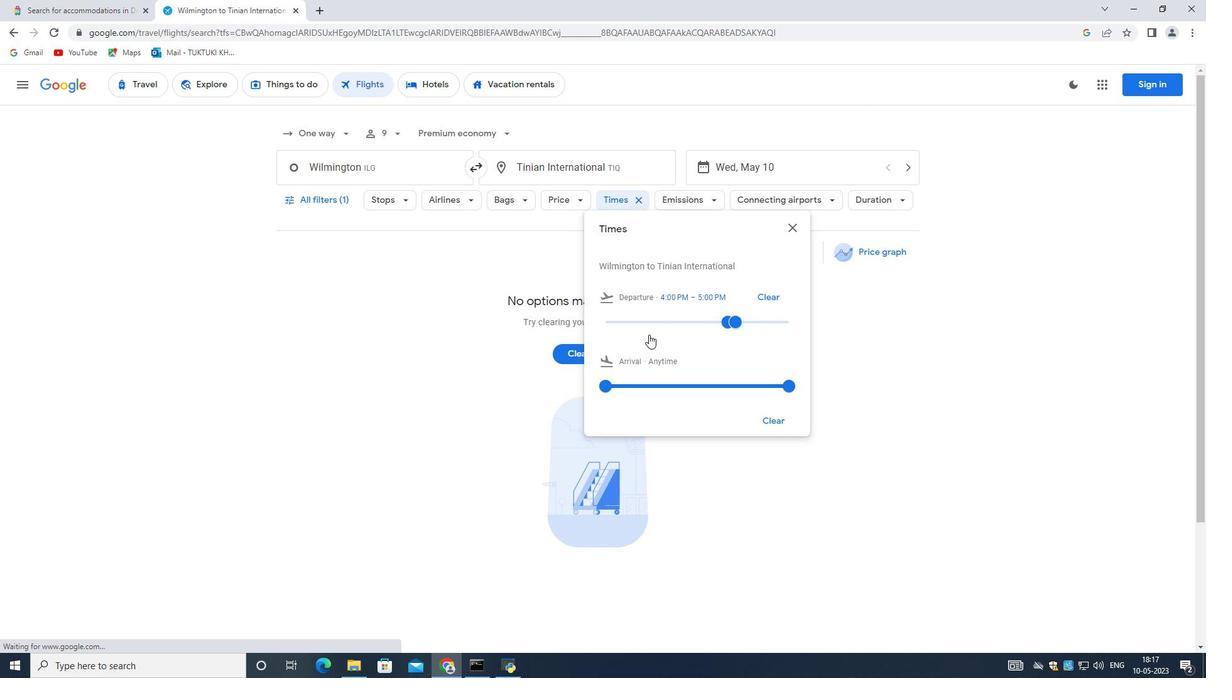 
Action: Mouse moved to (648, 340)
Screenshot: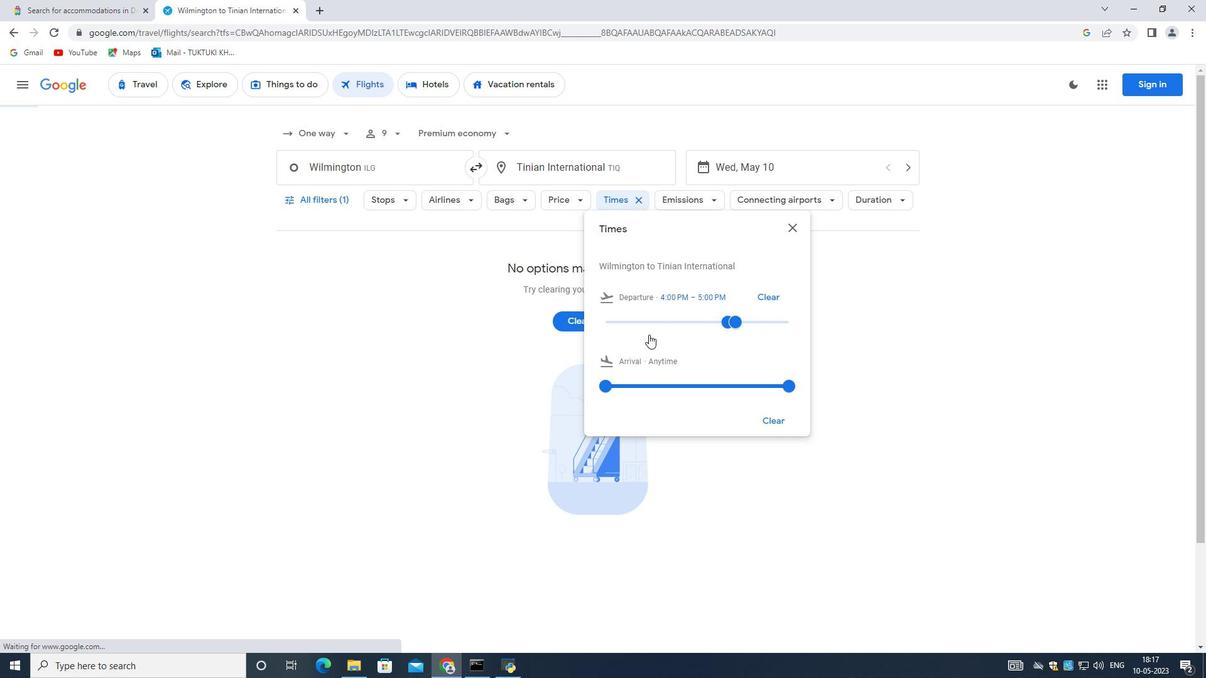 
Action: Mouse scrolled (648, 339) with delta (0, 0)
Screenshot: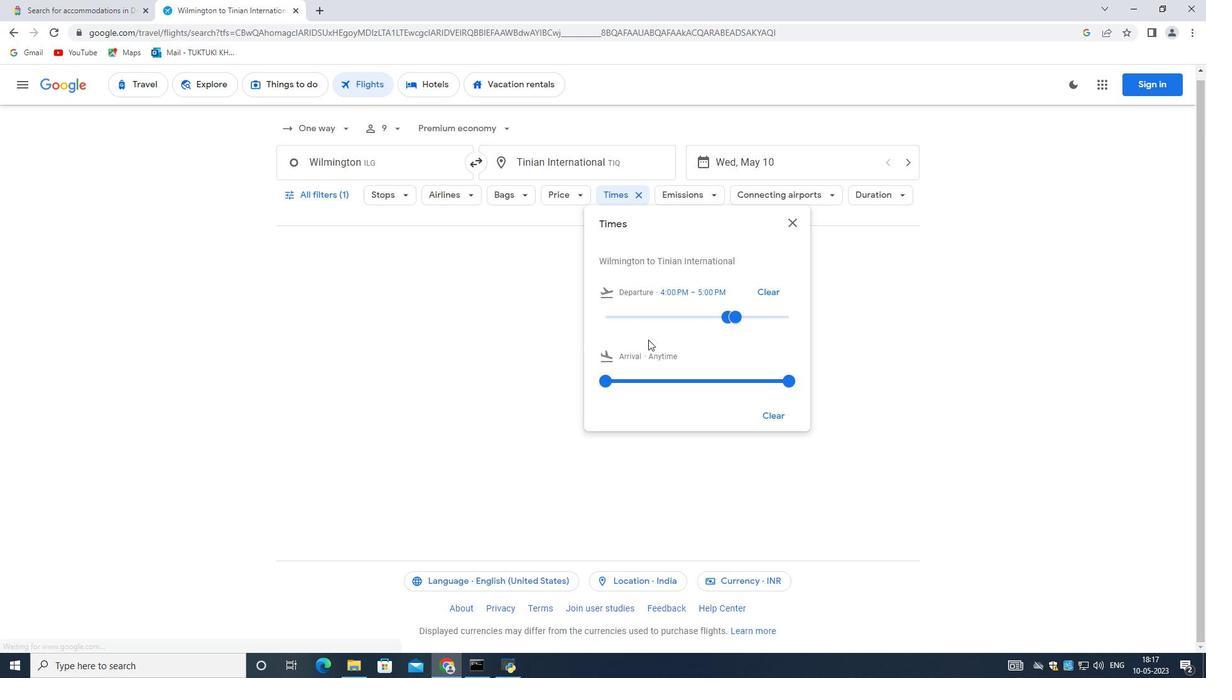 
Action: Mouse scrolled (648, 339) with delta (0, 0)
Screenshot: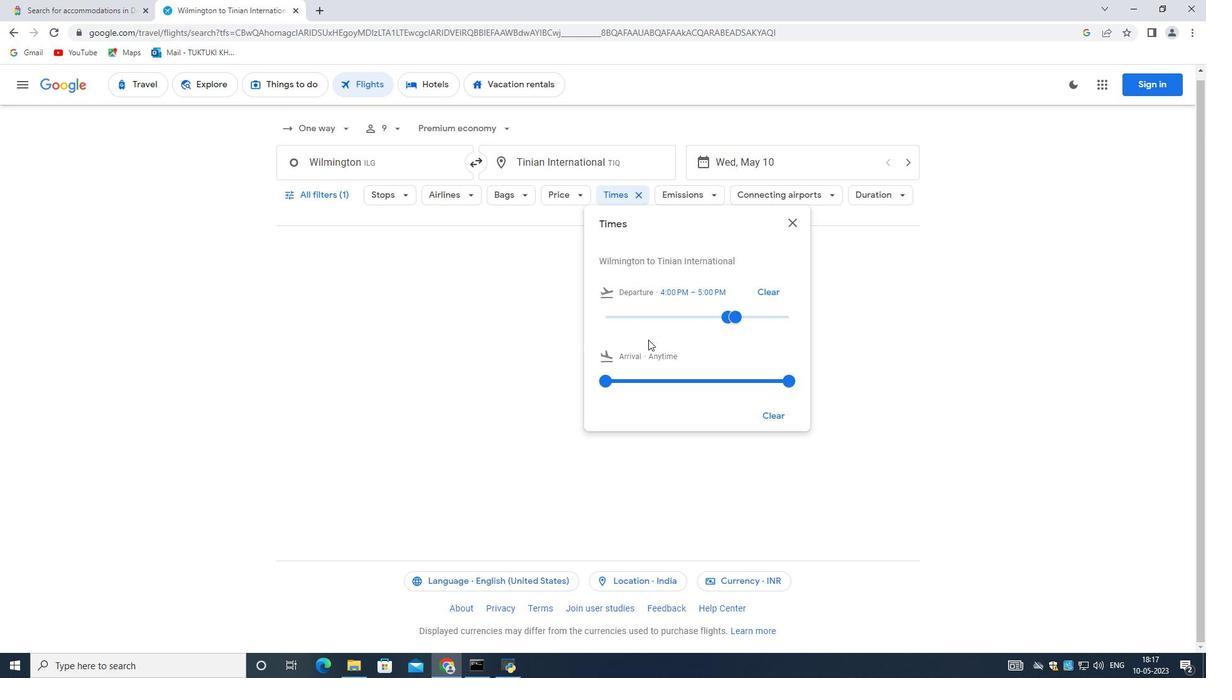 
Action: Mouse scrolled (648, 339) with delta (0, 0)
Screenshot: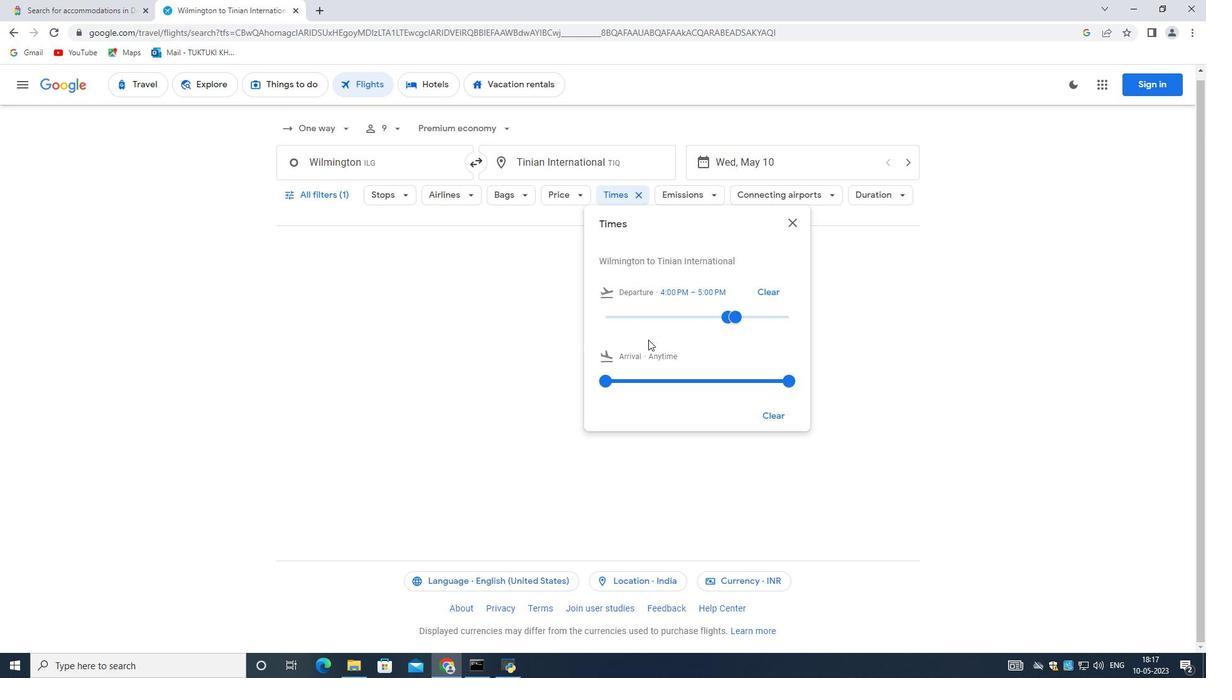 
Action: Mouse scrolled (648, 339) with delta (0, 0)
Screenshot: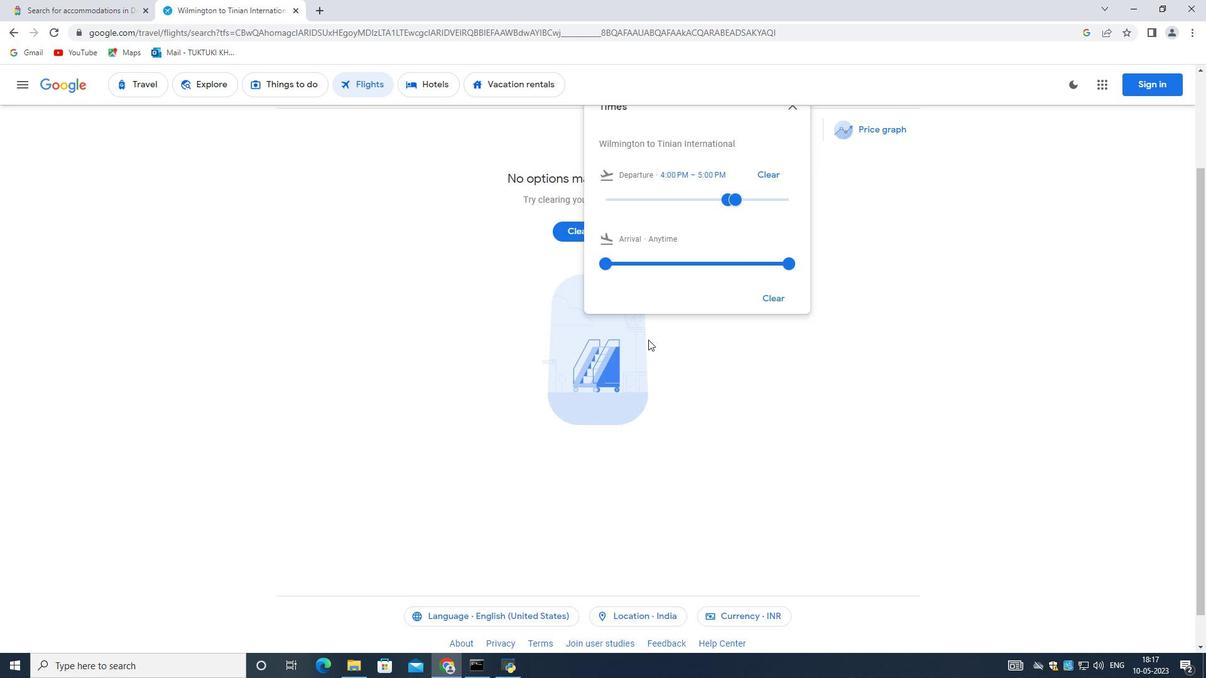 
Action: Mouse scrolled (648, 339) with delta (0, 0)
Screenshot: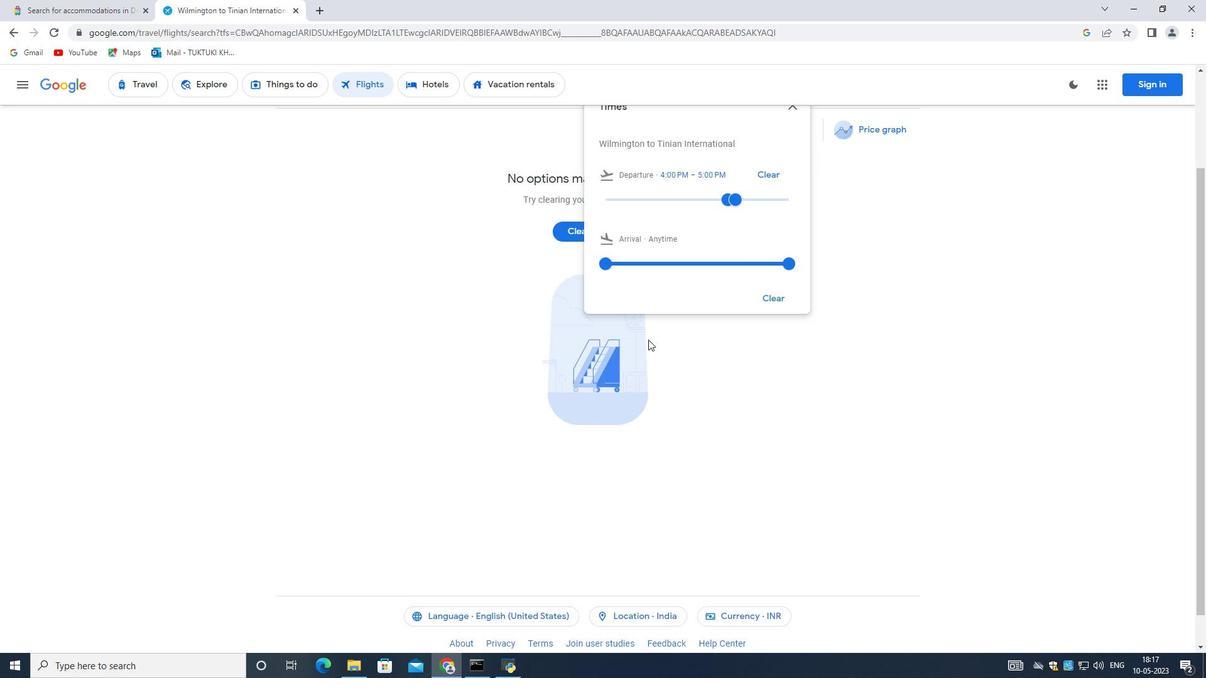 
Action: Mouse moved to (583, 399)
Screenshot: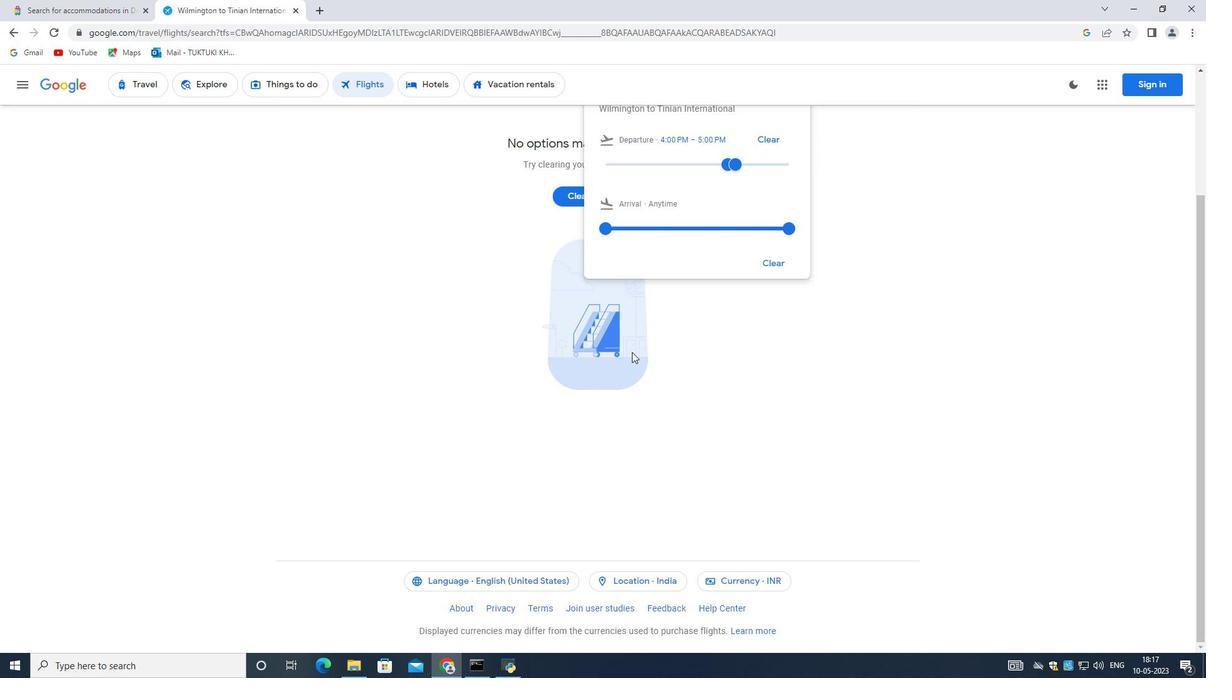 
Action: Mouse scrolled (583, 399) with delta (0, 0)
Screenshot: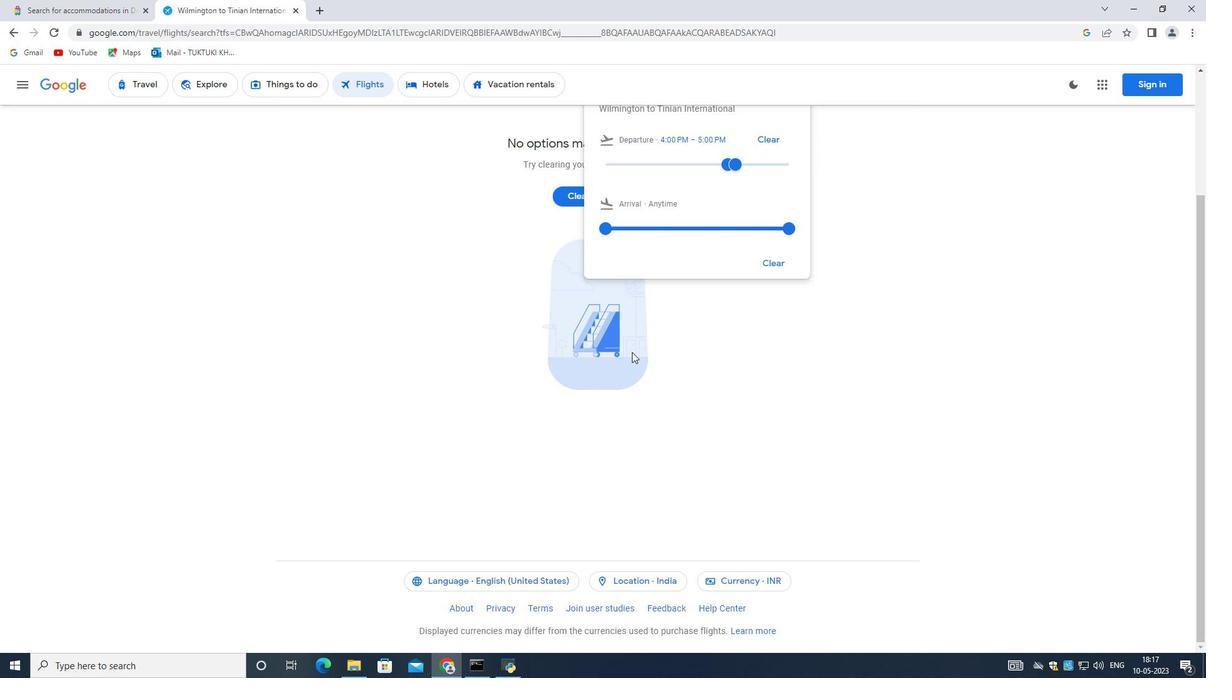 
Action: Mouse moved to (569, 418)
Screenshot: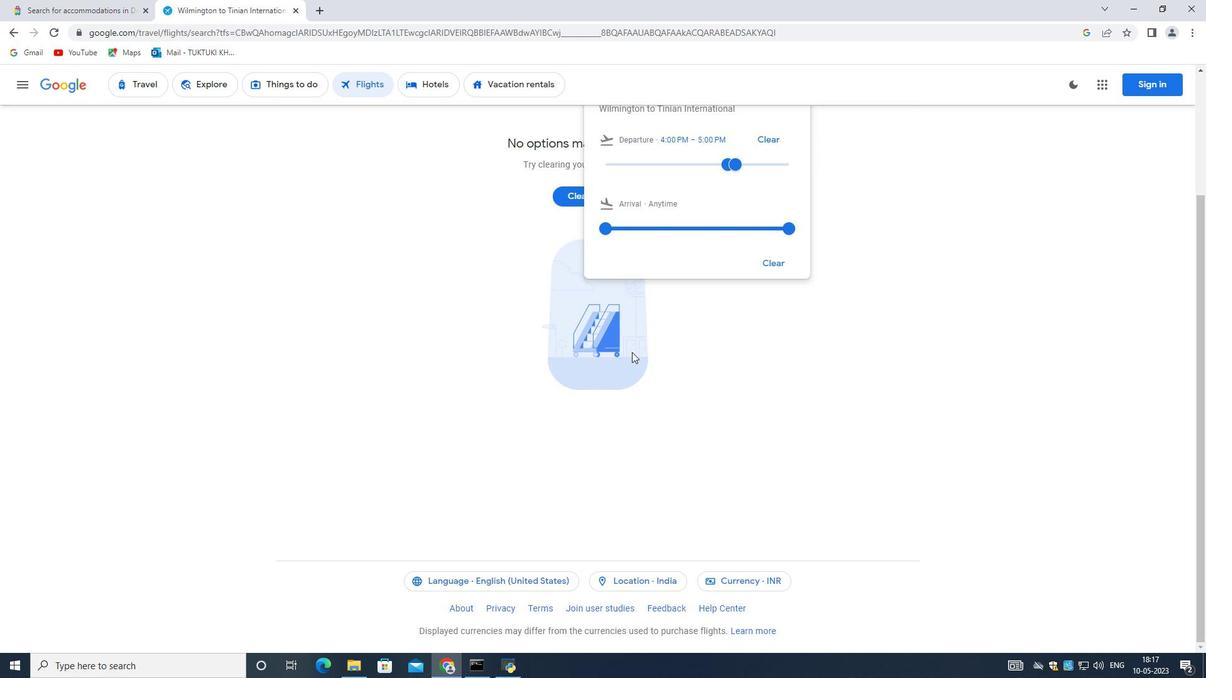
Action: Mouse scrolled (569, 417) with delta (0, 0)
Screenshot: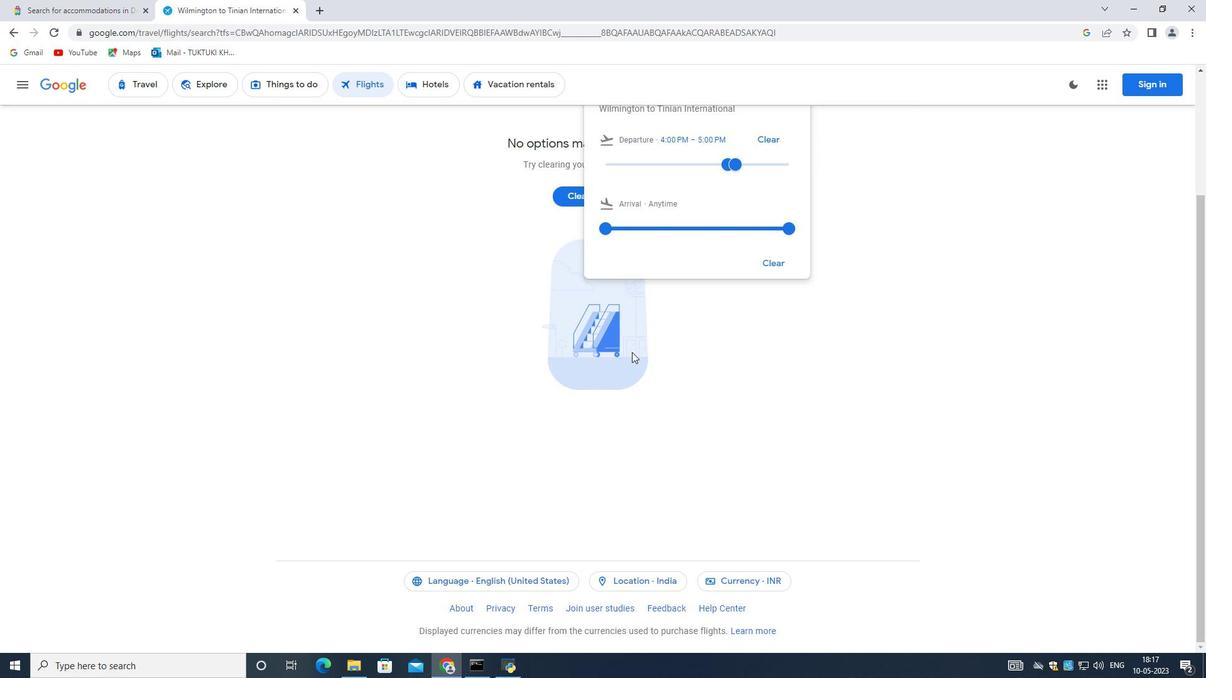 
Action: Mouse moved to (561, 429)
Screenshot: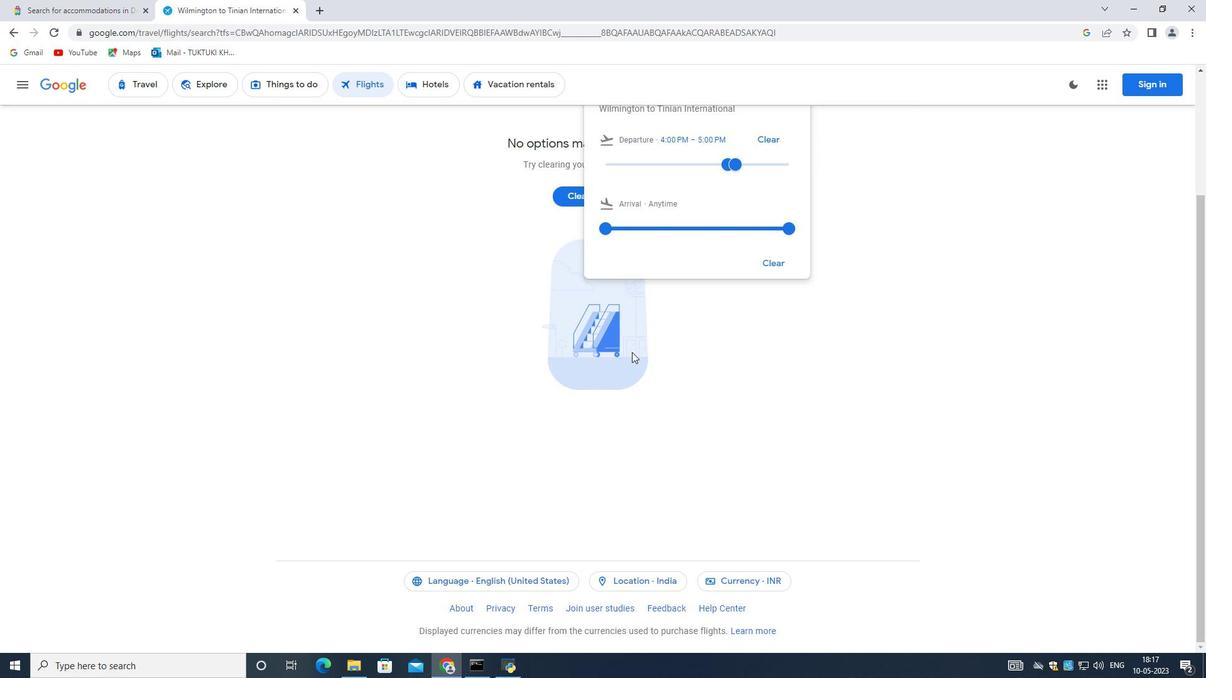 
Action: Mouse scrolled (561, 428) with delta (0, 0)
Screenshot: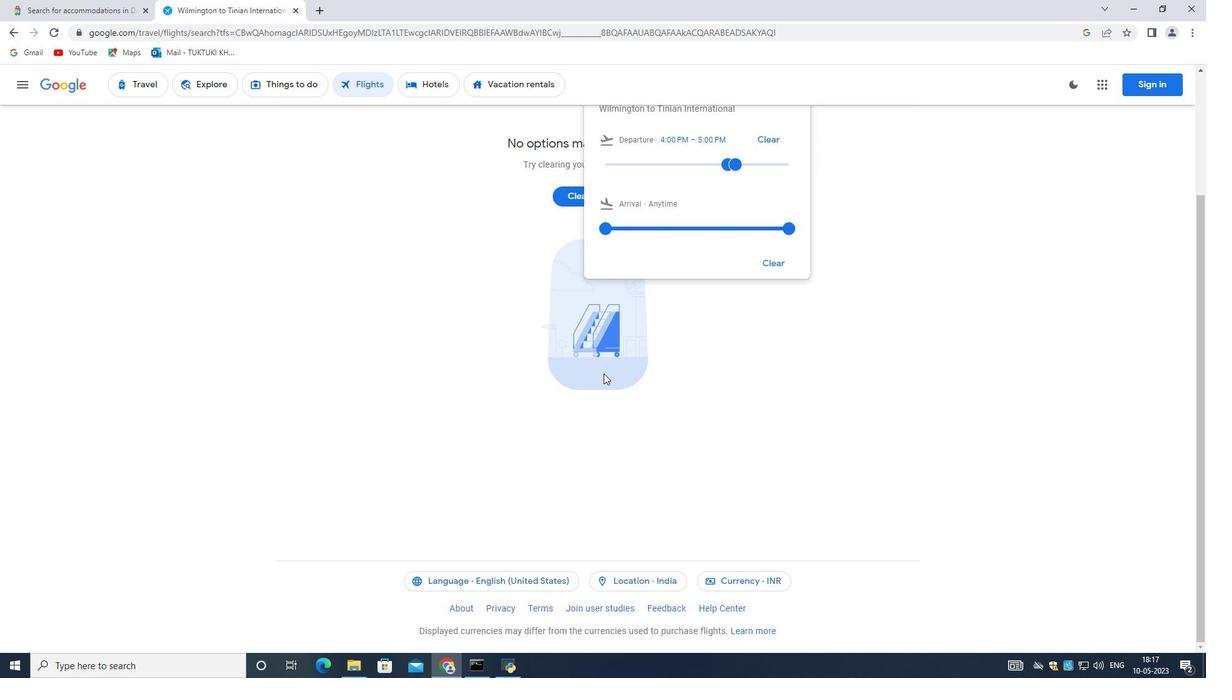 
Action: Mouse moved to (554, 434)
Screenshot: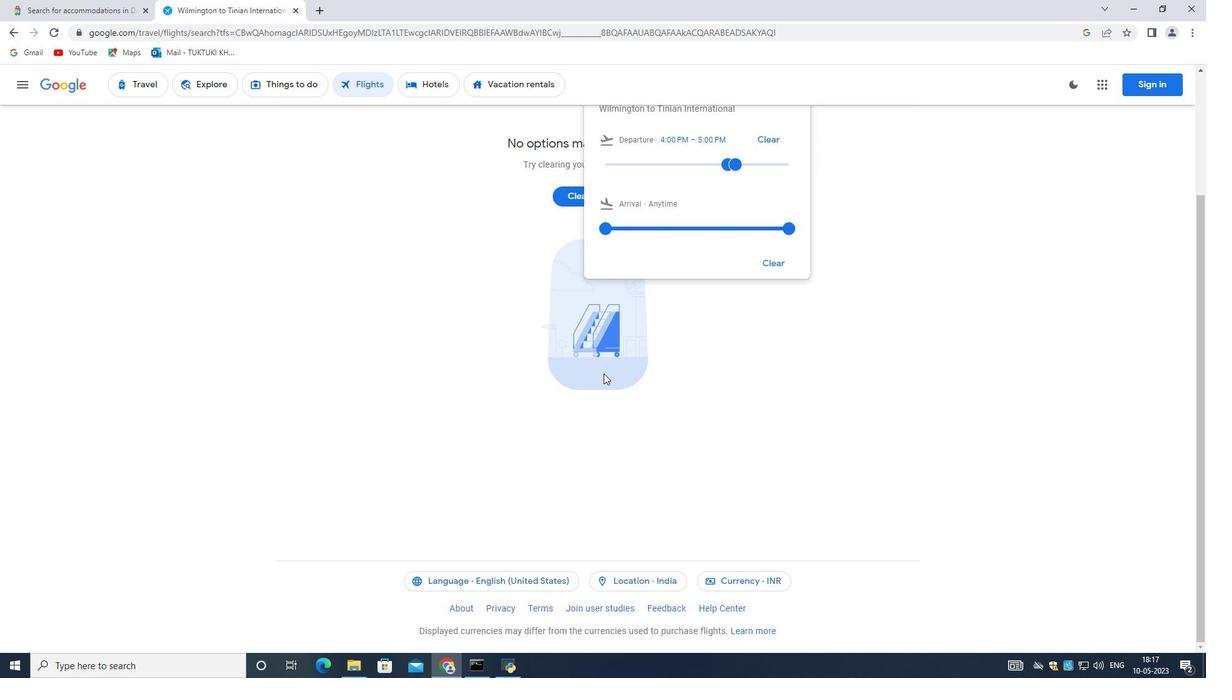 
Action: Mouse scrolled (554, 434) with delta (0, 0)
Screenshot: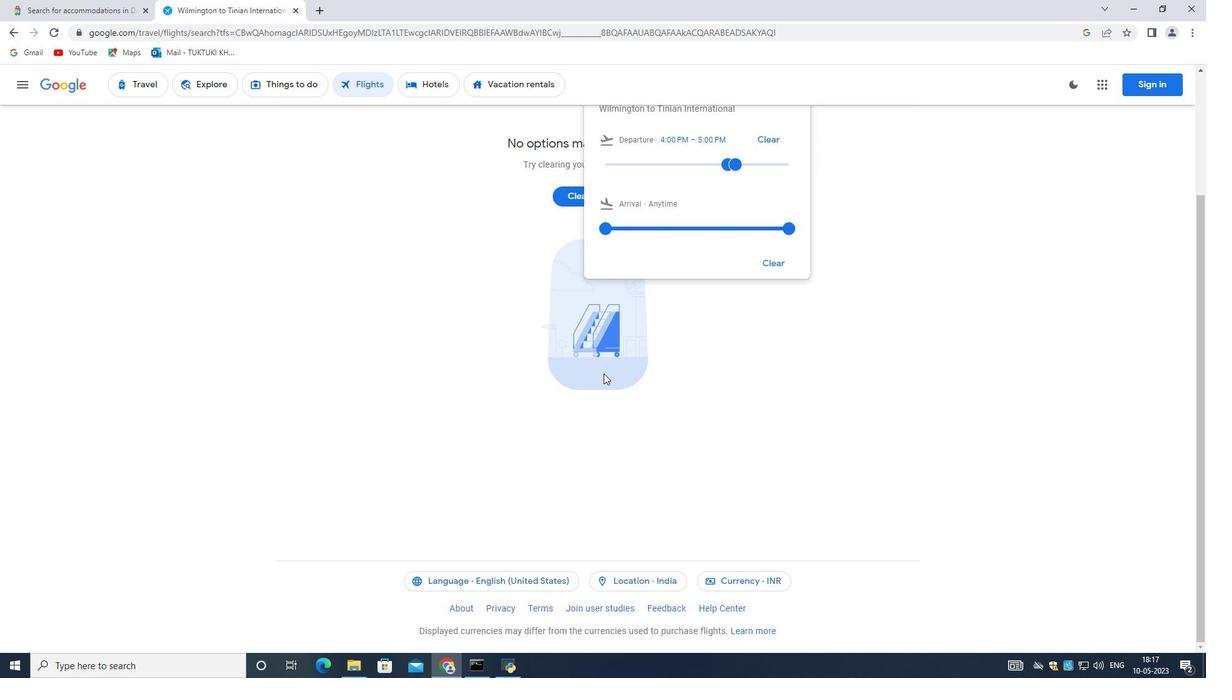 
Action: Mouse moved to (550, 436)
Screenshot: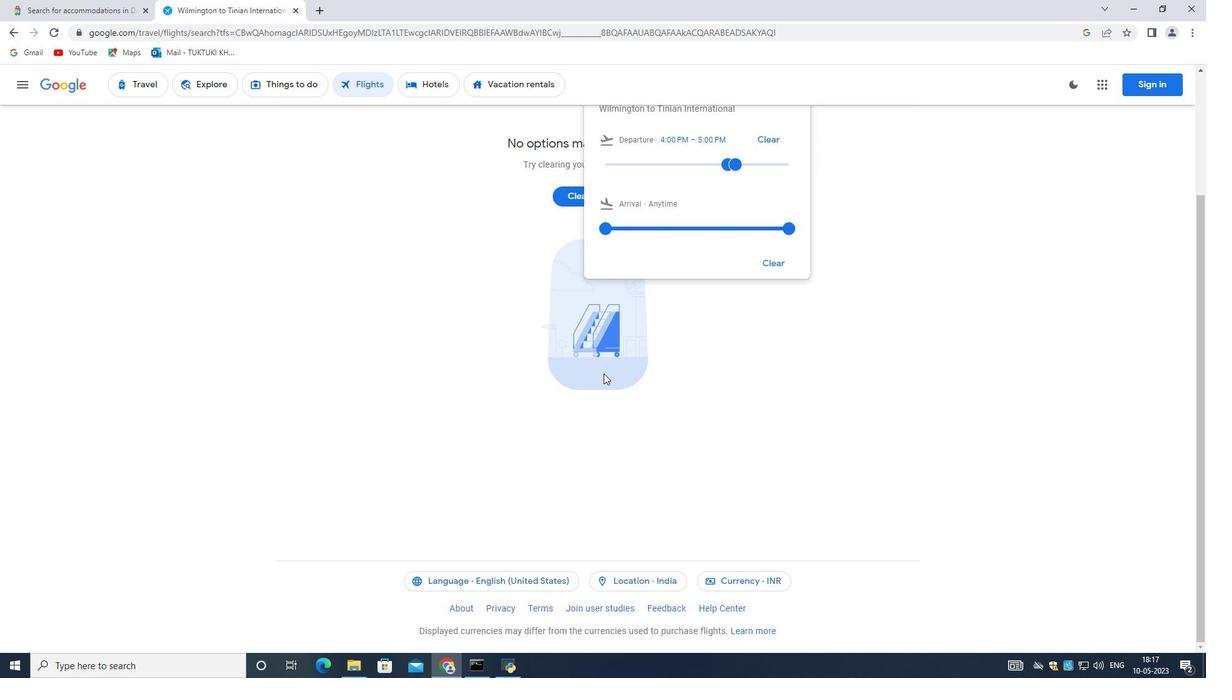 
Action: Mouse scrolled (550, 436) with delta (0, 0)
Screenshot: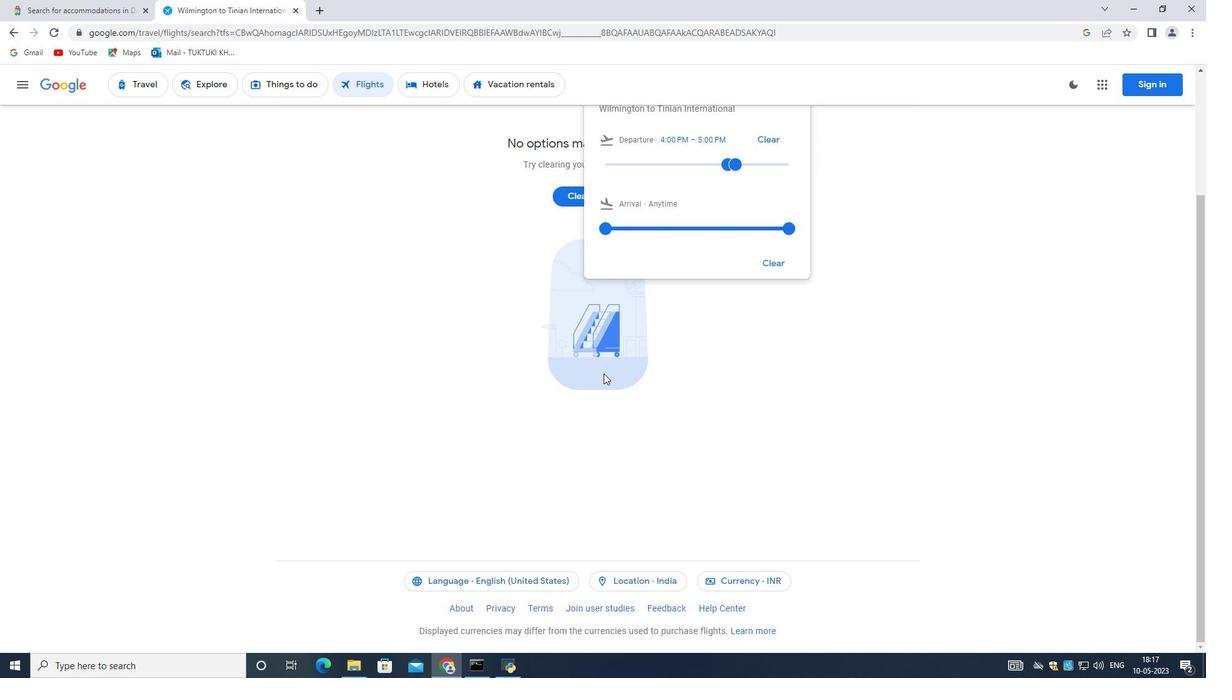 
Action: Mouse moved to (505, 467)
Screenshot: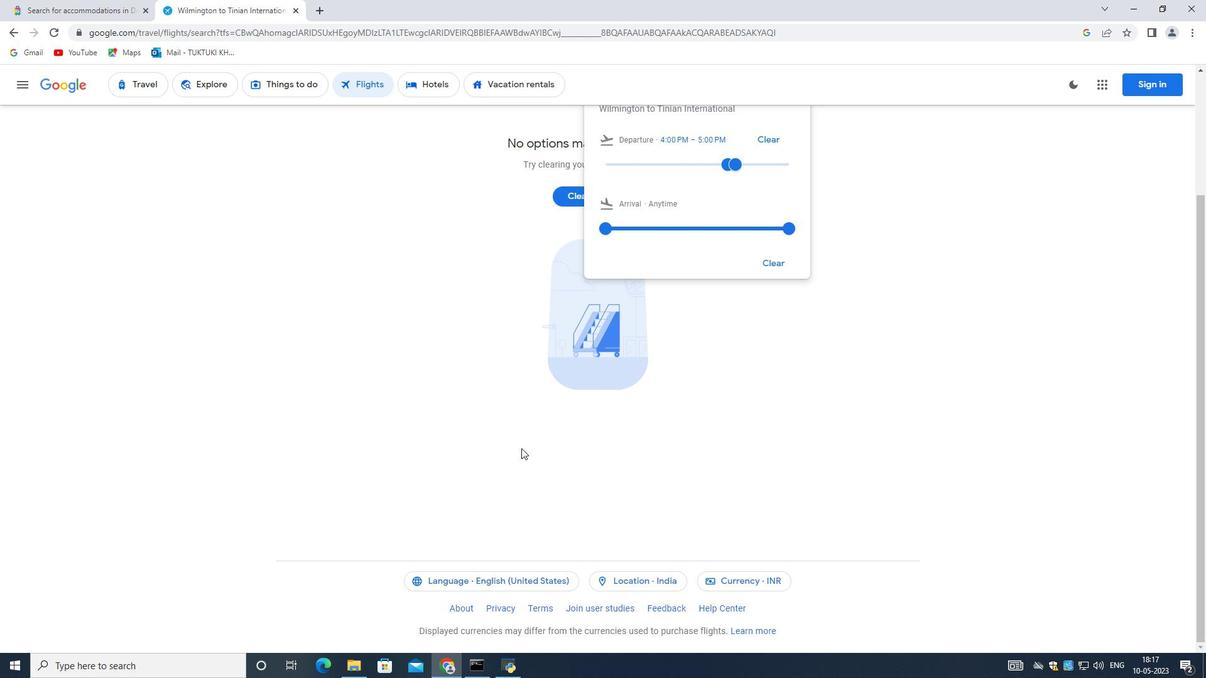 
Action: Mouse scrolled (505, 467) with delta (0, 0)
Screenshot: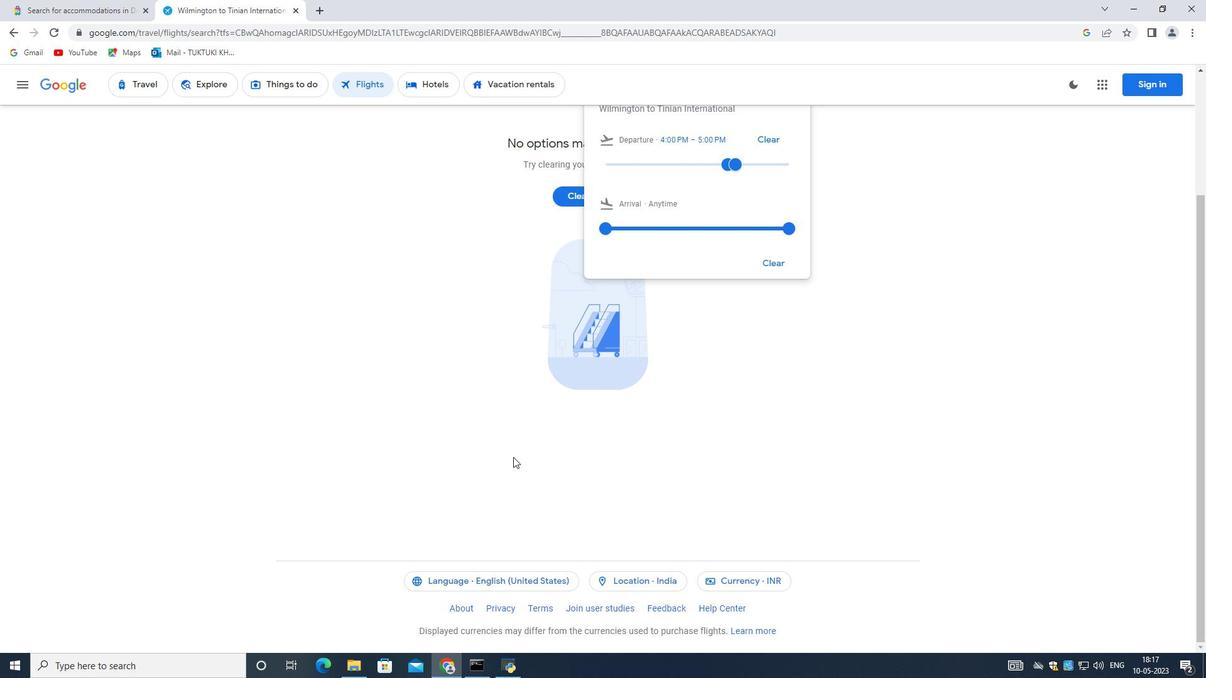 
Action: Mouse scrolled (505, 467) with delta (0, 0)
Screenshot: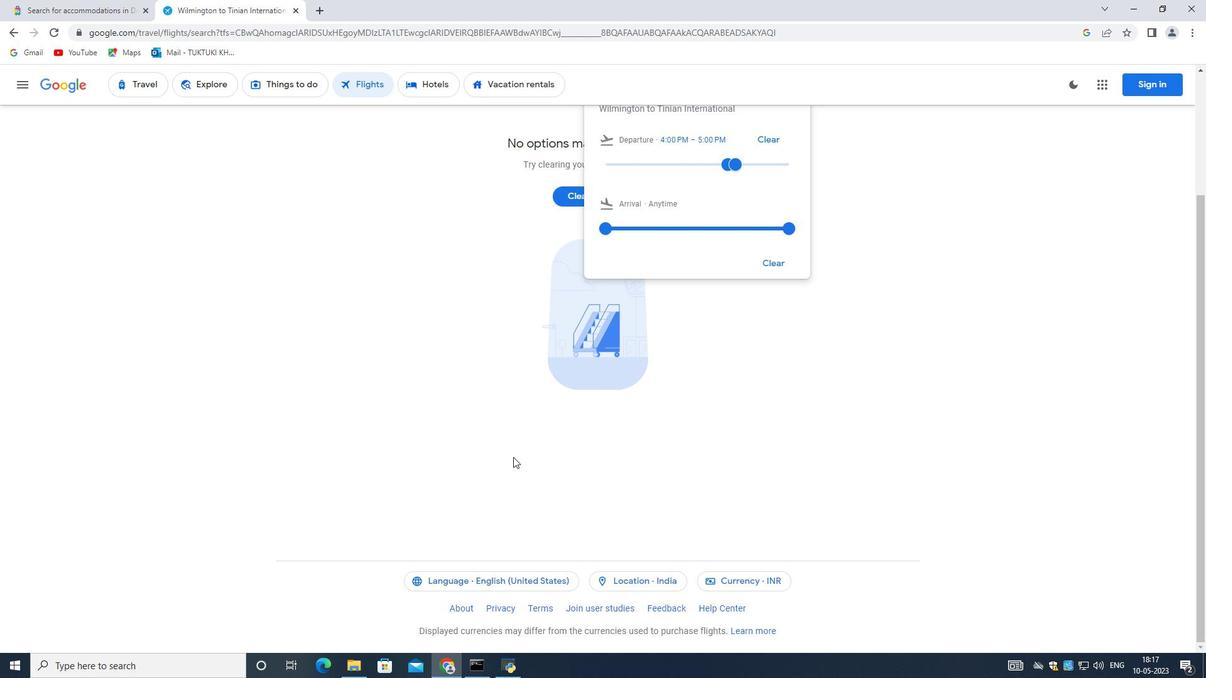 
Action: Mouse scrolled (505, 467) with delta (0, 0)
Screenshot: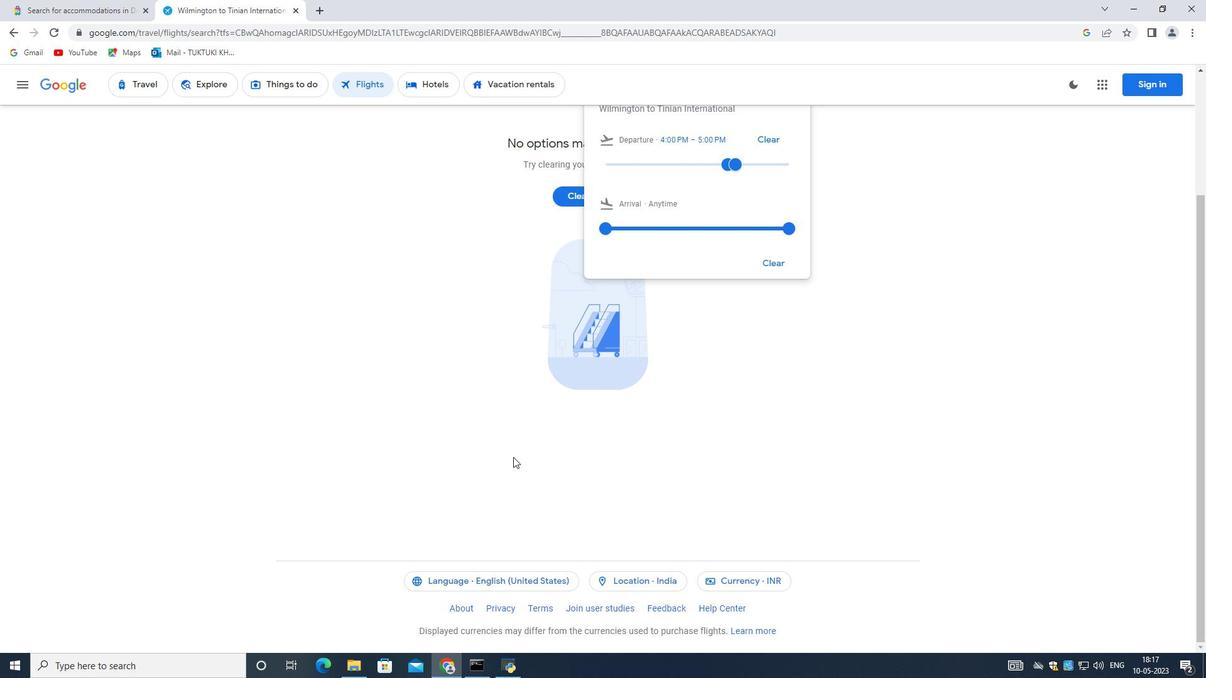 
Action: Mouse scrolled (505, 467) with delta (0, 0)
Screenshot: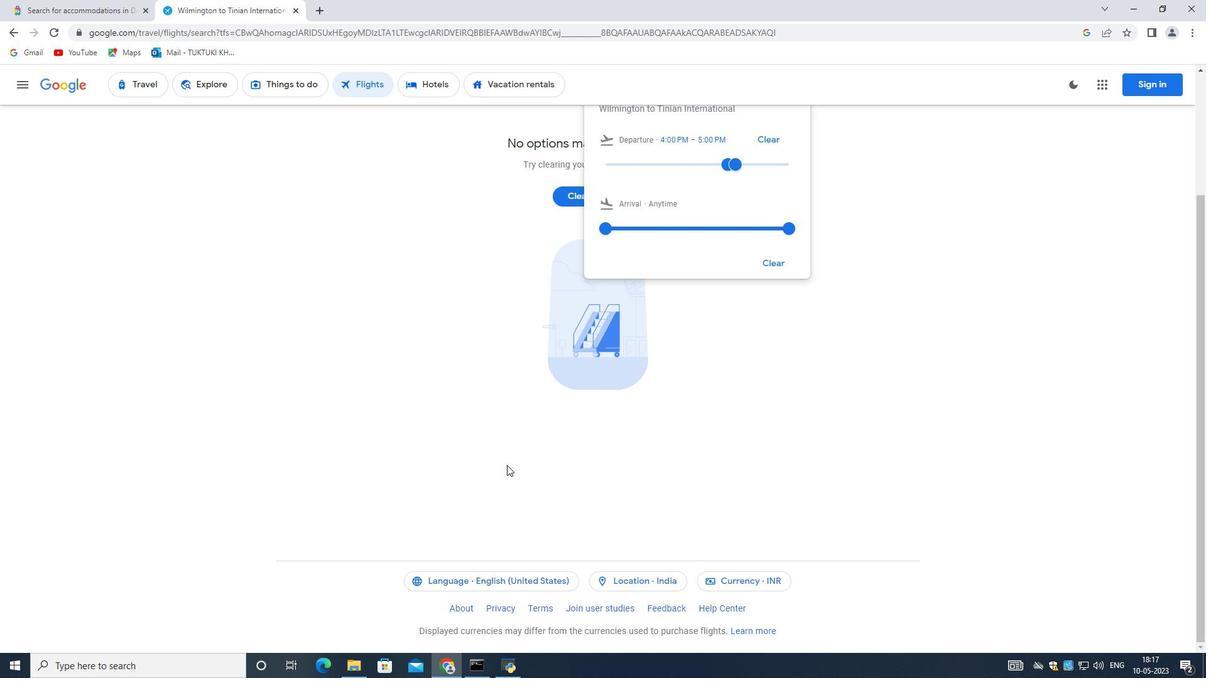 
Action: Mouse moved to (505, 467)
Screenshot: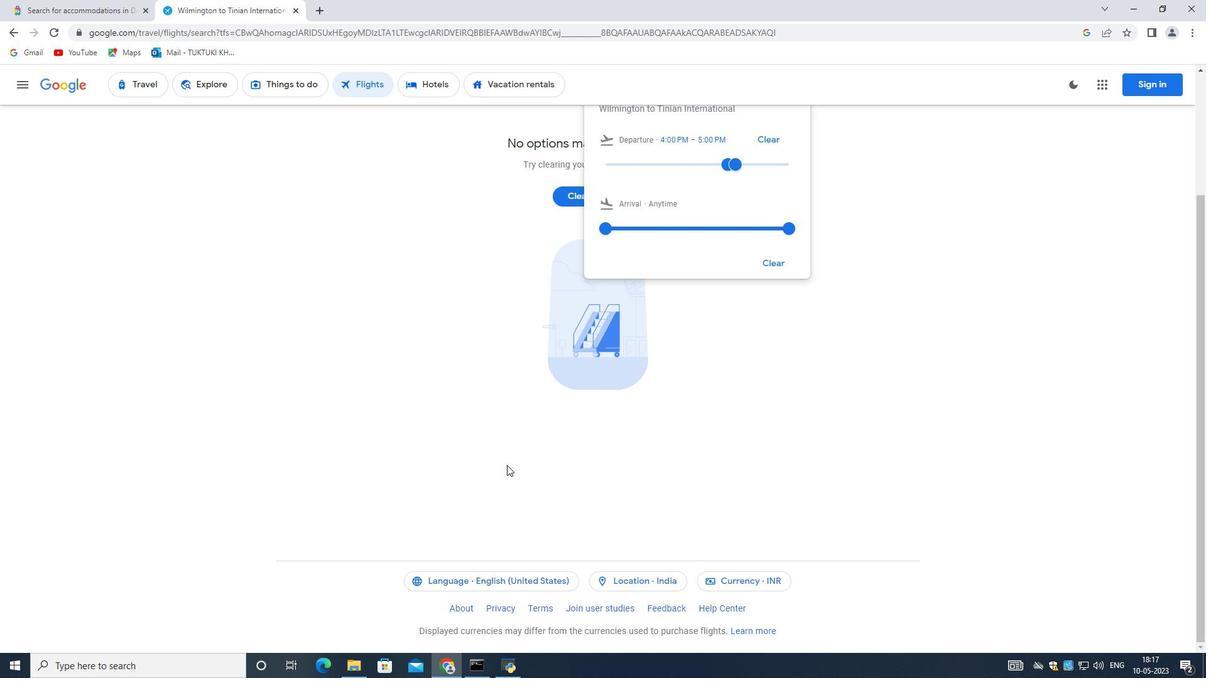 
Action: Mouse scrolled (505, 467) with delta (0, 0)
Screenshot: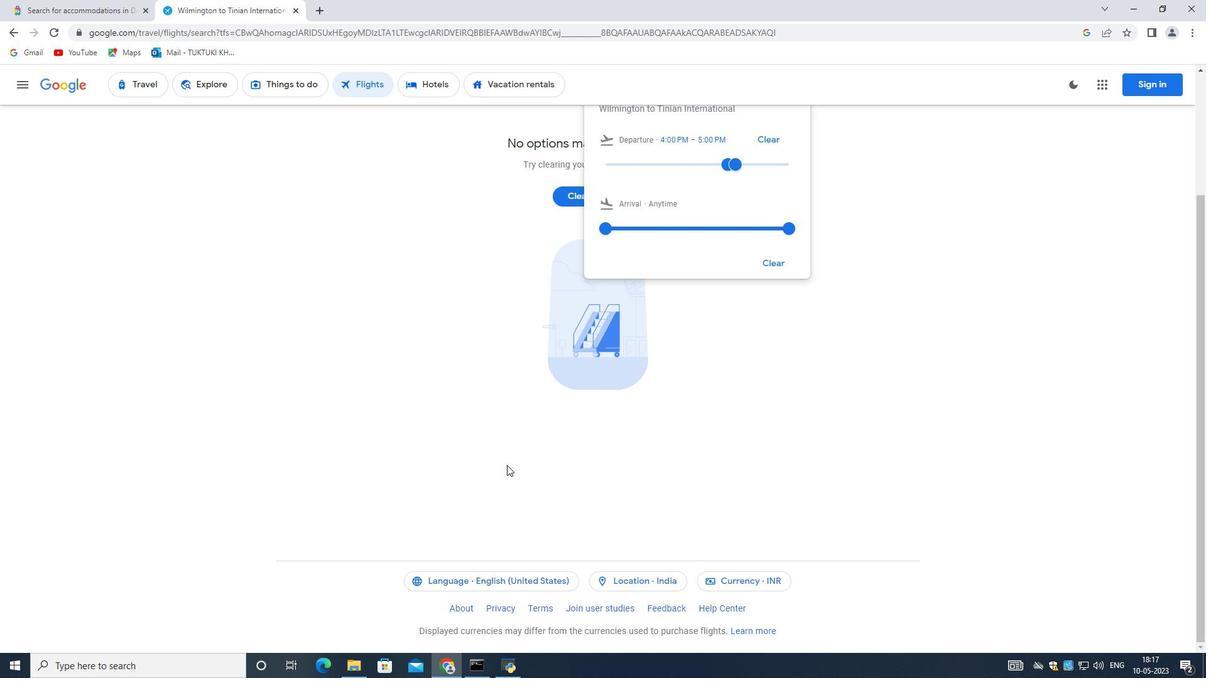 
Action: Mouse moved to (499, 468)
Screenshot: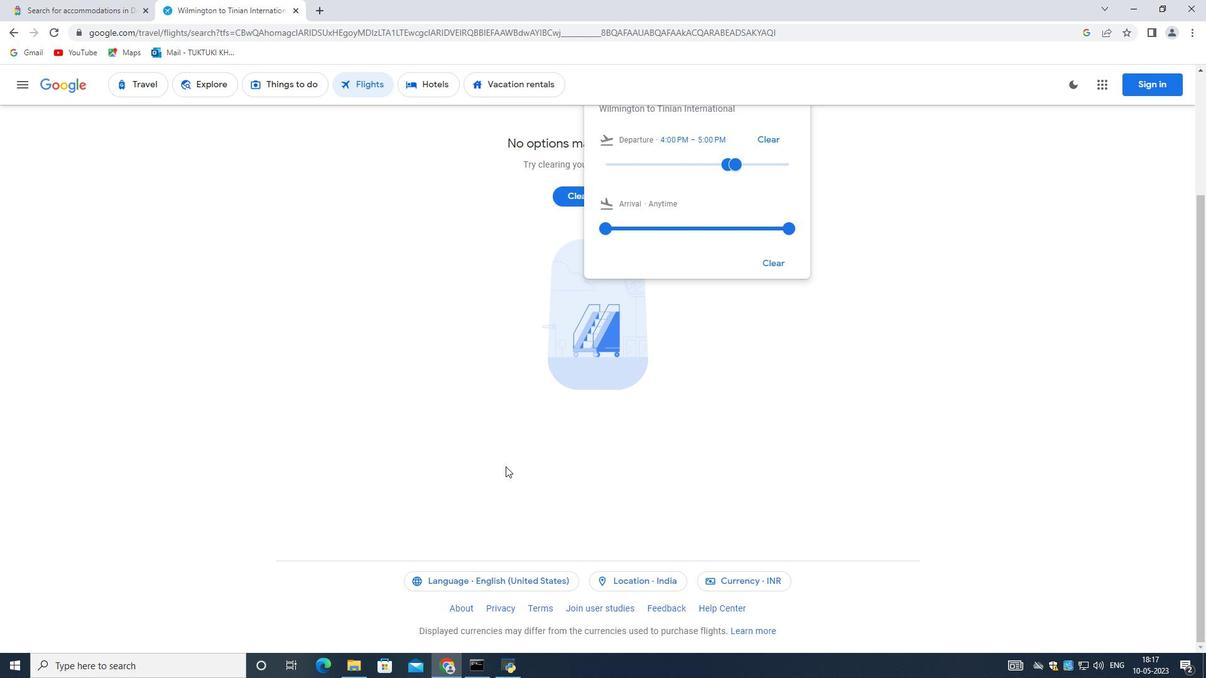 
Action: Mouse scrolled (499, 469) with delta (0, 0)
Screenshot: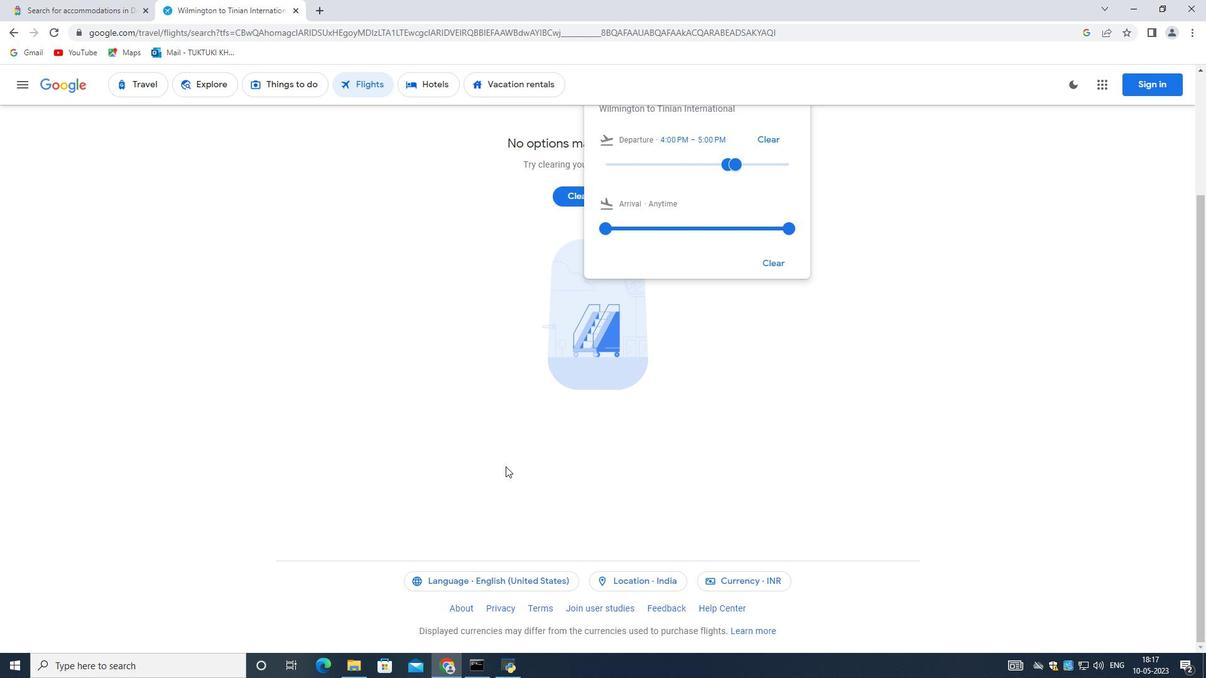 
Action: Mouse moved to (417, 485)
Screenshot: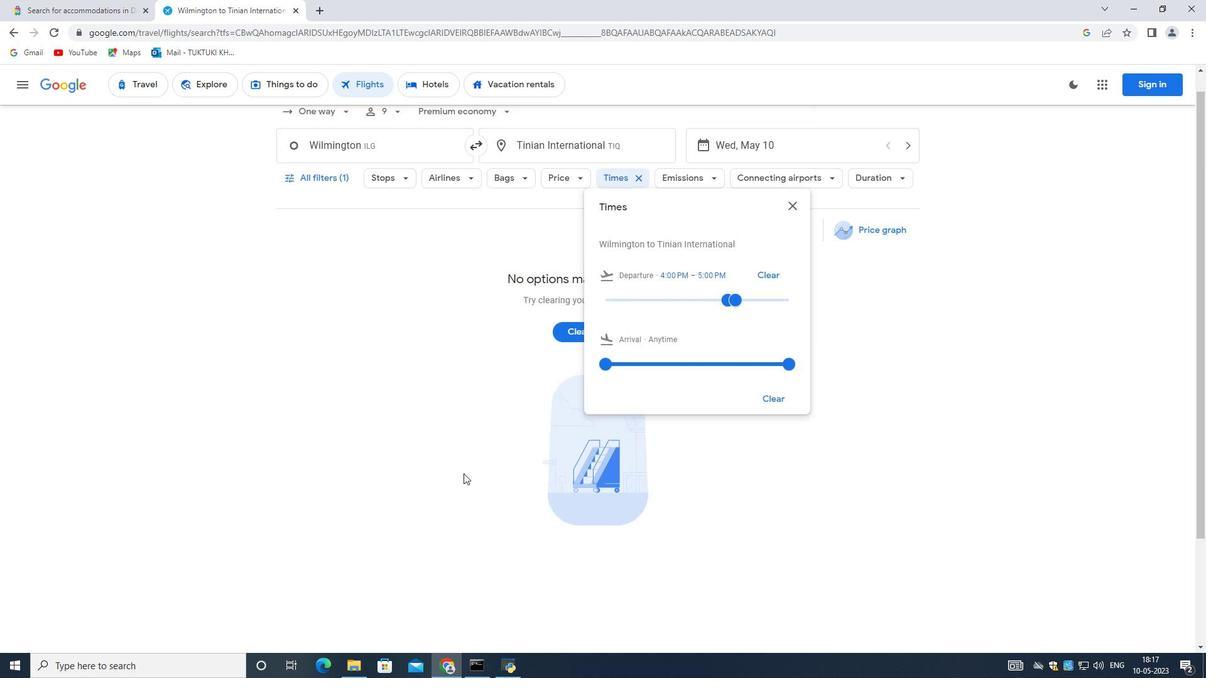
Action: Mouse scrolled (417, 485) with delta (0, 0)
Screenshot: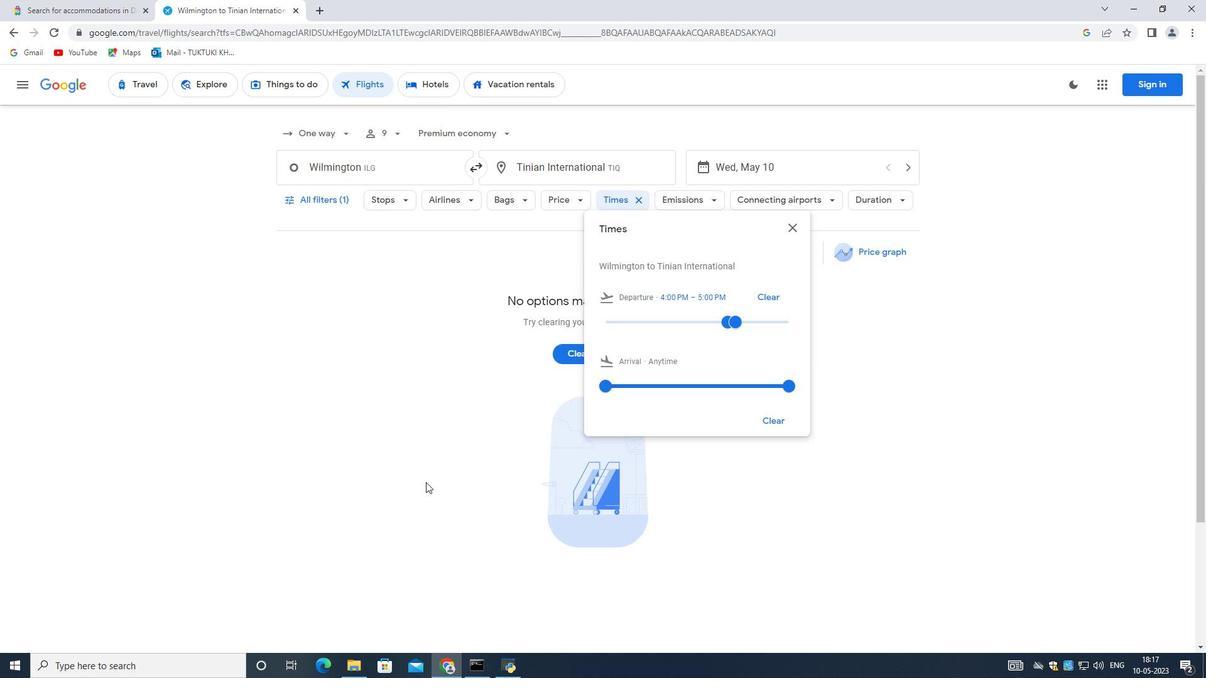 
Action: Mouse scrolled (417, 485) with delta (0, 0)
Screenshot: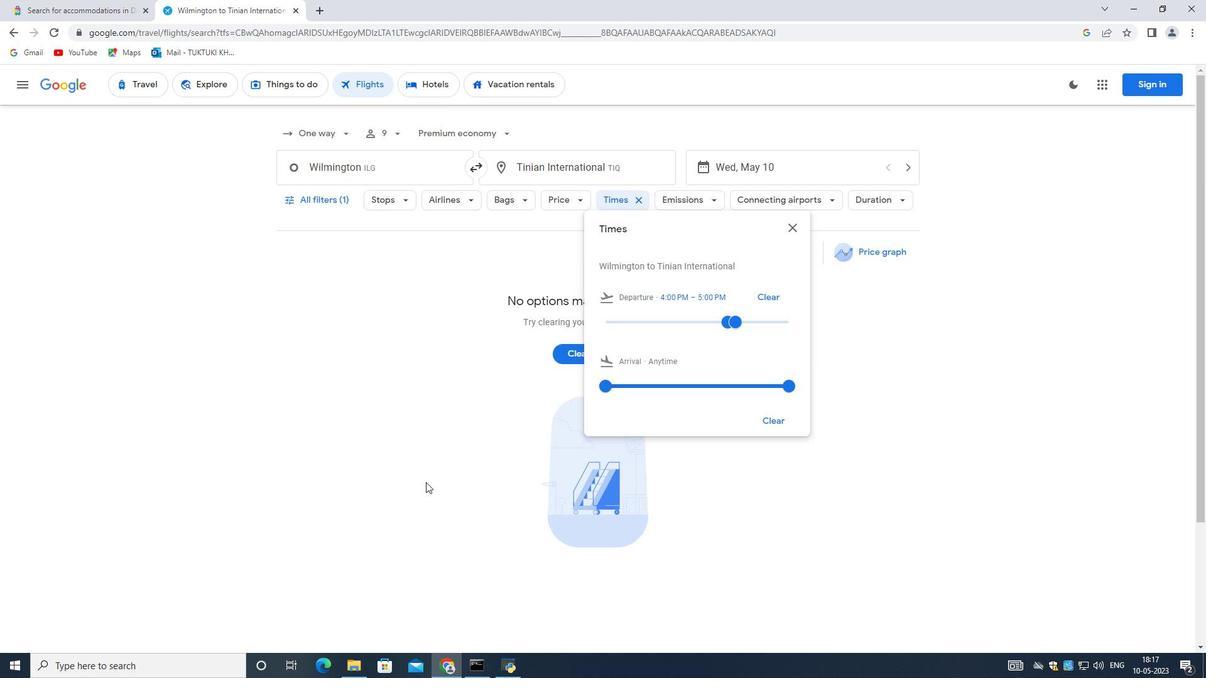 
Action: Mouse scrolled (417, 485) with delta (0, 0)
Screenshot: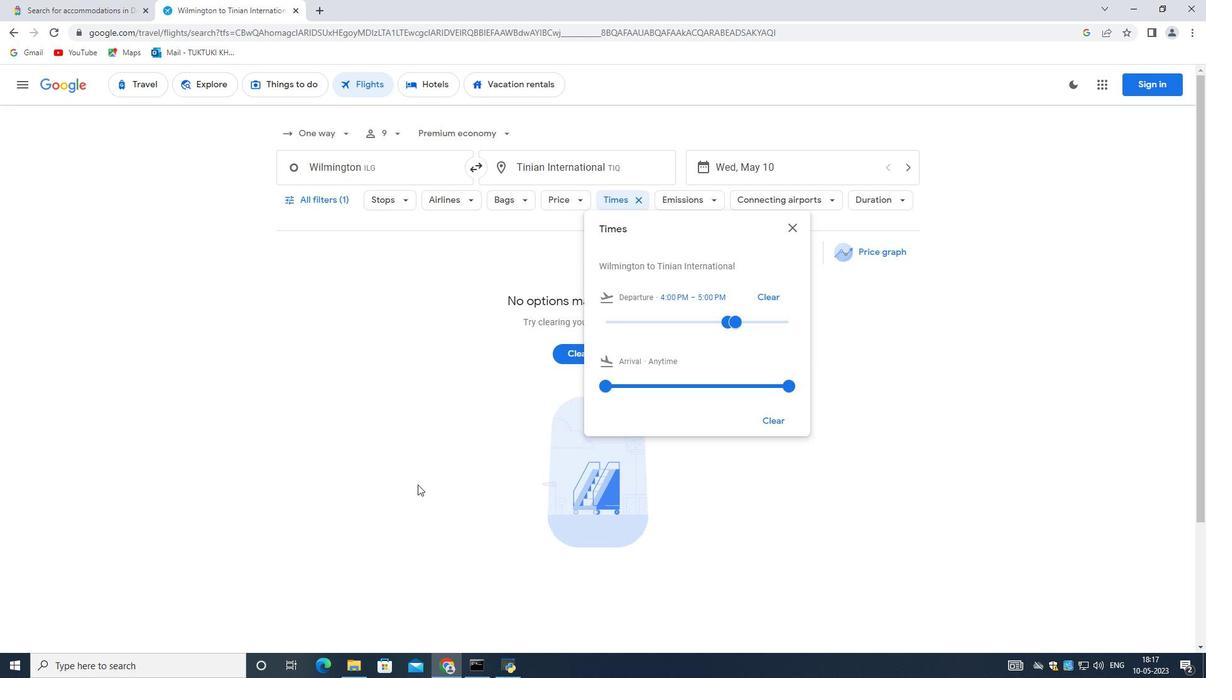 
Action: Mouse scrolled (417, 485) with delta (0, 0)
Screenshot: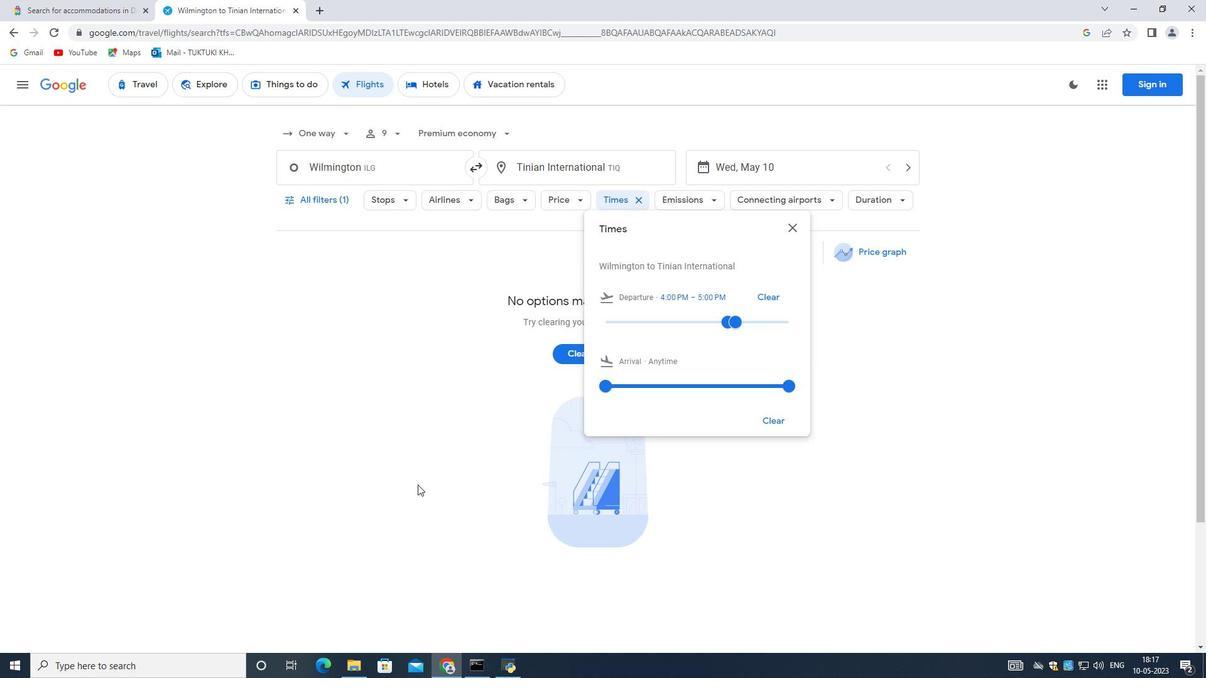 
Action: Mouse moved to (449, 366)
Screenshot: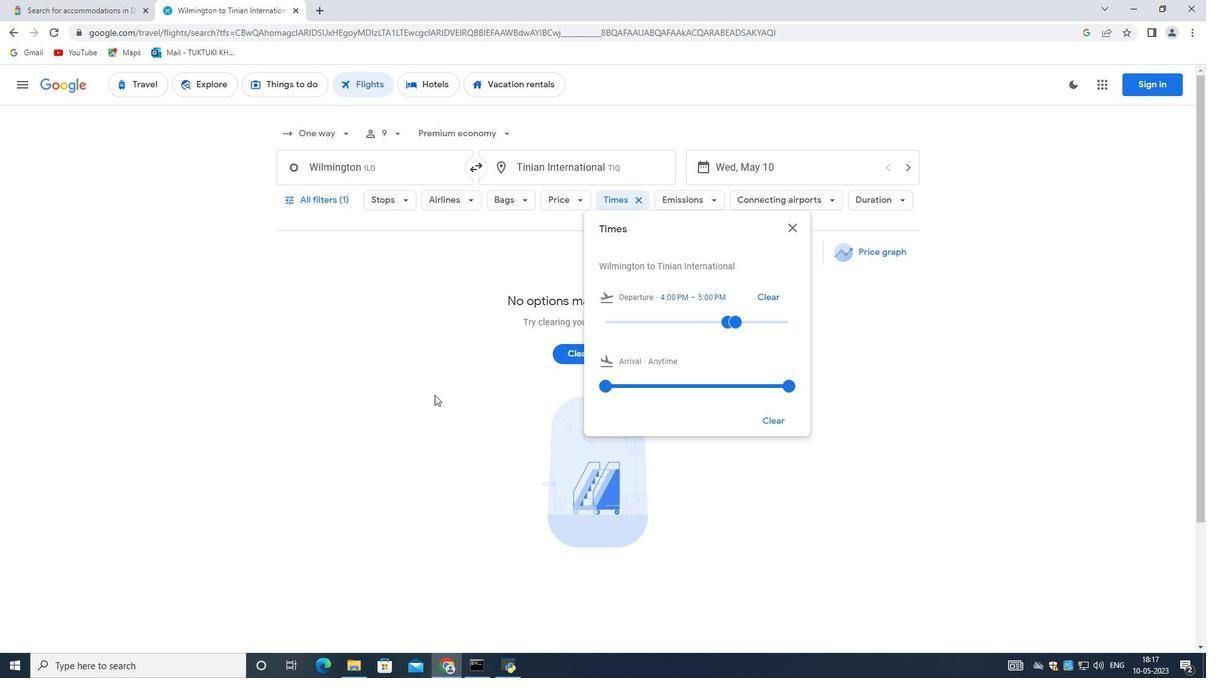 
Action: Mouse scrolled (449, 365) with delta (0, 0)
Screenshot: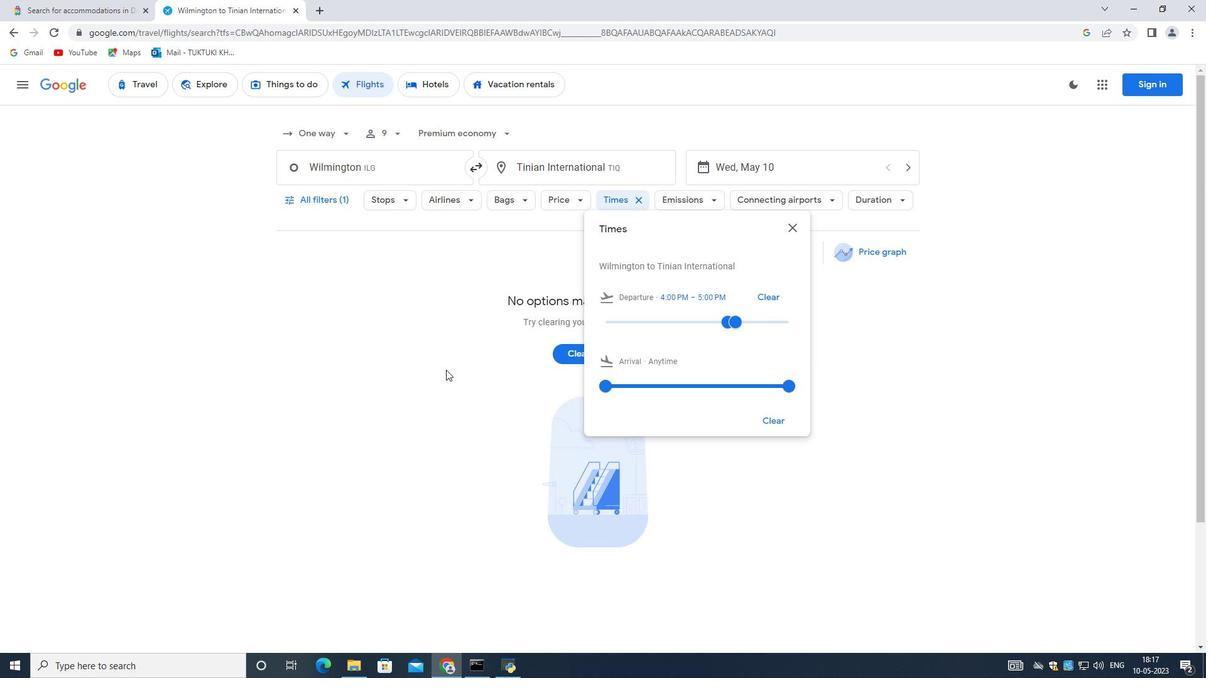 
Action: Mouse moved to (447, 367)
Screenshot: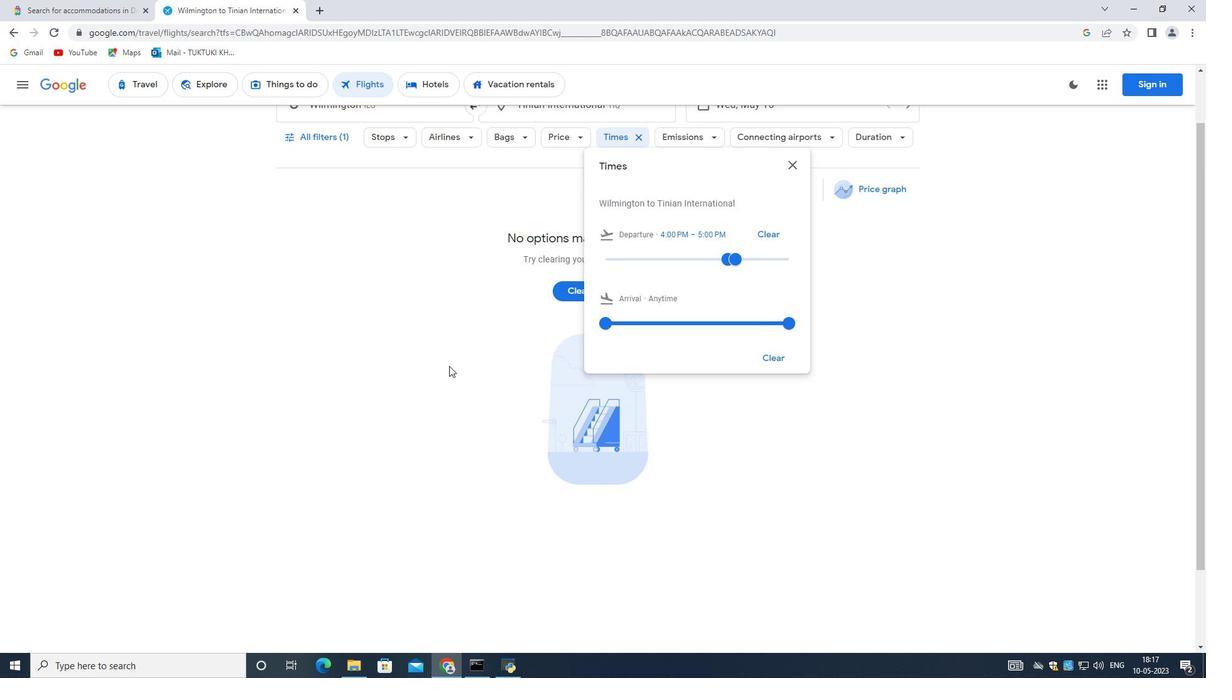 
Action: Mouse scrolled (447, 368) with delta (0, 0)
Screenshot: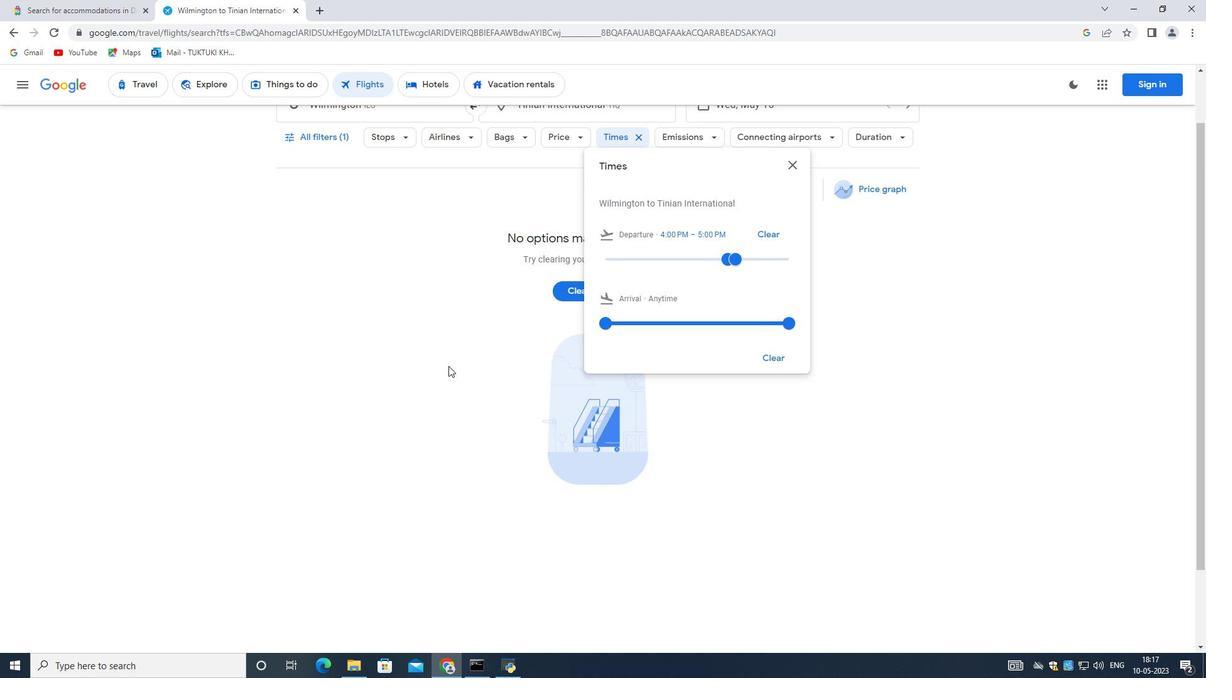 
Action: Mouse scrolled (447, 368) with delta (0, 0)
Screenshot: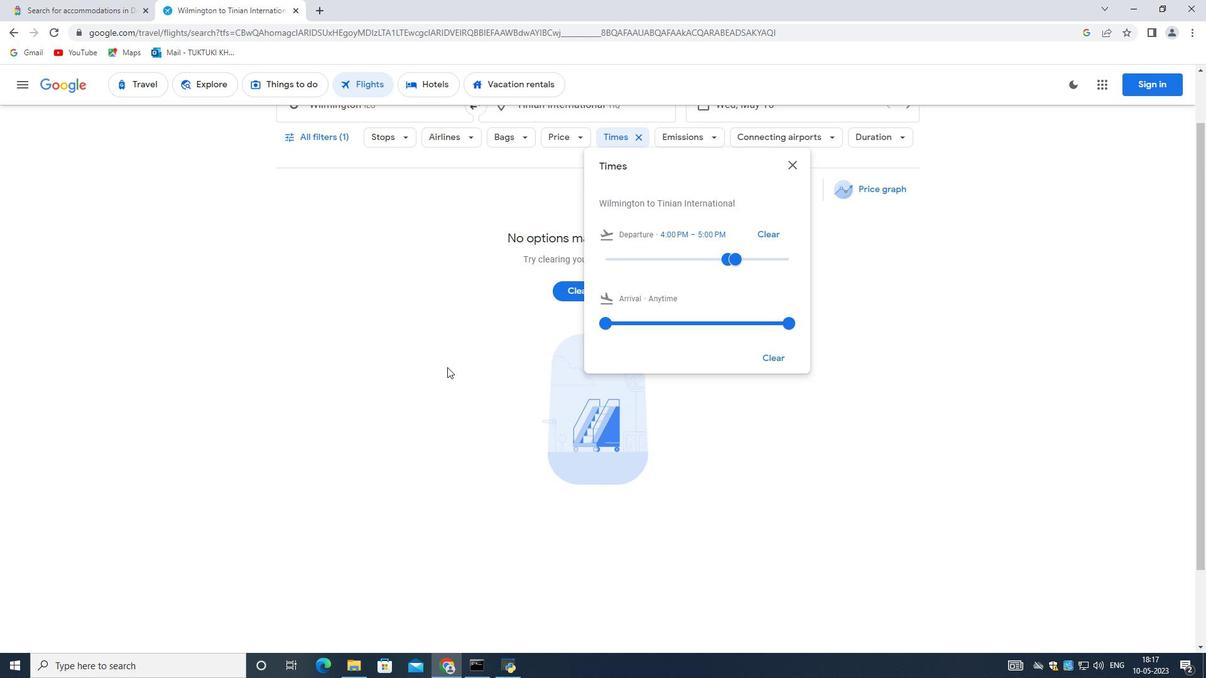 
Action: Mouse scrolled (447, 368) with delta (0, 0)
Screenshot: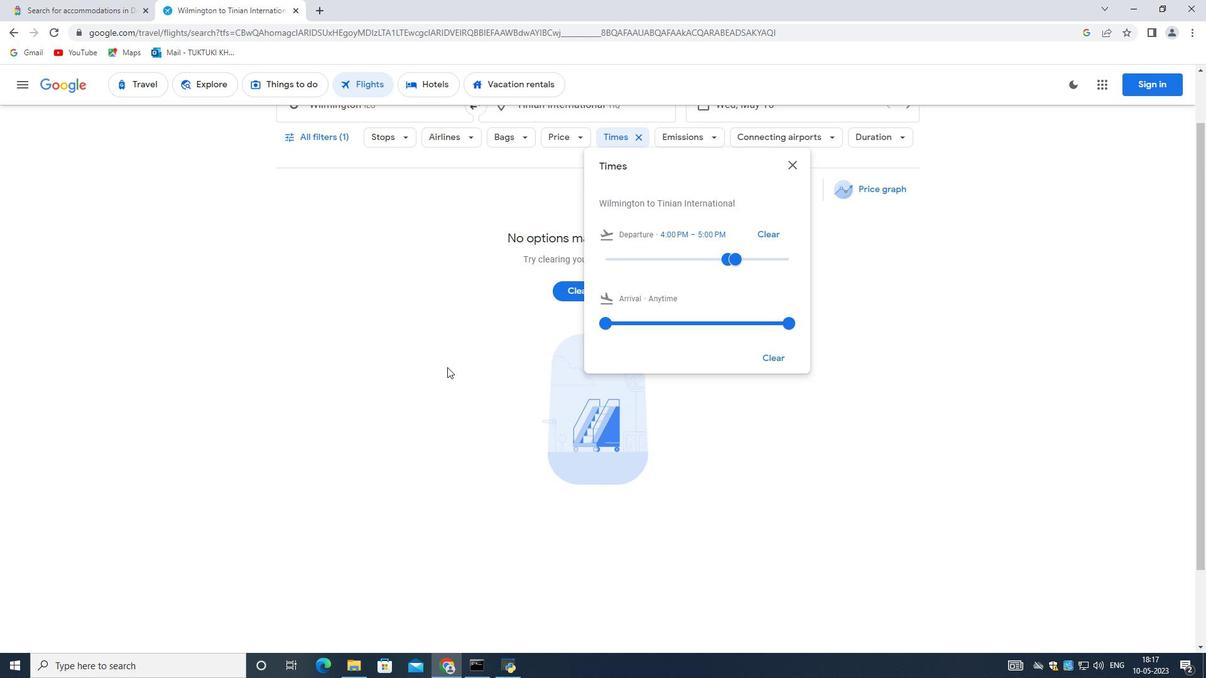 
Action: Mouse scrolled (447, 368) with delta (0, 0)
Screenshot: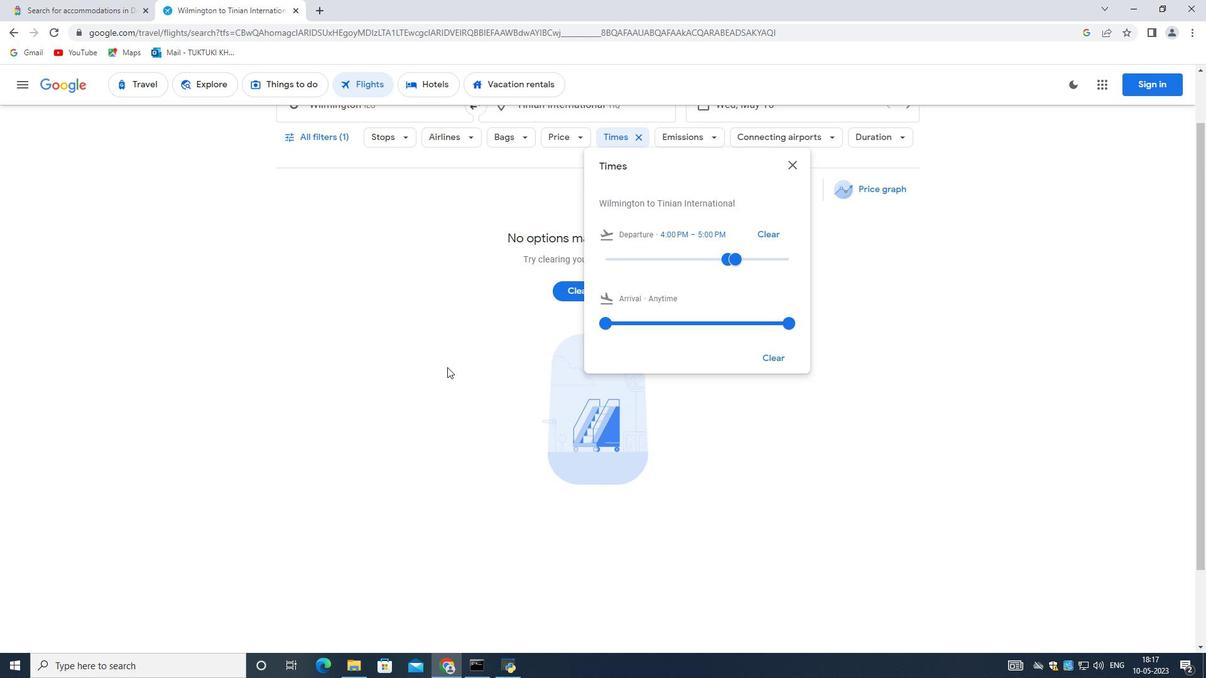 
Action: Mouse moved to (592, 397)
Screenshot: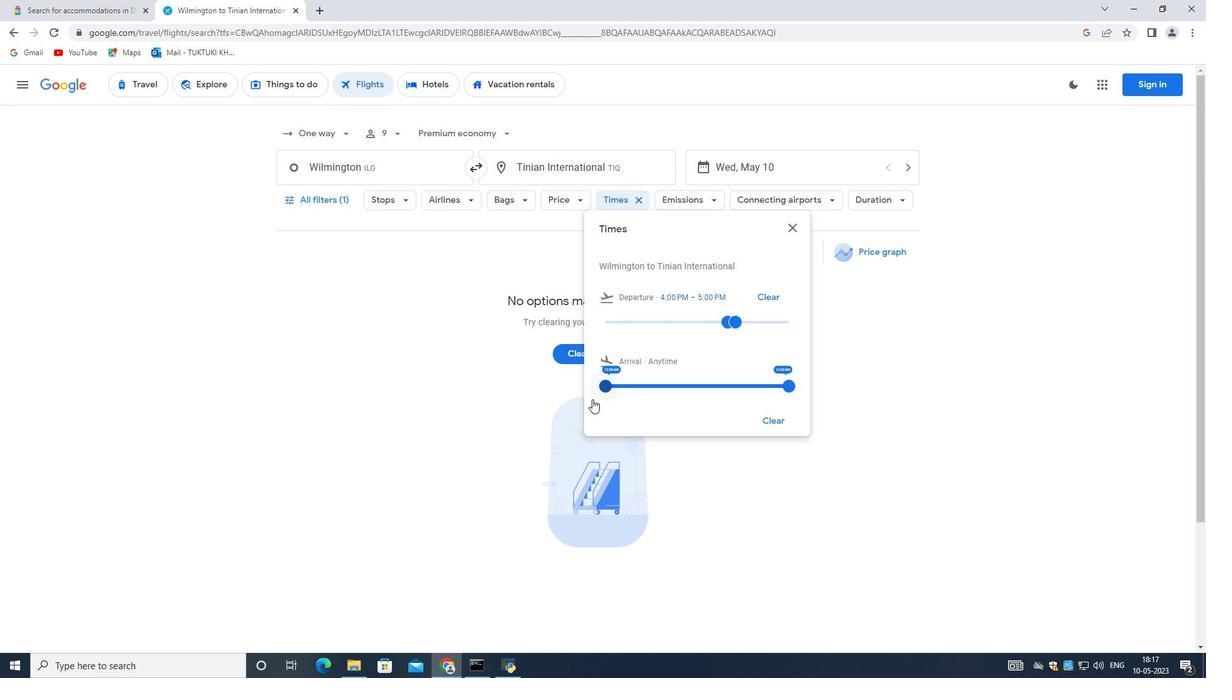 
